 Task: Organize and edit Trello cards to plan and evaluate tasks for a website project.
Action: Mouse moved to (305, 322)
Screenshot: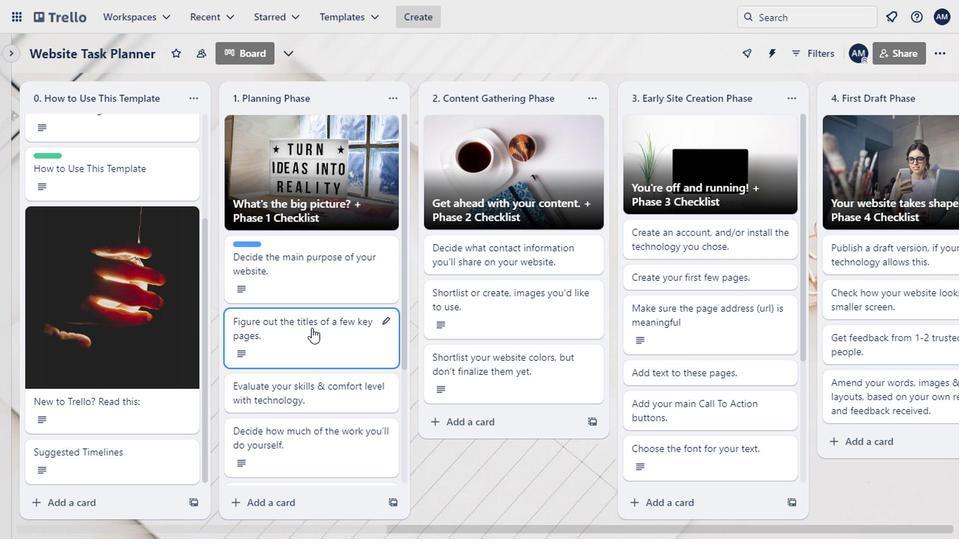 
Action: Mouse scrolled (305, 321) with delta (0, 0)
Screenshot: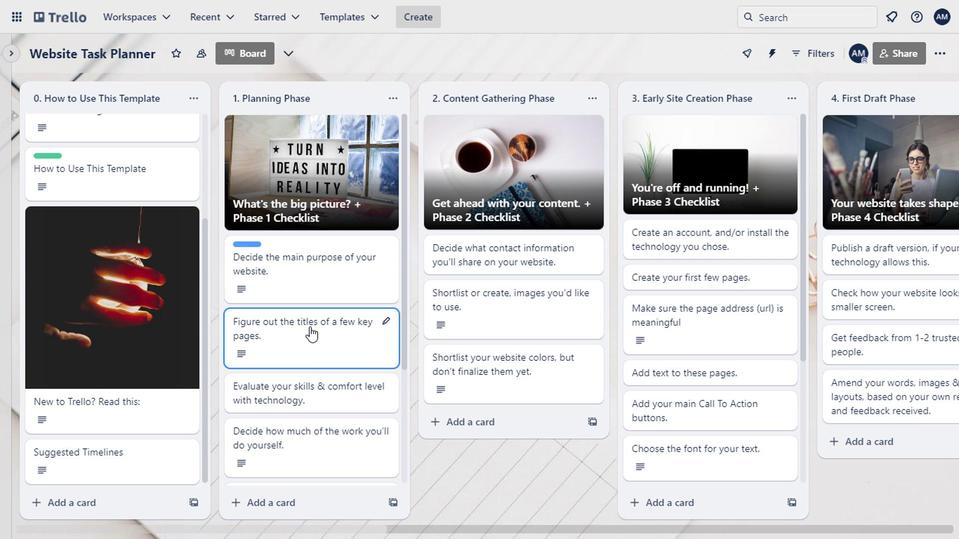 
Action: Mouse moved to (298, 274)
Screenshot: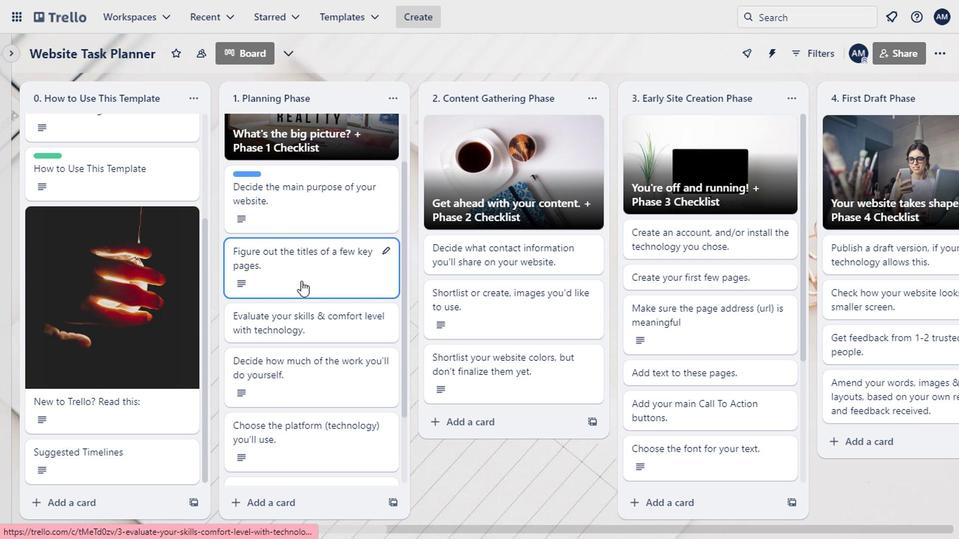 
Action: Mouse pressed left at (298, 274)
Screenshot: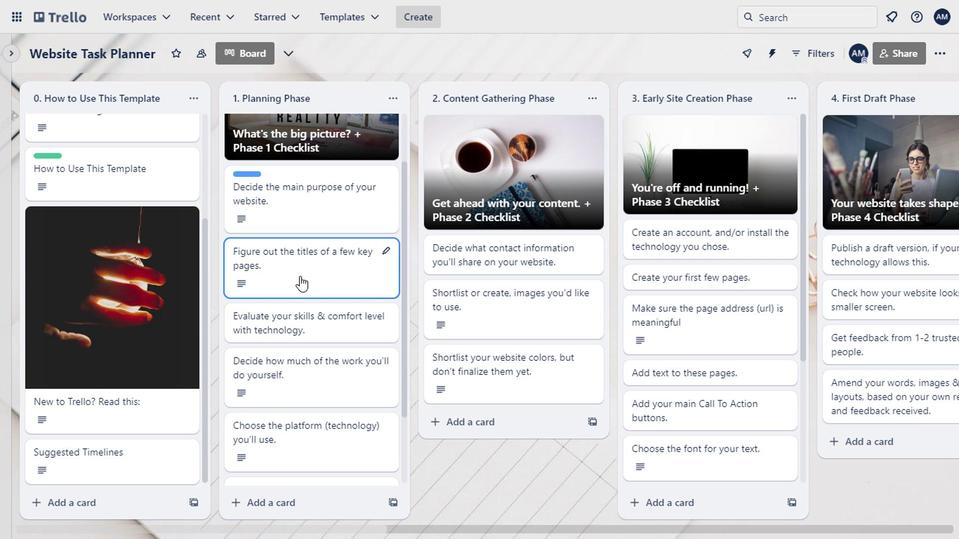 
Action: Mouse moved to (722, 65)
Screenshot: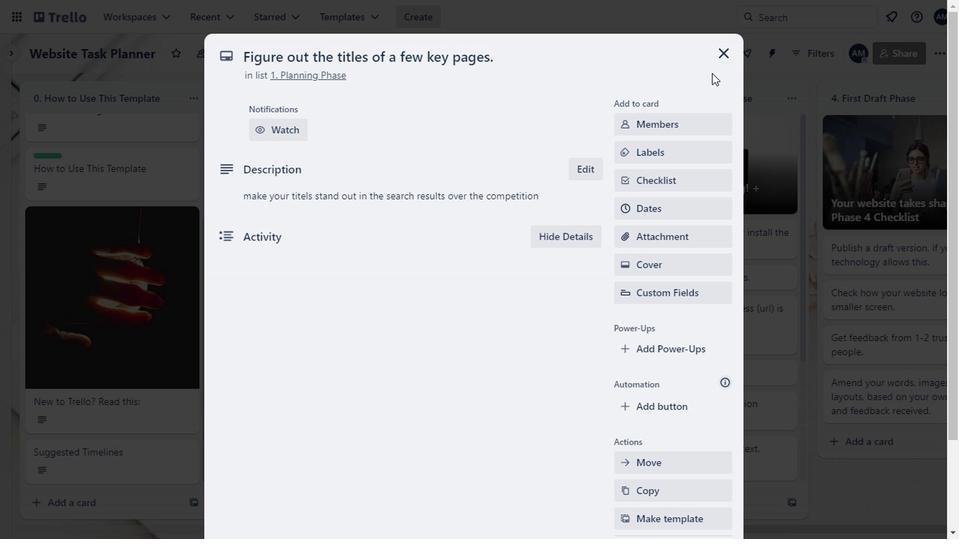 
Action: Mouse pressed left at (722, 65)
Screenshot: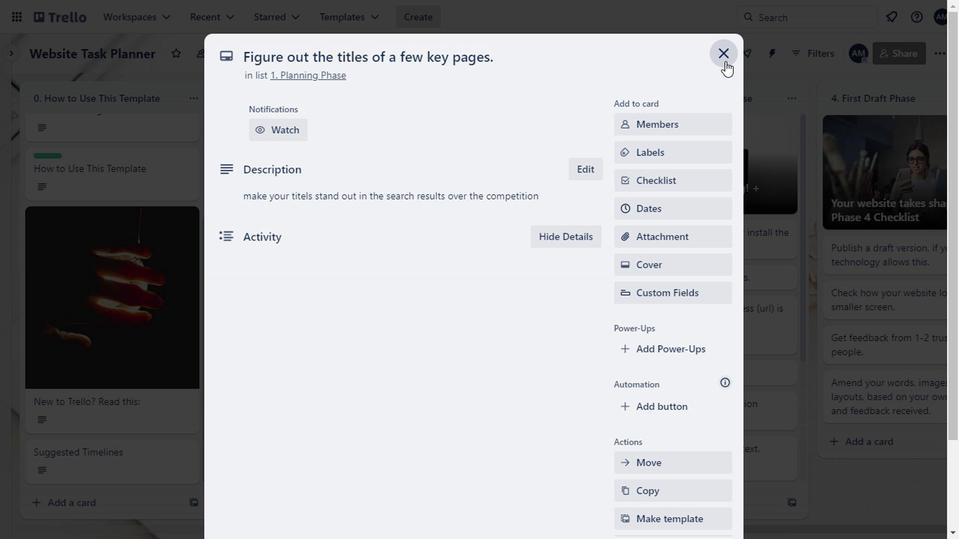
Action: Mouse moved to (313, 291)
Screenshot: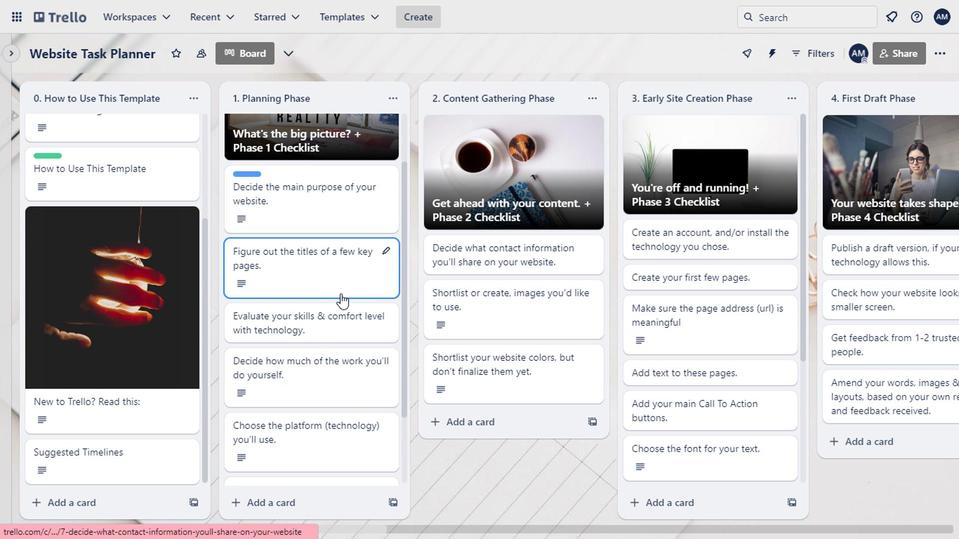 
Action: Mouse scrolled (313, 291) with delta (0, 0)
Screenshot: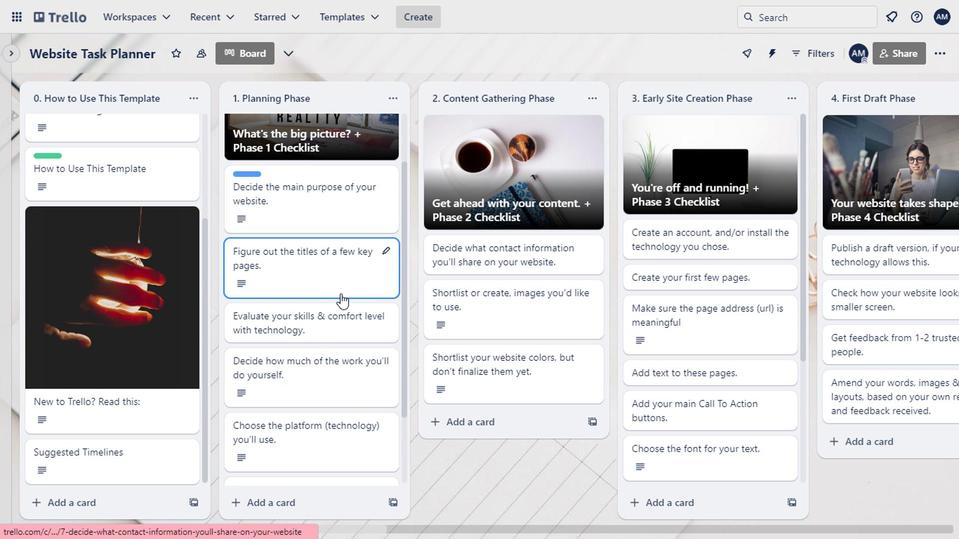 
Action: Mouse moved to (384, 182)
Screenshot: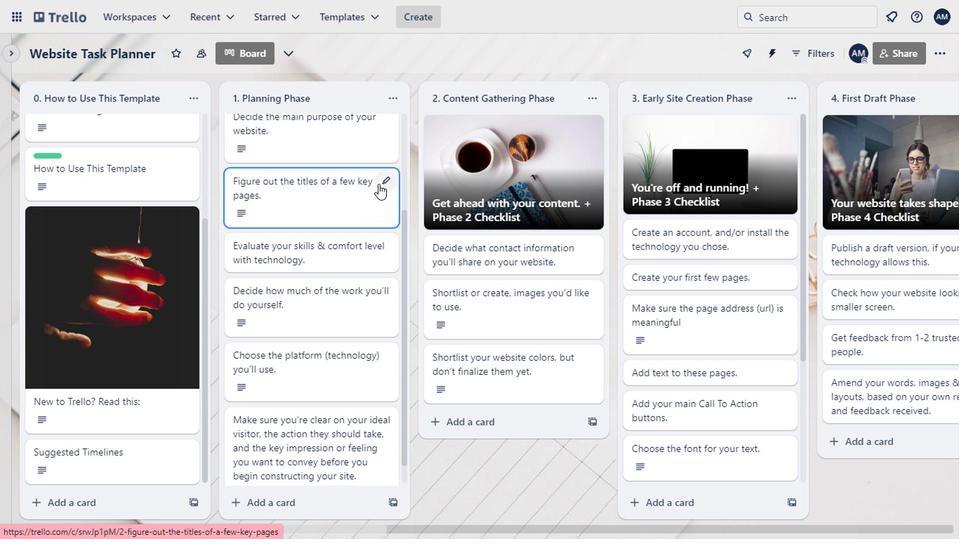 
Action: Mouse pressed left at (384, 182)
Screenshot: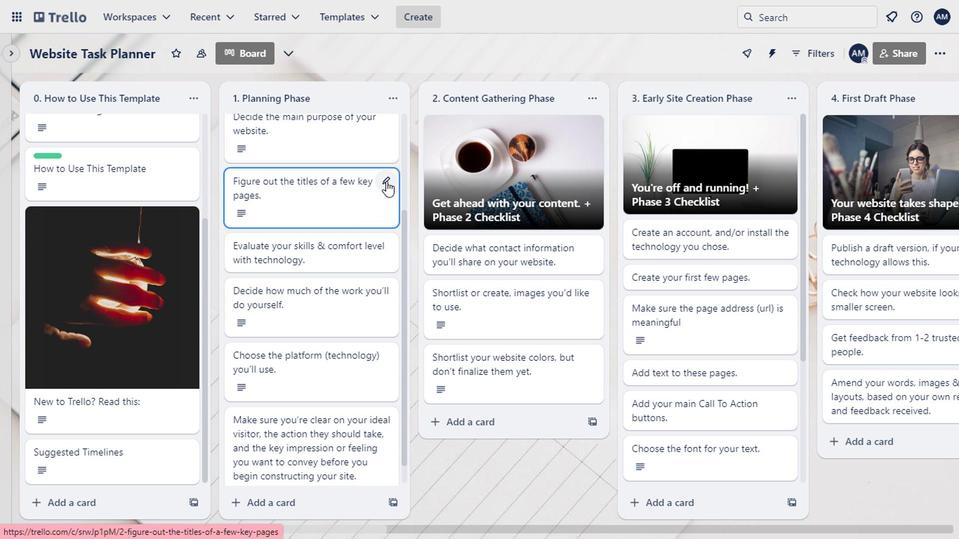 
Action: Mouse moved to (467, 210)
Screenshot: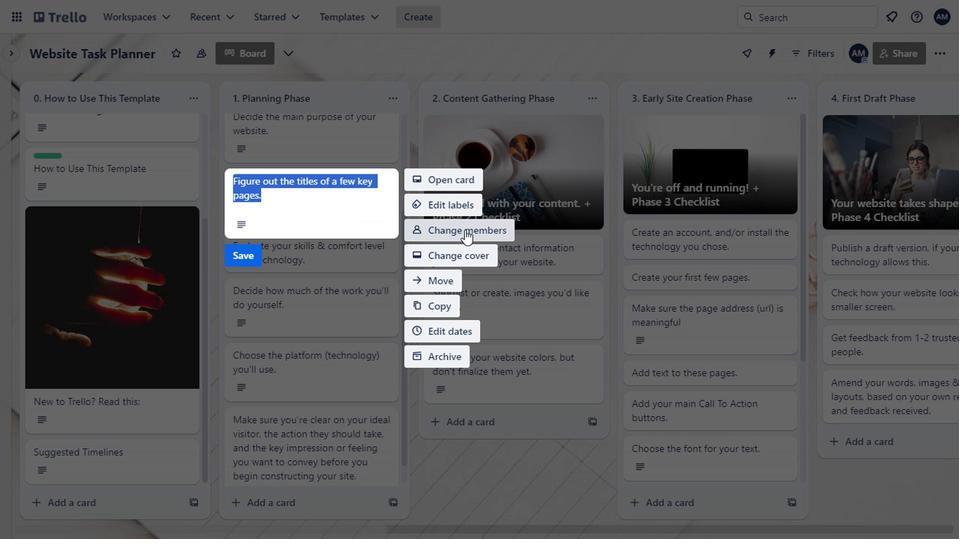
Action: Mouse pressed left at (467, 210)
Screenshot: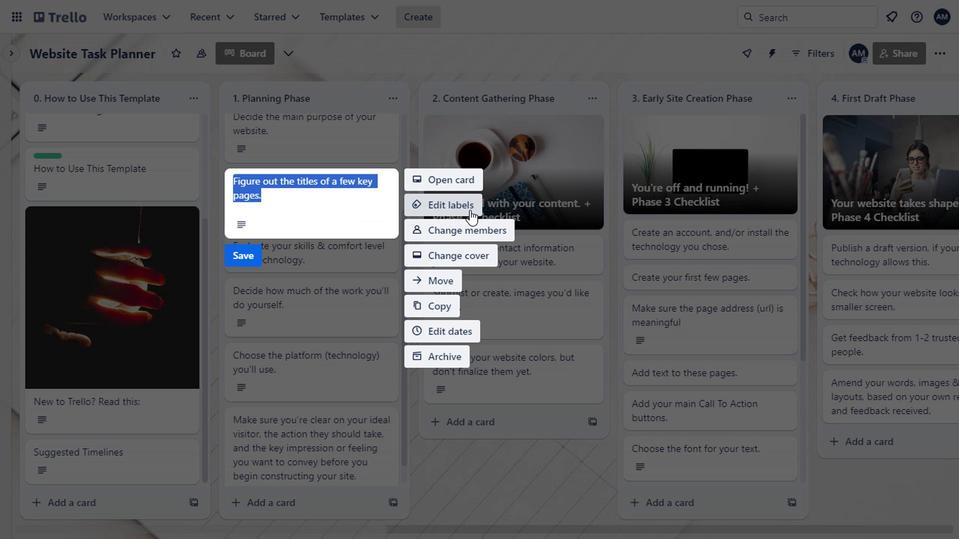 
Action: Mouse moved to (422, 308)
Screenshot: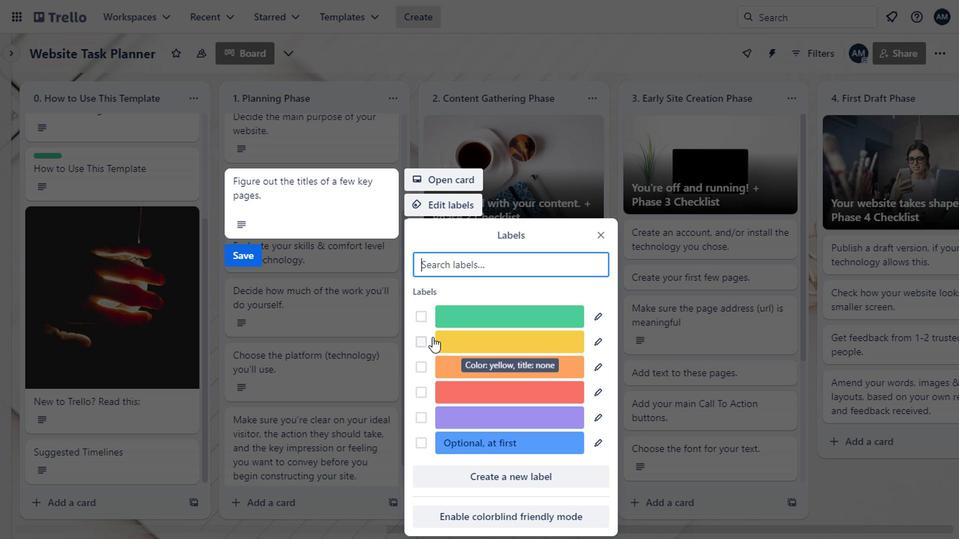 
Action: Mouse pressed left at (422, 308)
Screenshot: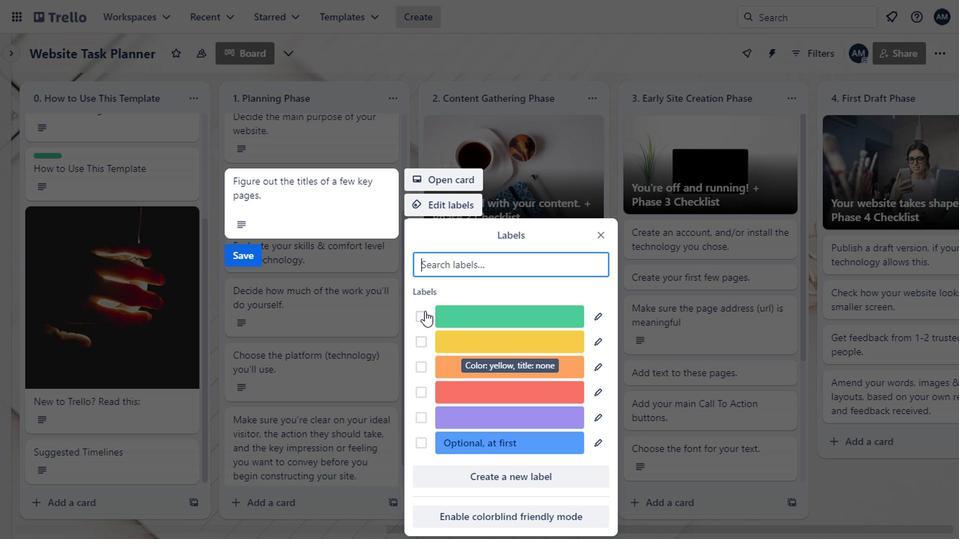 
Action: Mouse moved to (331, 373)
Screenshot: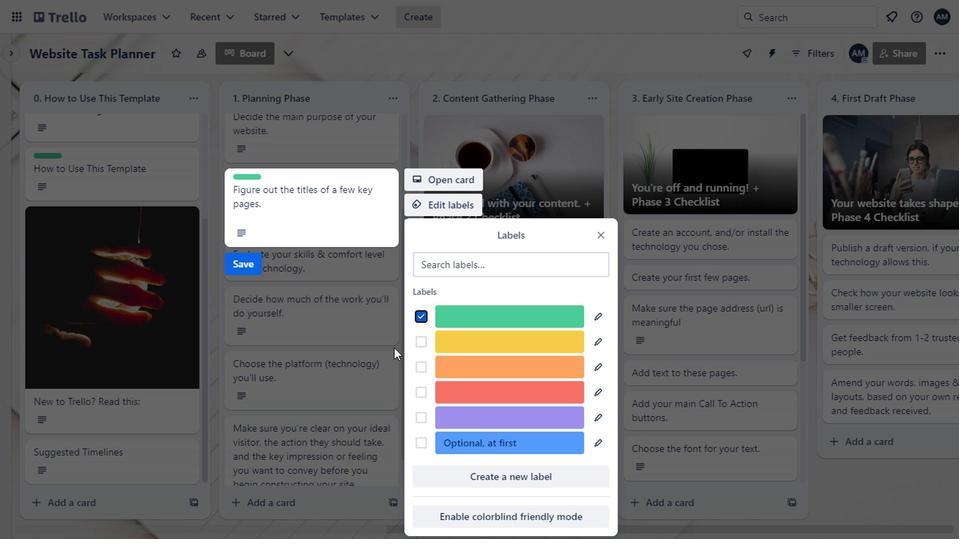 
Action: Mouse pressed left at (331, 373)
Screenshot: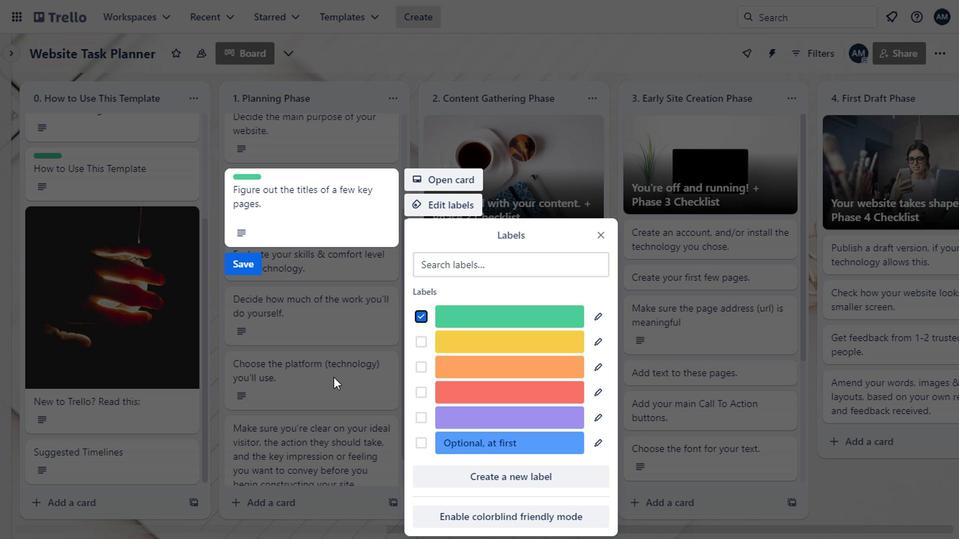 
Action: Mouse moved to (258, 265)
Screenshot: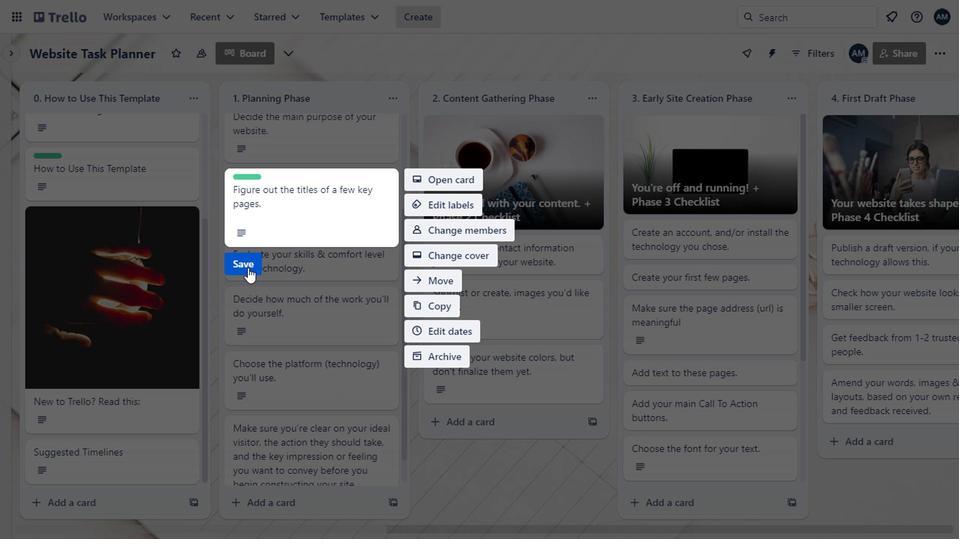
Action: Mouse pressed left at (258, 265)
Screenshot: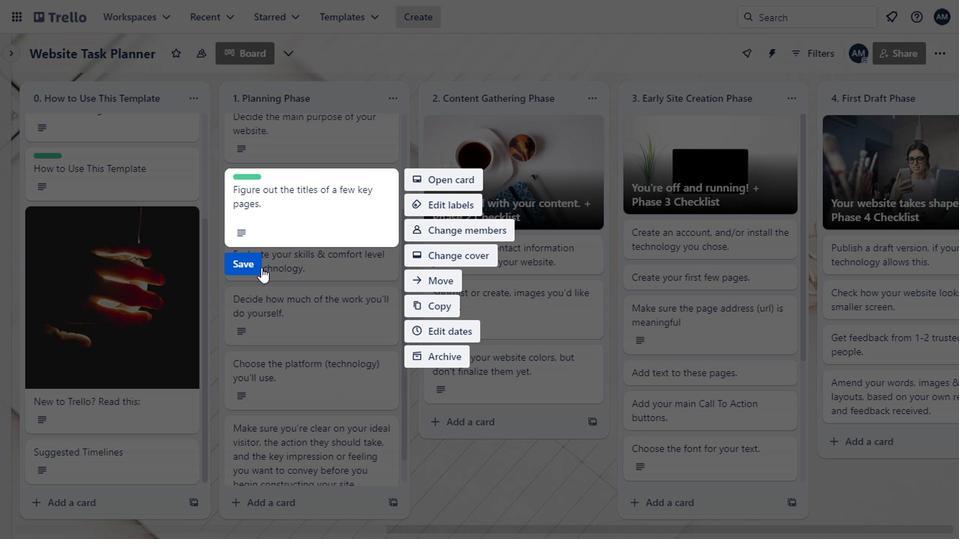 
Action: Mouse moved to (311, 254)
Screenshot: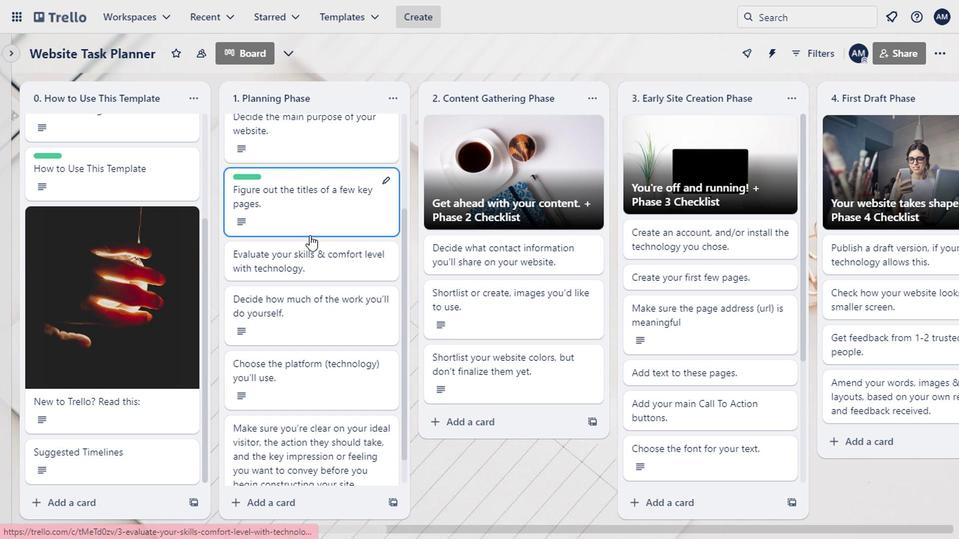 
Action: Mouse pressed left at (311, 254)
Screenshot: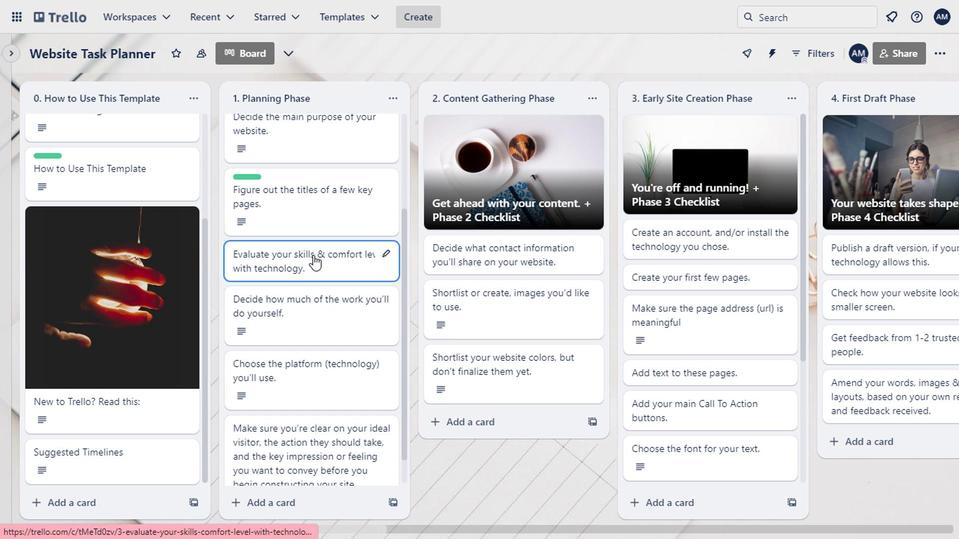 
Action: Mouse moved to (301, 201)
Screenshot: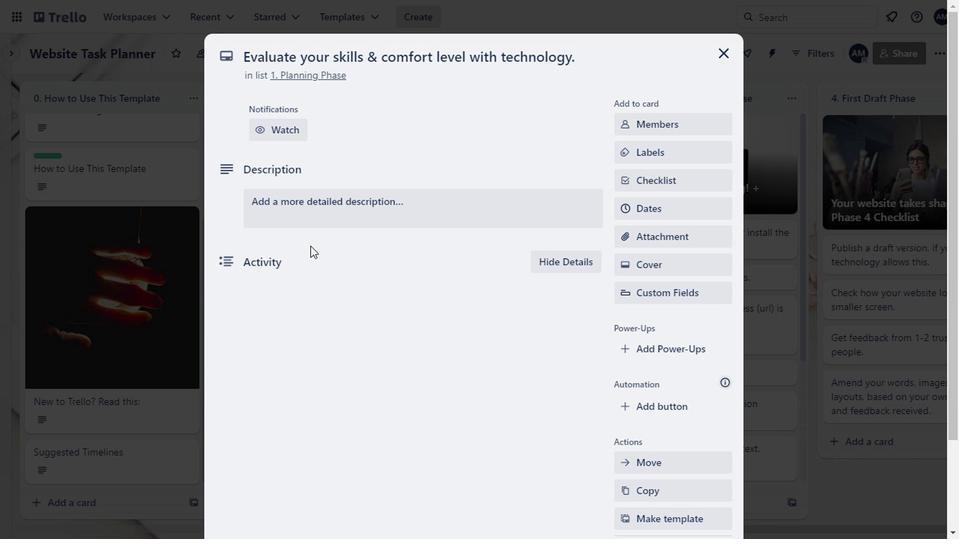 
Action: Mouse pressed left at (301, 201)
Screenshot: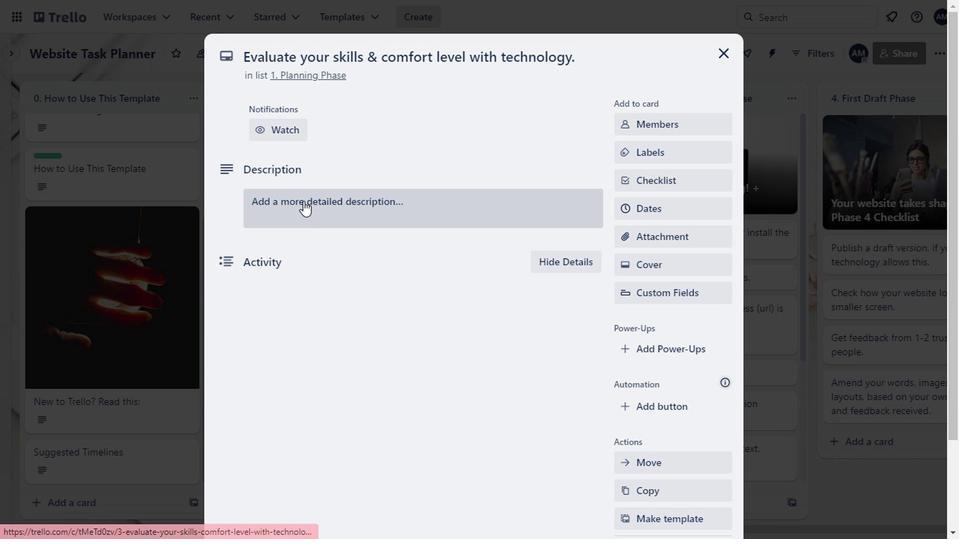 
Action: Mouse moved to (368, 252)
Screenshot: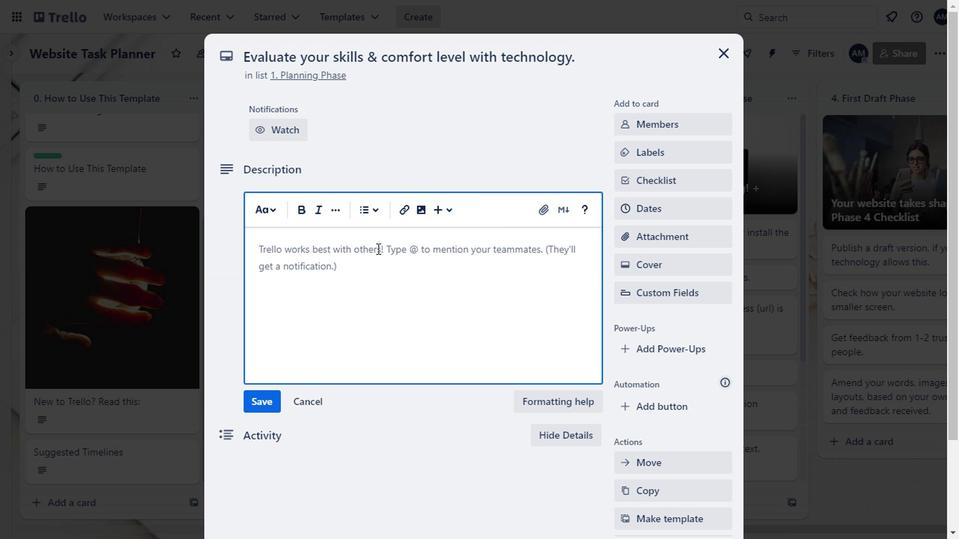 
Action: Mouse pressed left at (368, 252)
Screenshot: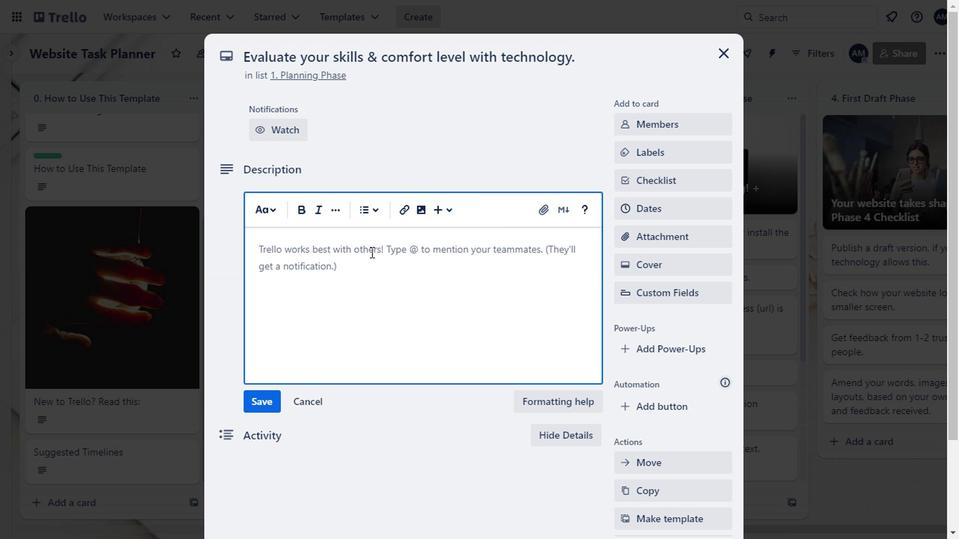 
Action: Mouse moved to (368, 253)
Screenshot: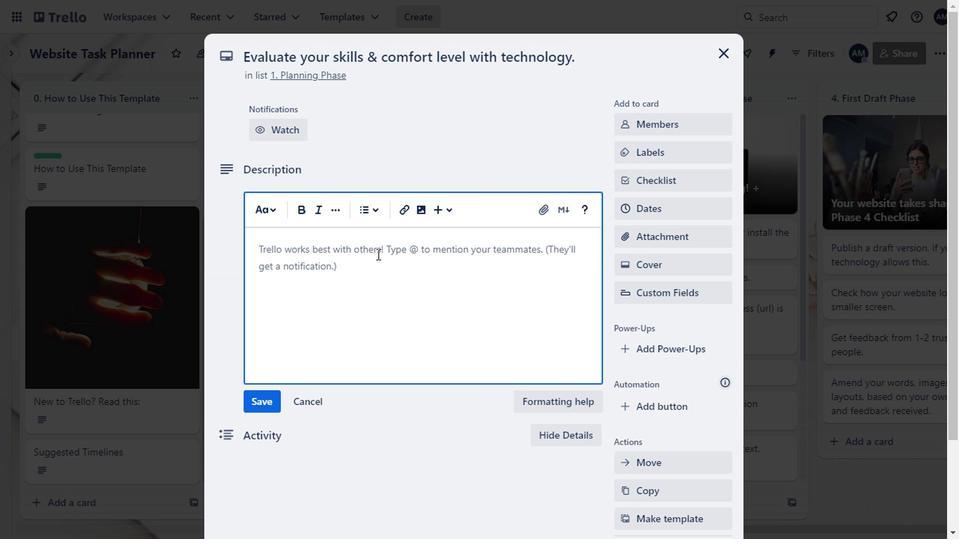 
Action: Key pressed ev<Key.backspace><Key.backspace>the<Key.space>next<Key.space>steps<Key.space>is<Key.space>to<Key.space>evaluate<Key.space>u<Key.backspace>your<Key.space>current<Key.space>skill<Key.space>and<Key.space>lm<Key.backspace>nowledge.
Screenshot: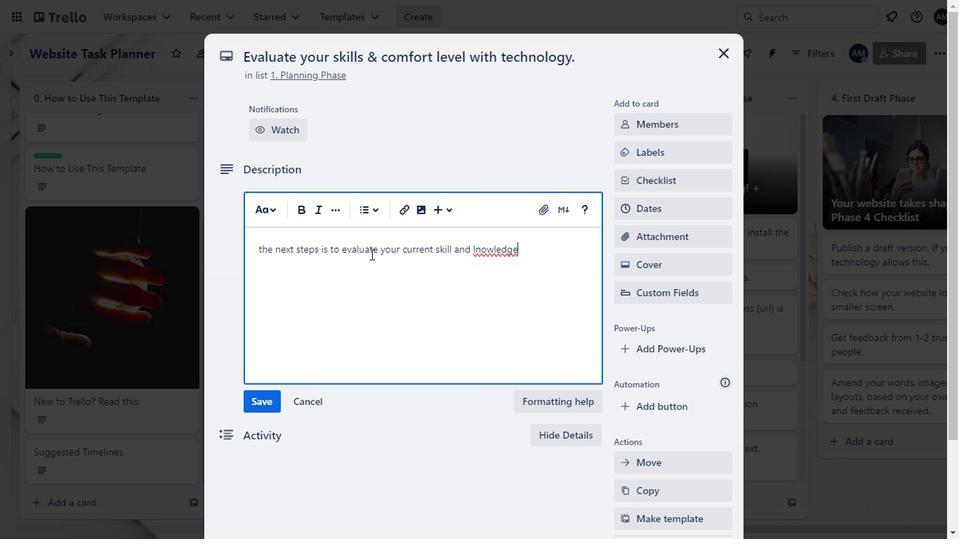 
Action: Mouse moved to (472, 250)
Screenshot: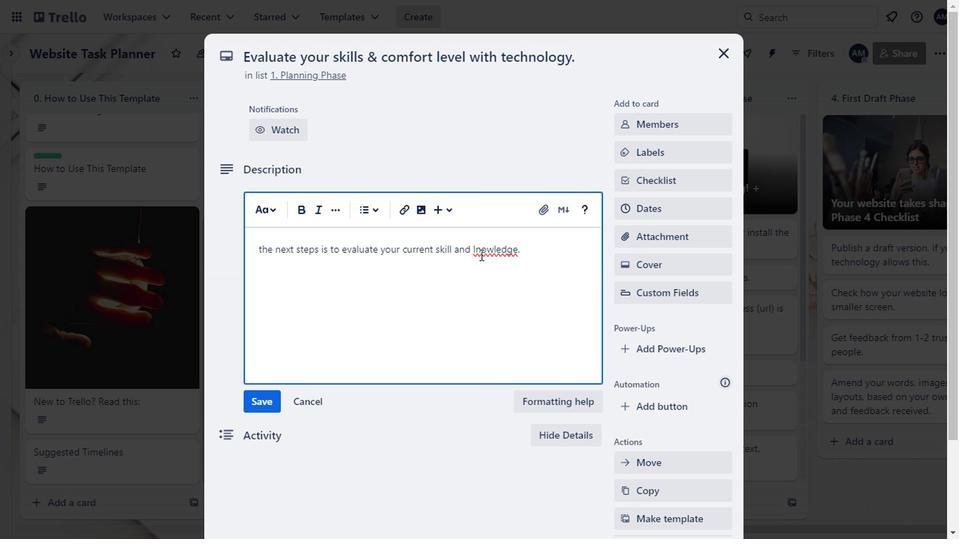 
Action: Mouse pressed left at (472, 250)
Screenshot: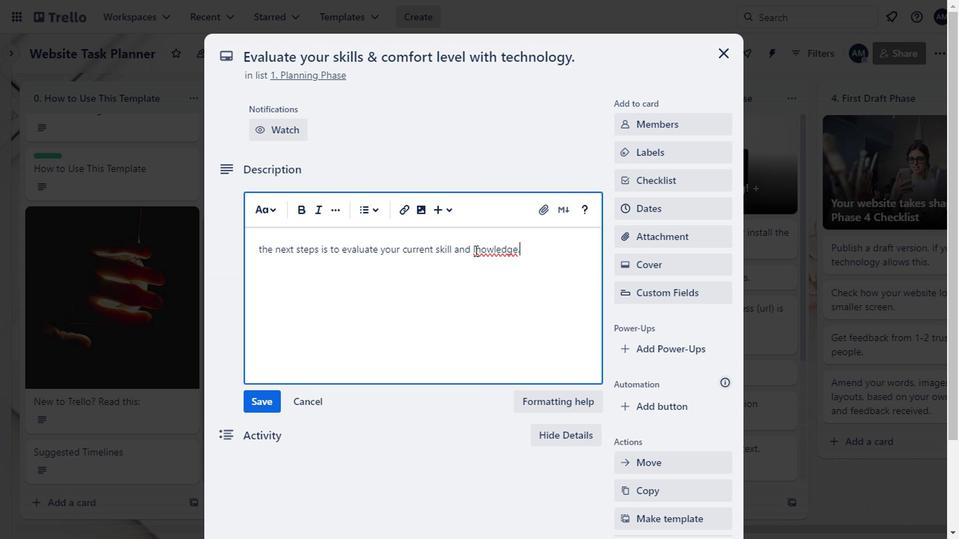 
Action: Key pressed <Key.backspace>k
Screenshot: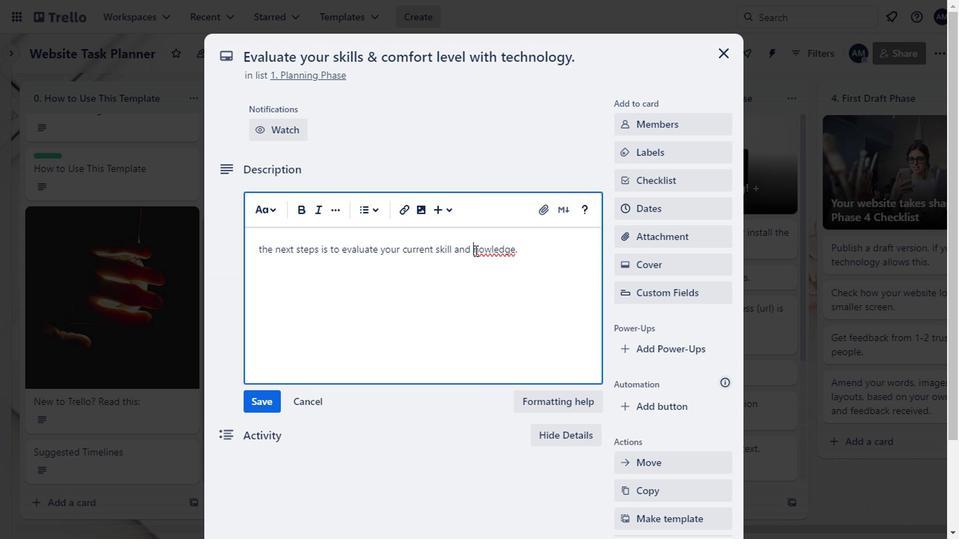 
Action: Mouse moved to (261, 405)
Screenshot: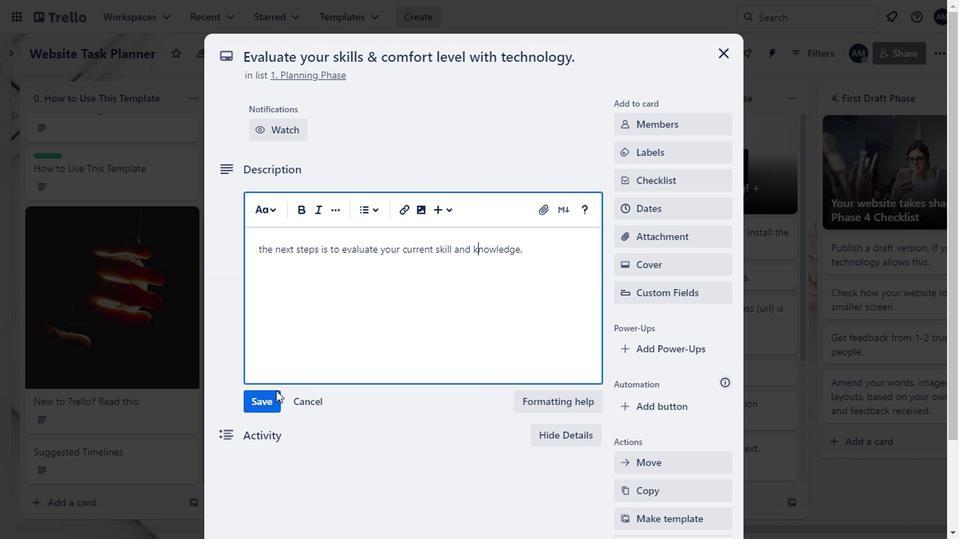 
Action: Mouse pressed left at (261, 405)
Screenshot: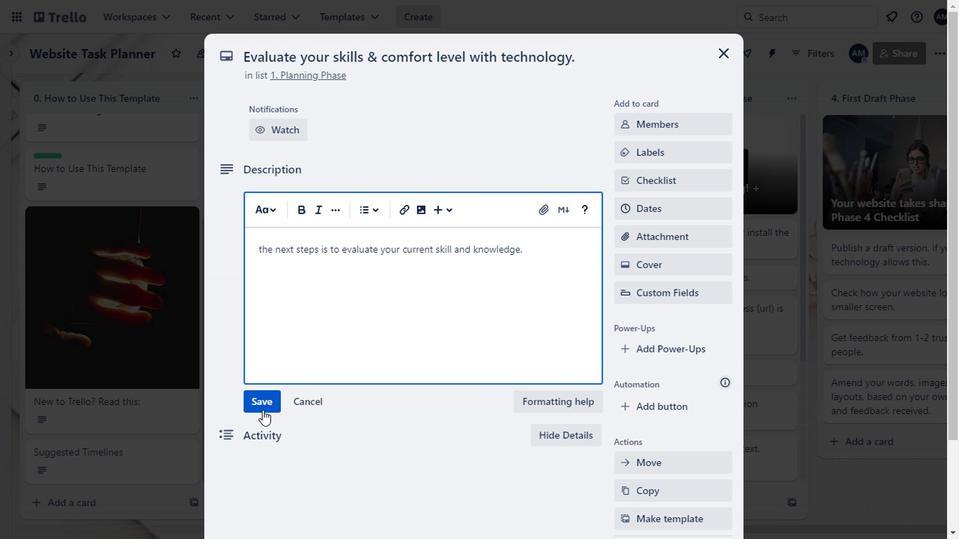 
Action: Mouse moved to (457, 209)
Screenshot: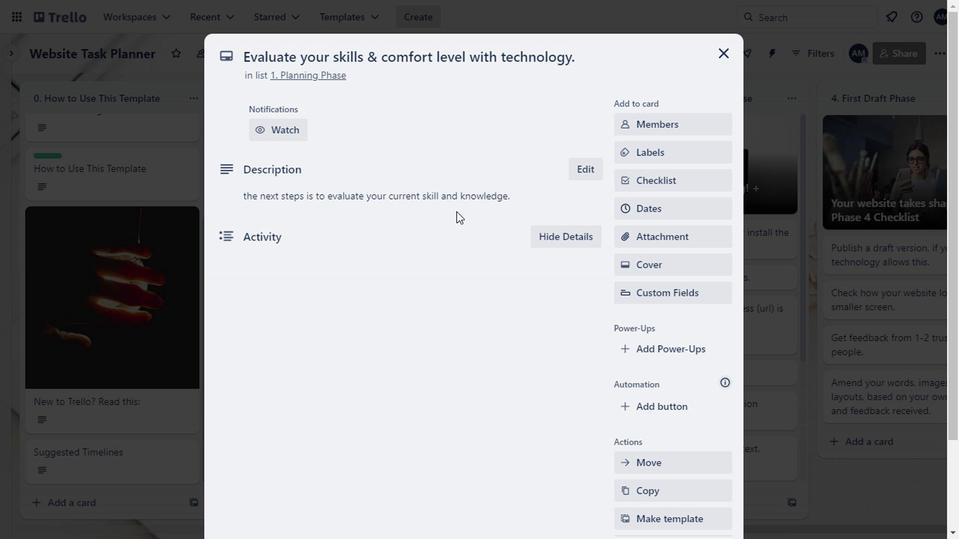 
Action: Mouse pressed left at (457, 209)
Screenshot: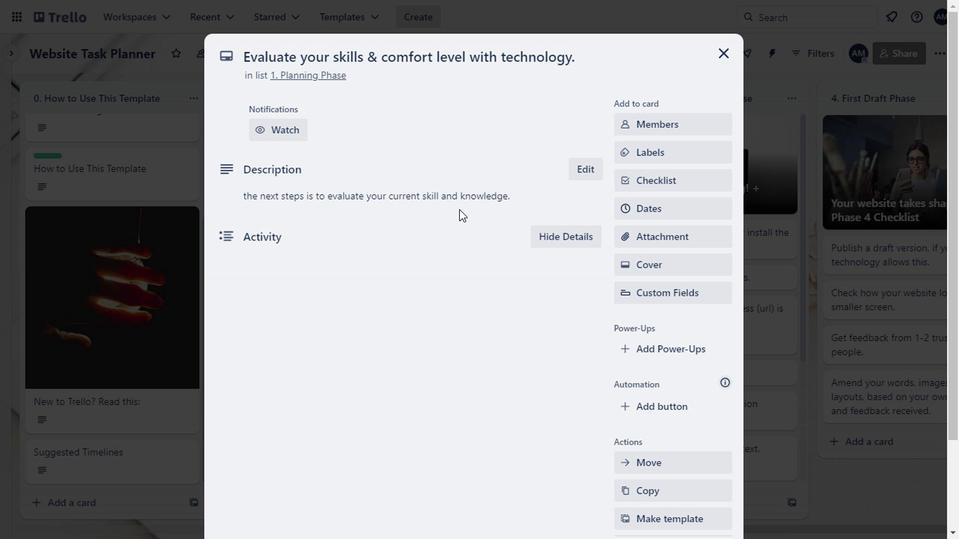 
Action: Mouse moved to (506, 204)
Screenshot: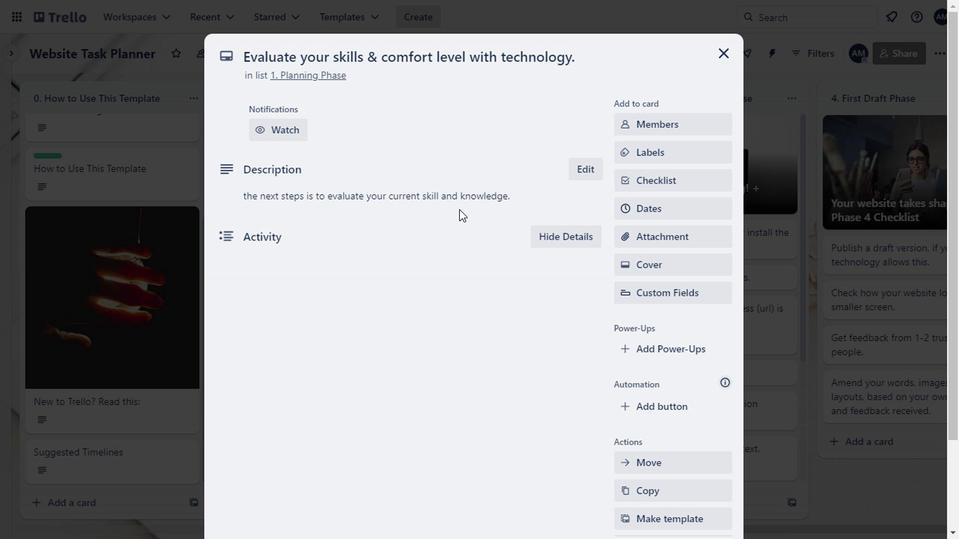 
Action: Mouse pressed left at (506, 204)
Screenshot: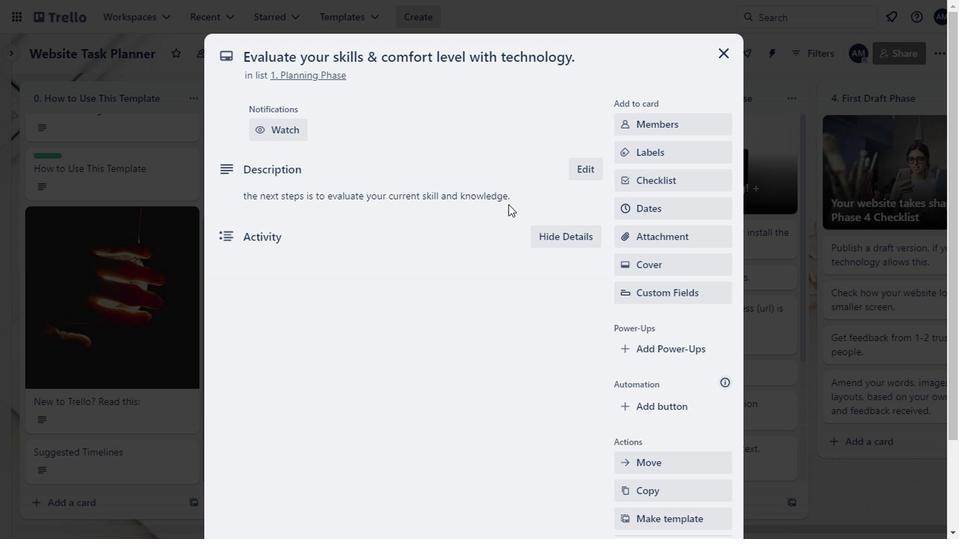 
Action: Mouse moved to (506, 204)
Screenshot: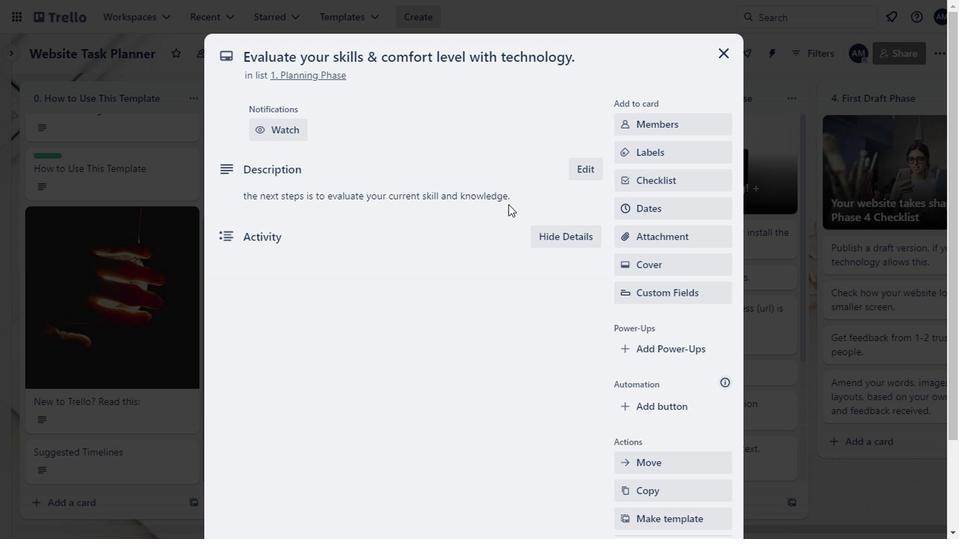 
Action: Mouse pressed left at (506, 204)
Screenshot: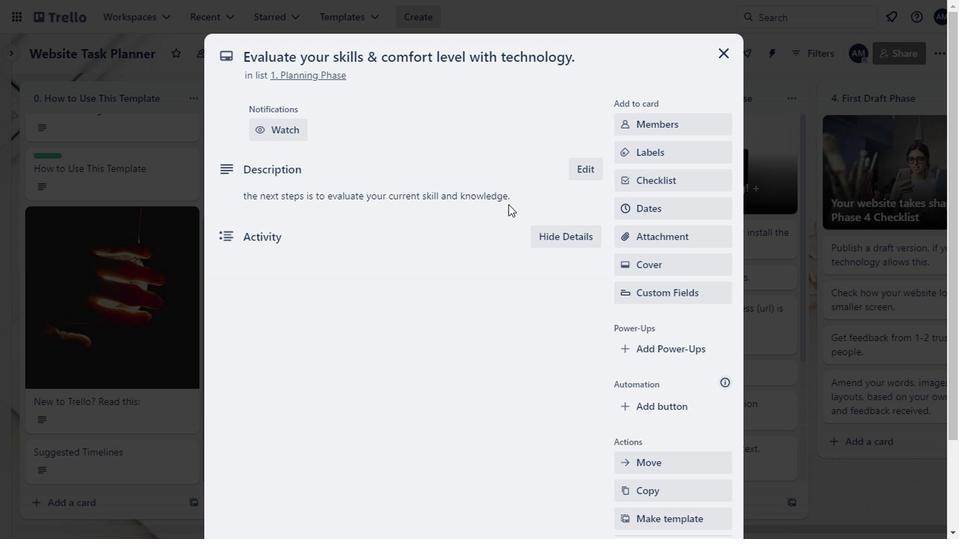 
Action: Mouse moved to (581, 171)
Screenshot: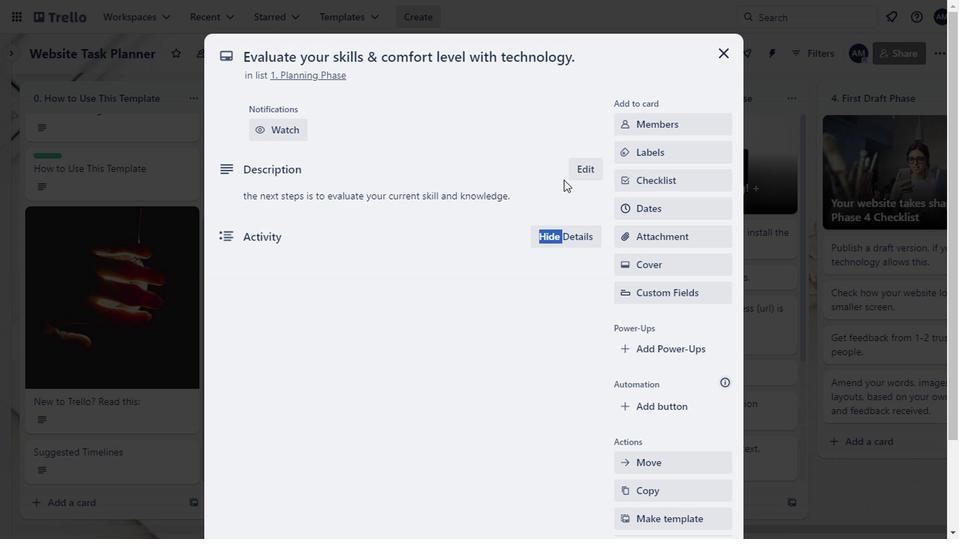 
Action: Mouse pressed left at (581, 171)
Screenshot: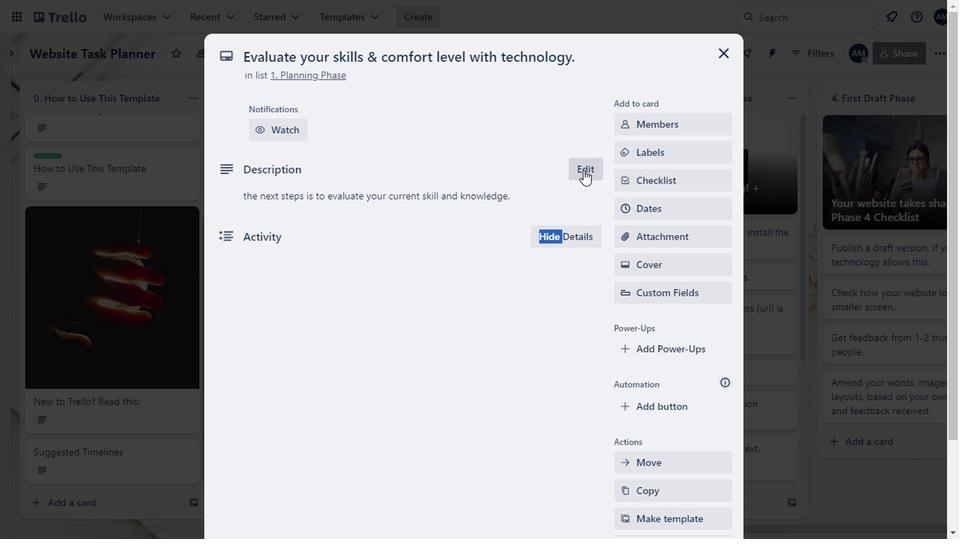 
Action: Mouse moved to (535, 241)
Screenshot: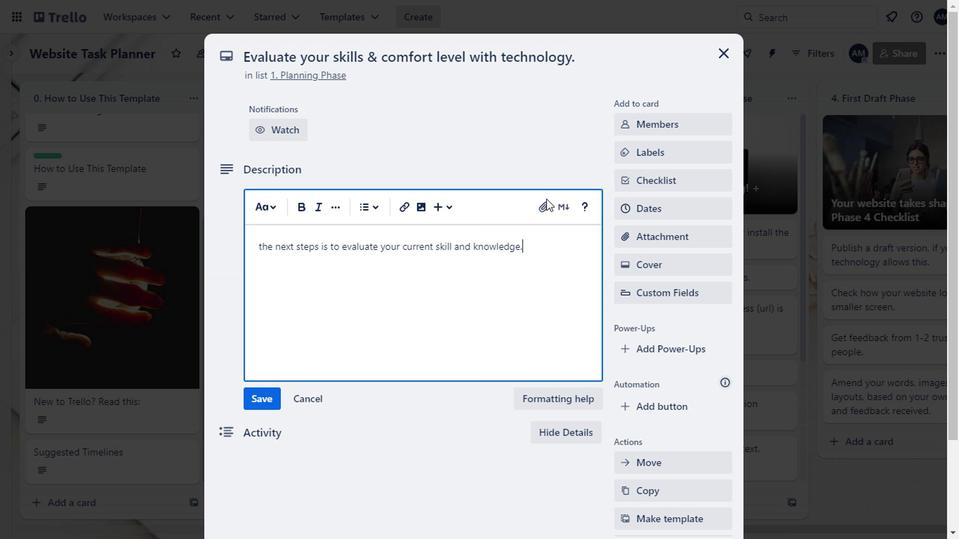 
Action: Key pressed <Key.enter>online<Key.space>quizzes,<Key.space>self-assements,<Key.space>feedback<Key.space>form<Key.space>peee<Key.backspace>rs<Key.space>or<Key.space>mwe<Key.backspace><Key.backspace>entors,
Screenshot: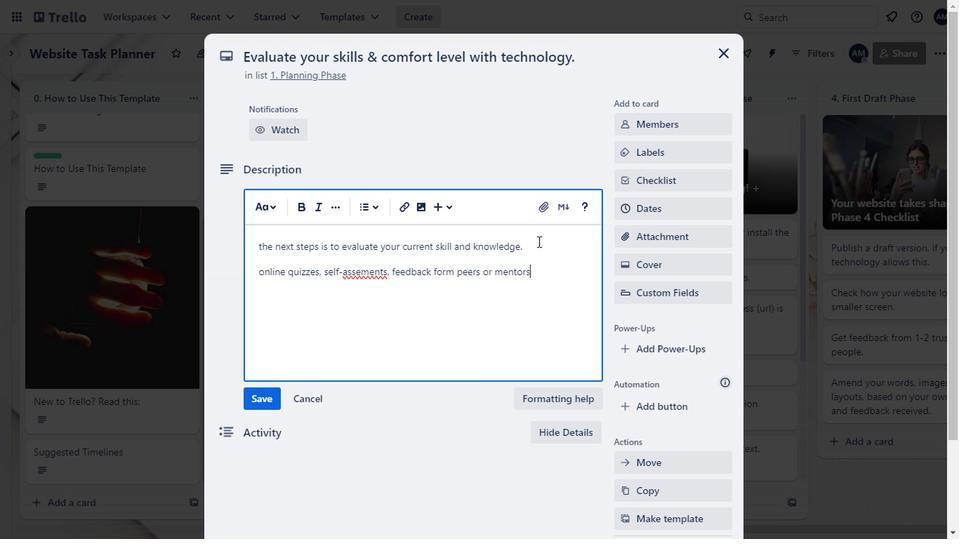 
Action: Mouse moved to (384, 267)
Screenshot: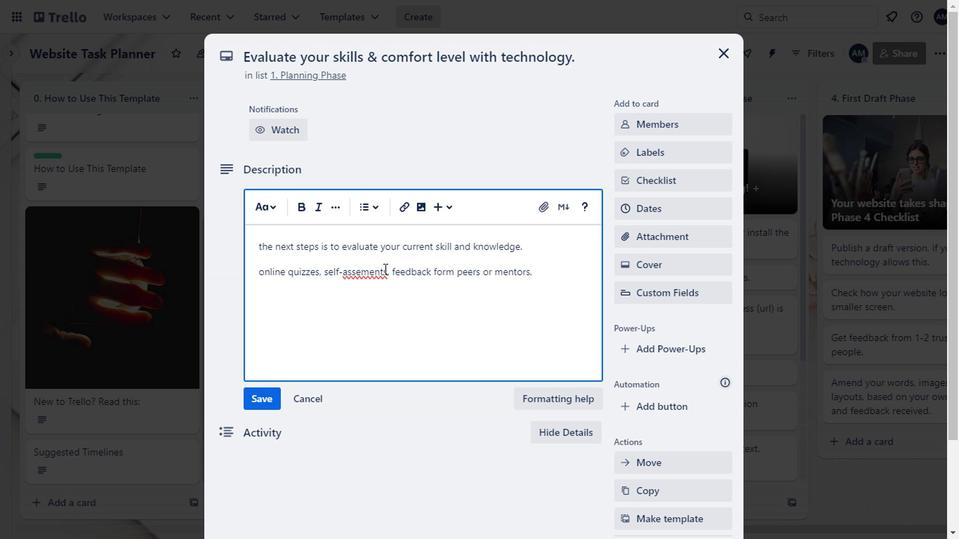 
Action: Mouse pressed left at (384, 267)
Screenshot: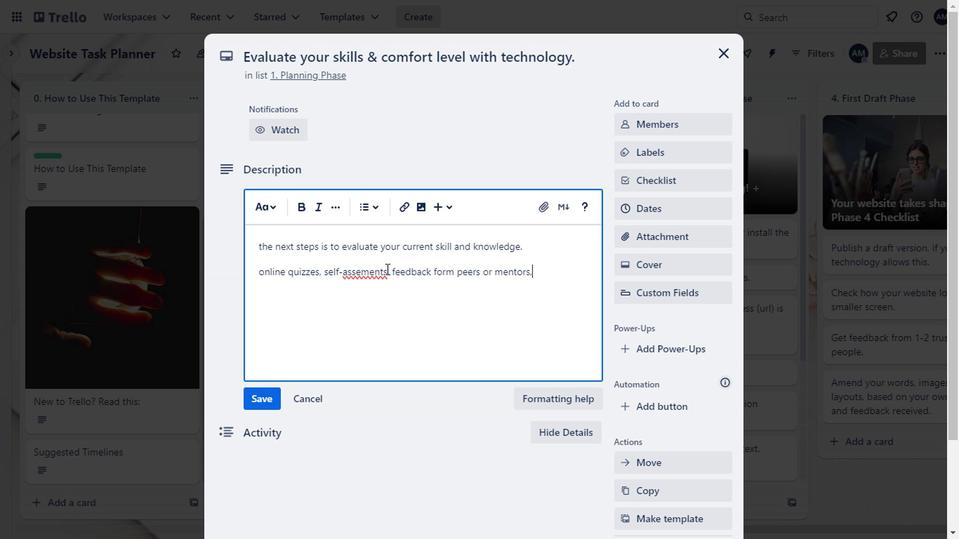 
Action: Mouse moved to (387, 269)
Screenshot: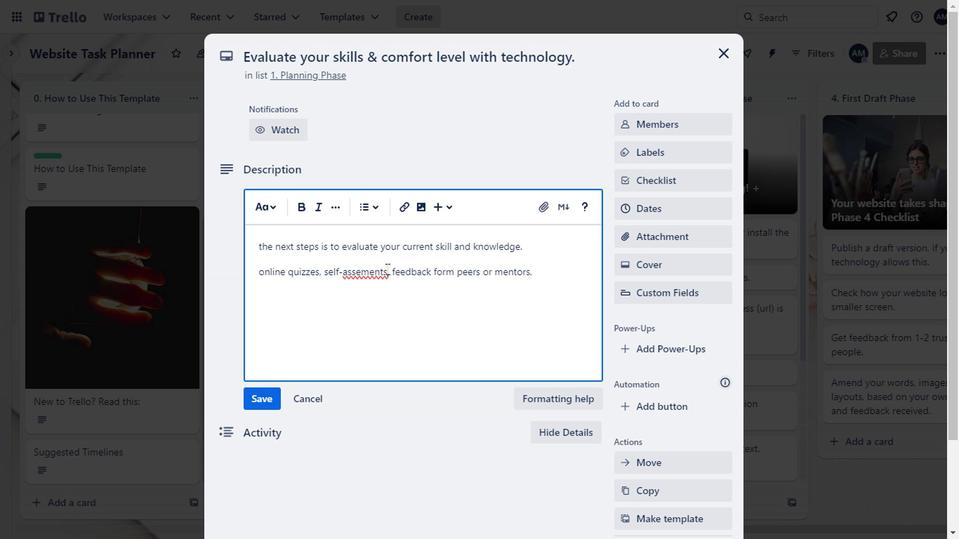 
Action: Key pressed <Key.backspace><Key.backspace><Key.backspace><Key.backspace><Key.left>s<Key.right>entd<Key.backspace>s<Key.backspace>
Screenshot: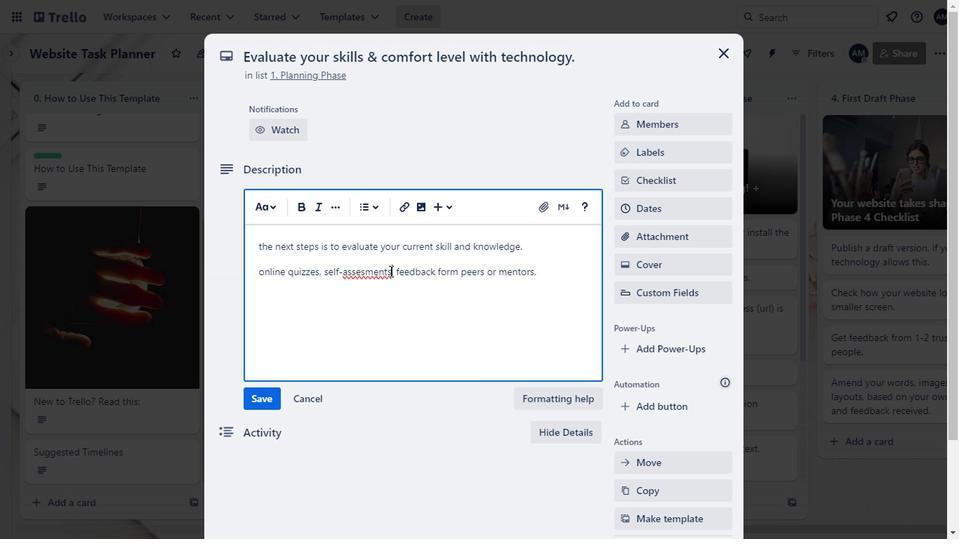 
Action: Mouse moved to (394, 275)
Screenshot: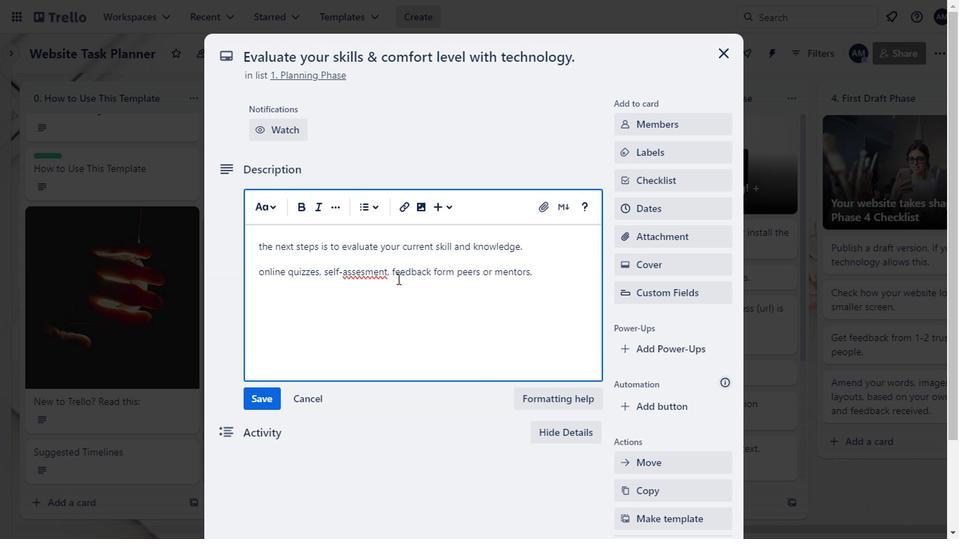 
Action: Key pressed <Key.backspace>d<Key.backspace>ts
Screenshot: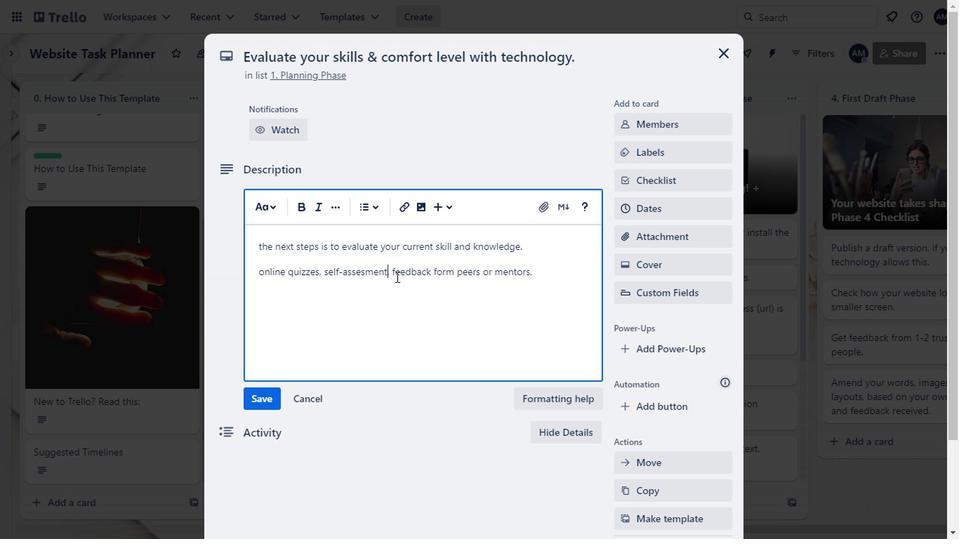 
Action: Mouse moved to (393, 275)
Screenshot: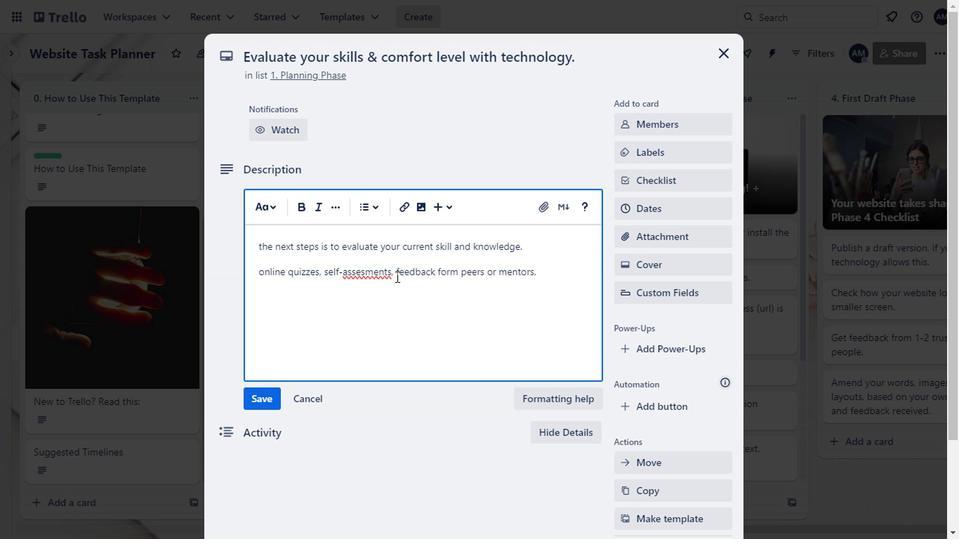 
Action: Key pressed <Key.space>
Screenshot: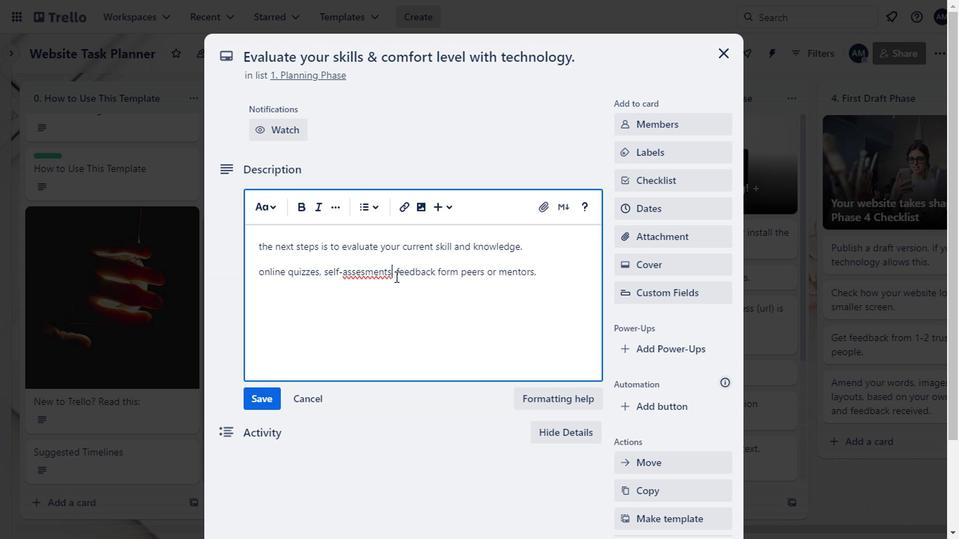 
Action: Mouse moved to (342, 272)
Screenshot: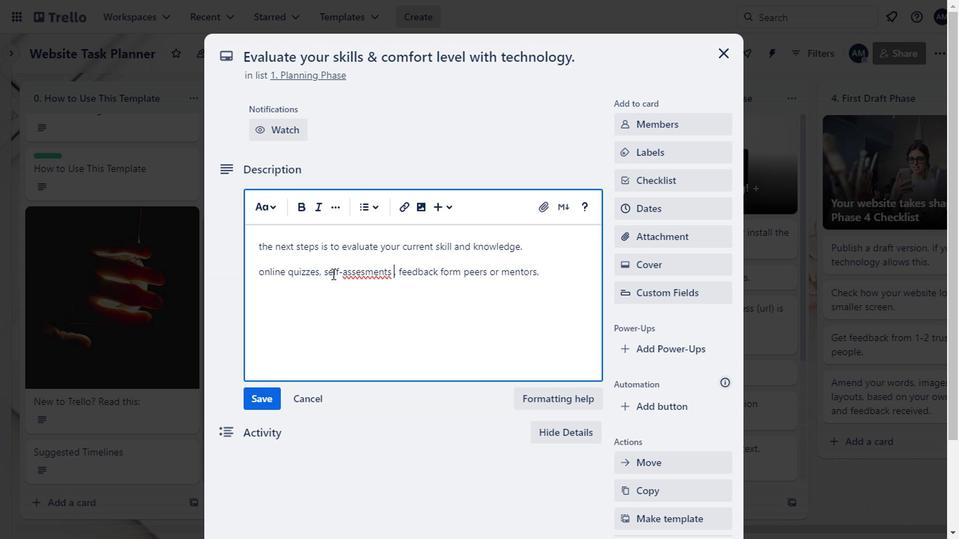 
Action: Mouse pressed left at (342, 272)
Screenshot: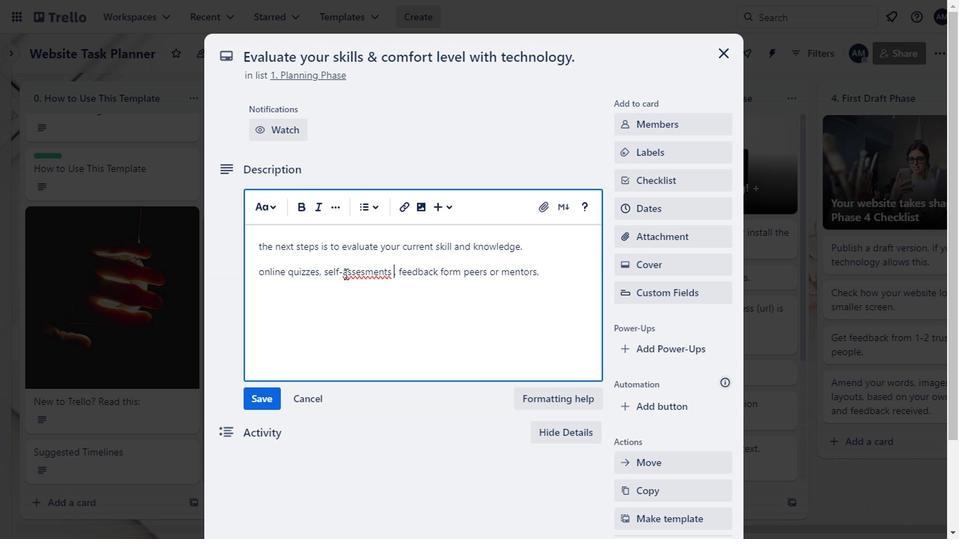 
Action: Key pressed <Key.space>
Screenshot: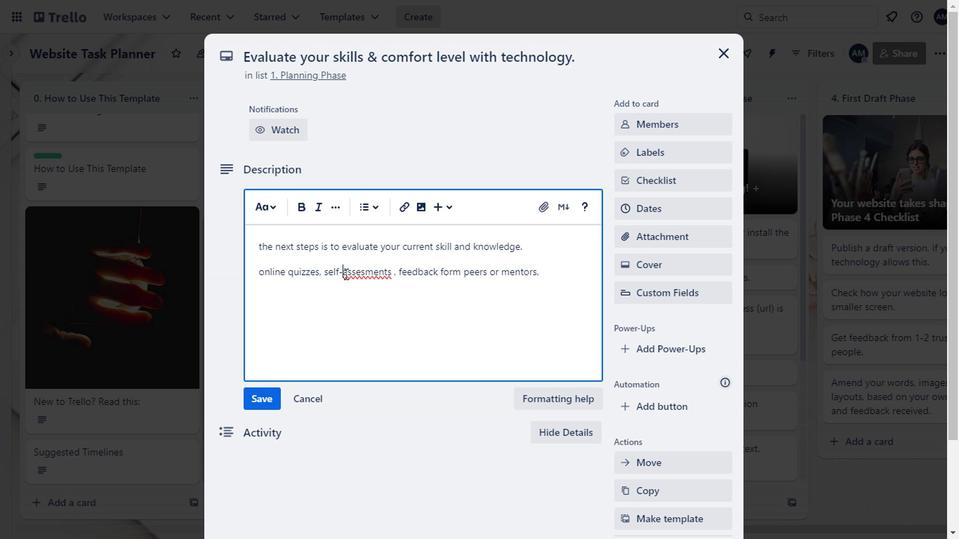 
Action: Mouse moved to (394, 272)
Screenshot: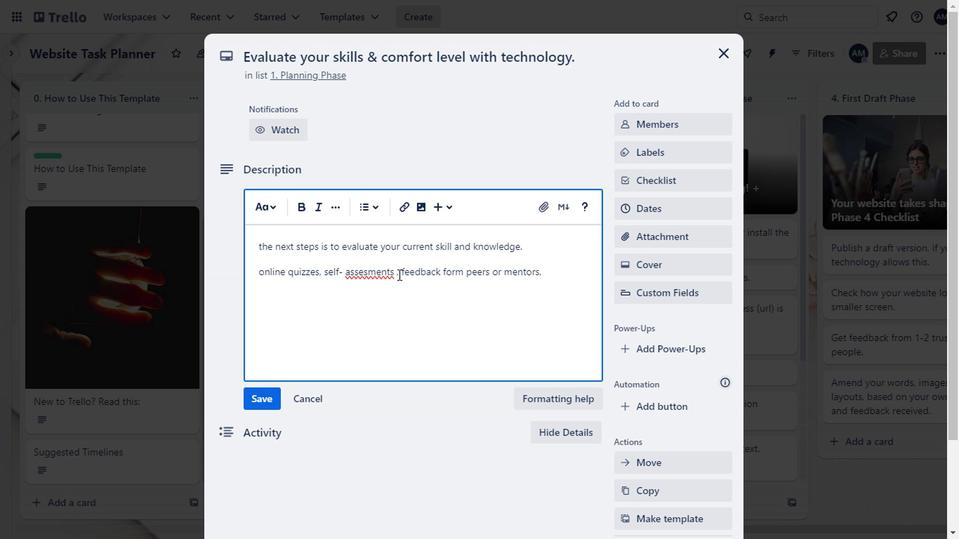 
Action: Mouse pressed left at (394, 272)
Screenshot: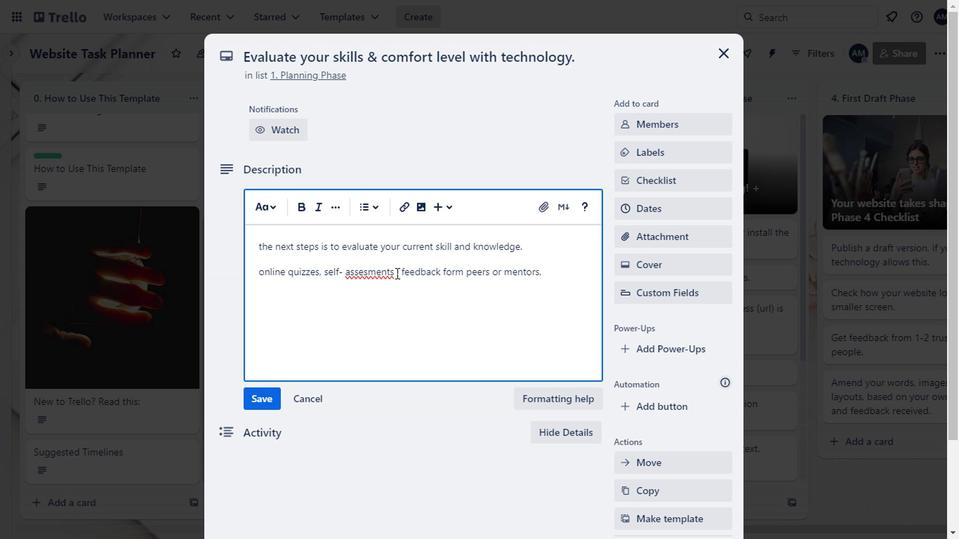 
Action: Mouse moved to (420, 276)
Screenshot: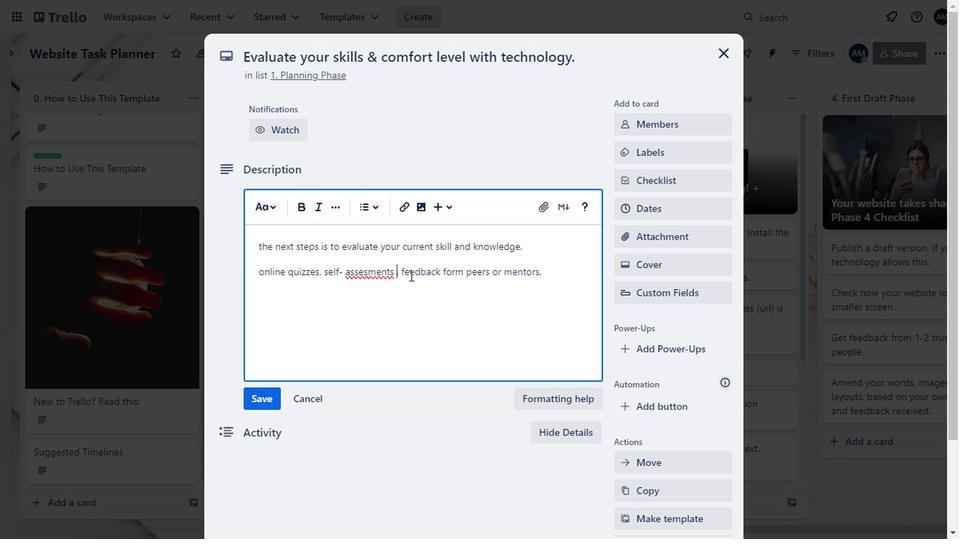 
Action: Key pressed <Key.backspace>
Screenshot: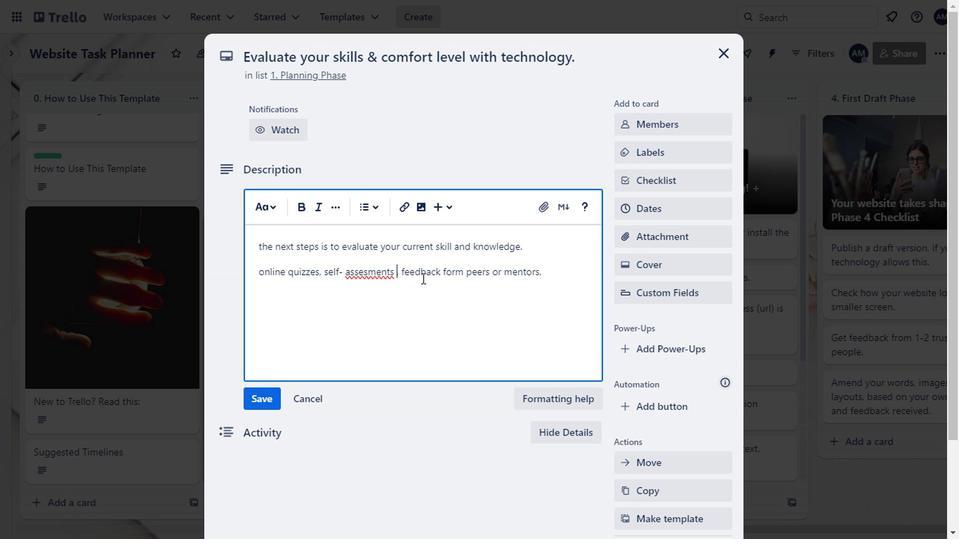 
Action: Mouse moved to (536, 276)
Screenshot: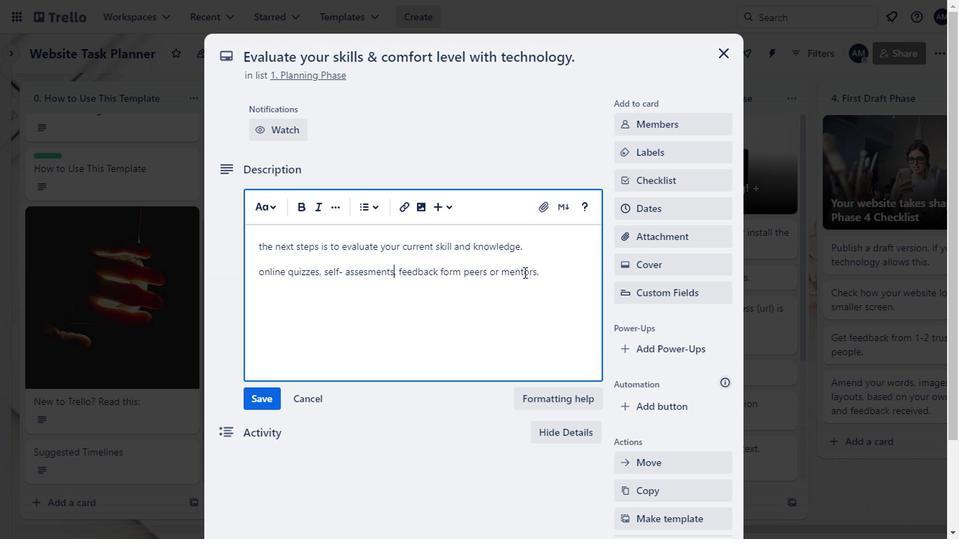 
Action: Mouse pressed left at (536, 276)
Screenshot: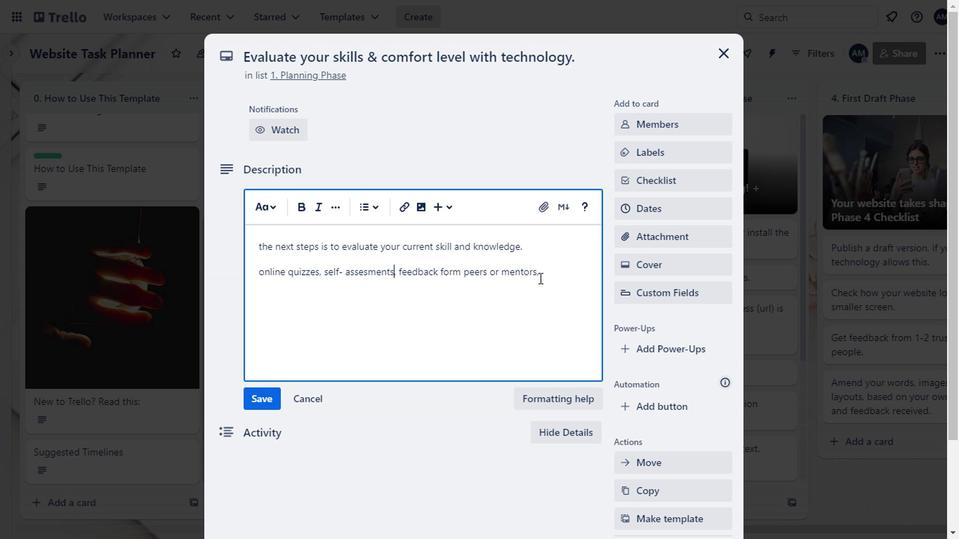 
Action: Mouse moved to (568, 277)
Screenshot: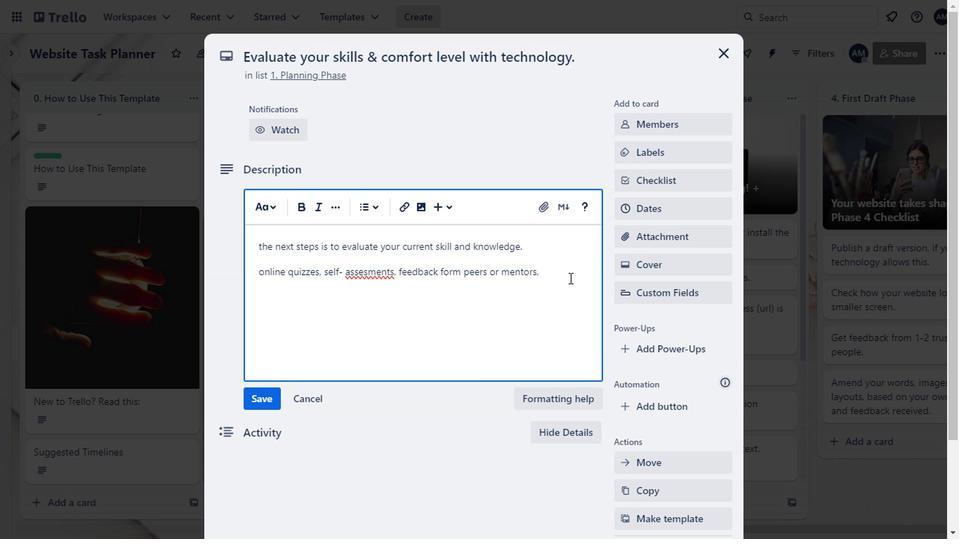 
Action: Key pressed <Key.space>
Screenshot: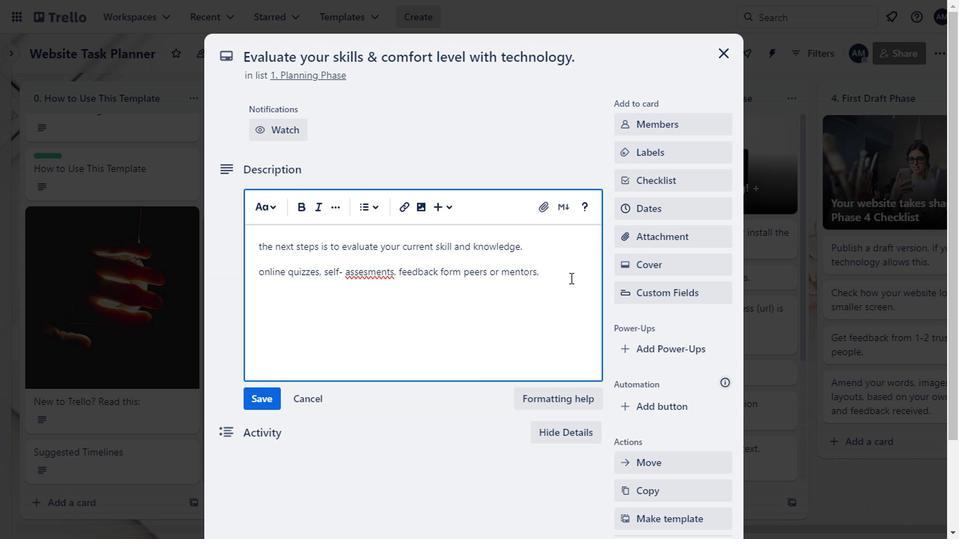 
Action: Mouse moved to (569, 277)
Screenshot: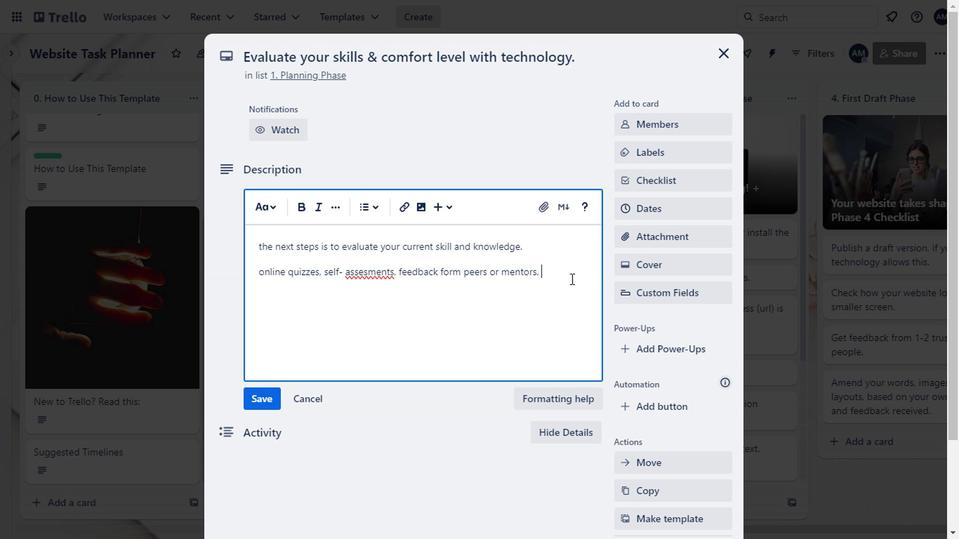 
Action: Key pressed <Key.enter>
Screenshot: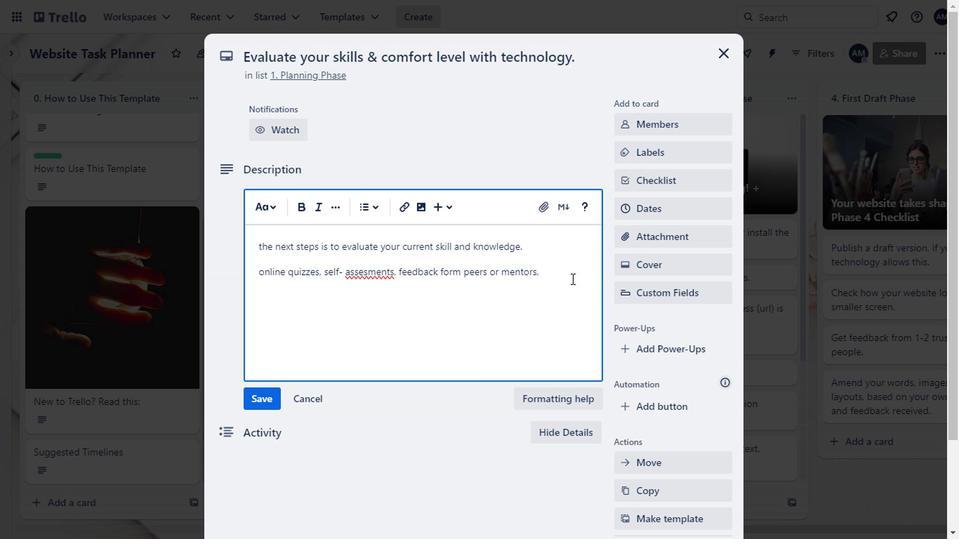 
Action: Mouse moved to (500, 285)
Screenshot: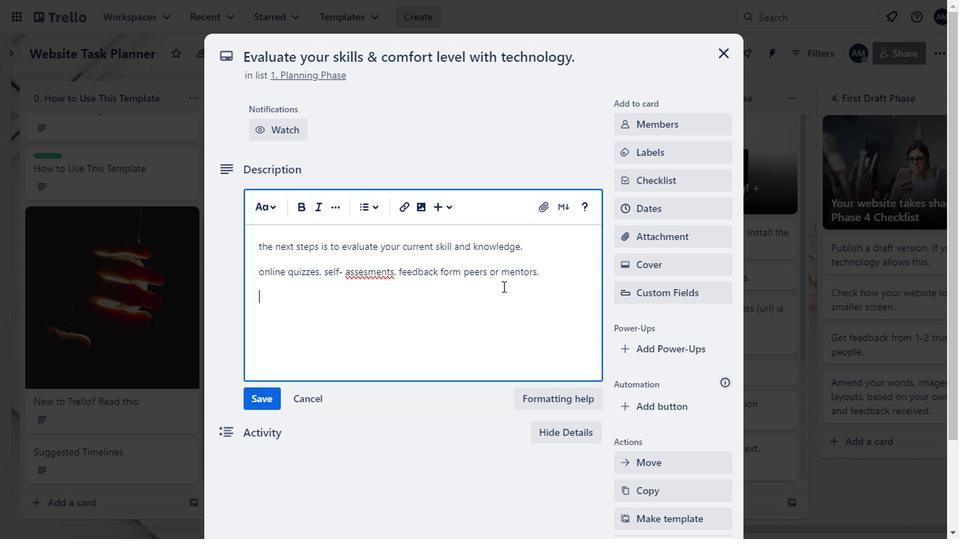 
Action: Key pressed <Key.backspace><Key.enter>performance<Key.space>reviews.
Screenshot: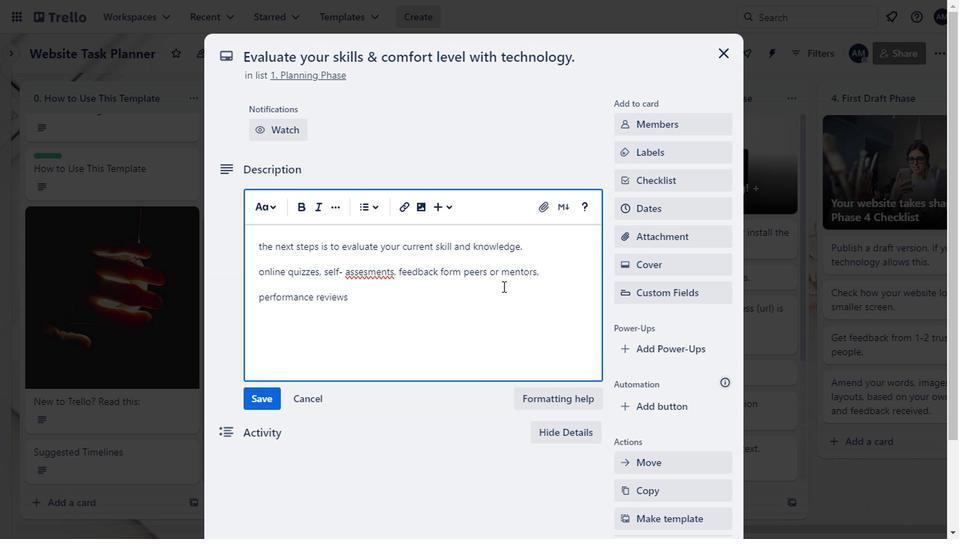 
Action: Mouse moved to (255, 398)
Screenshot: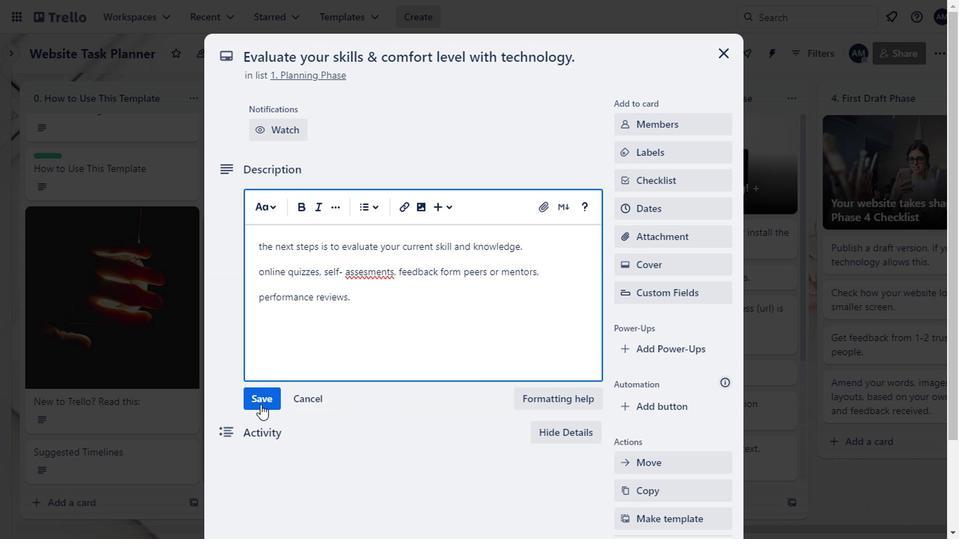 
Action: Mouse pressed left at (255, 398)
Screenshot: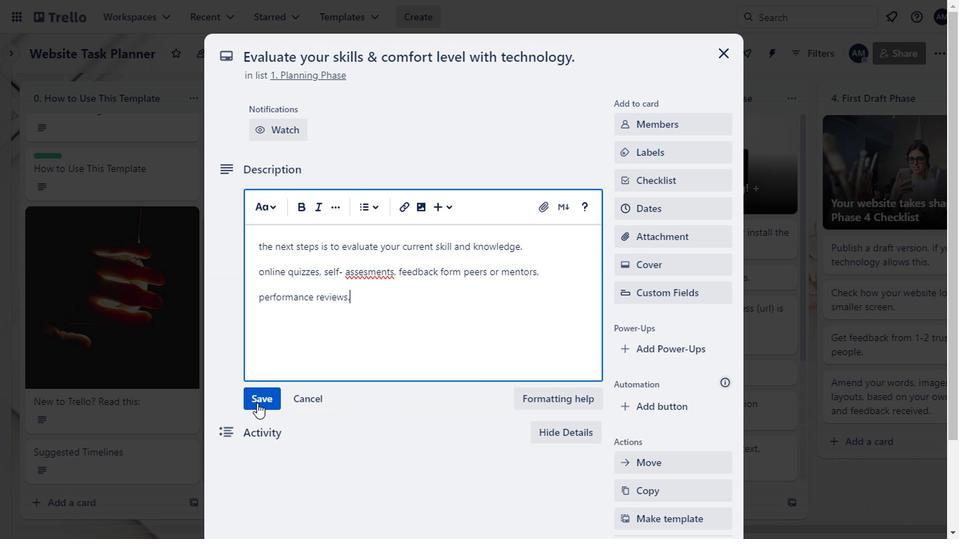 
Action: Mouse moved to (639, 150)
Screenshot: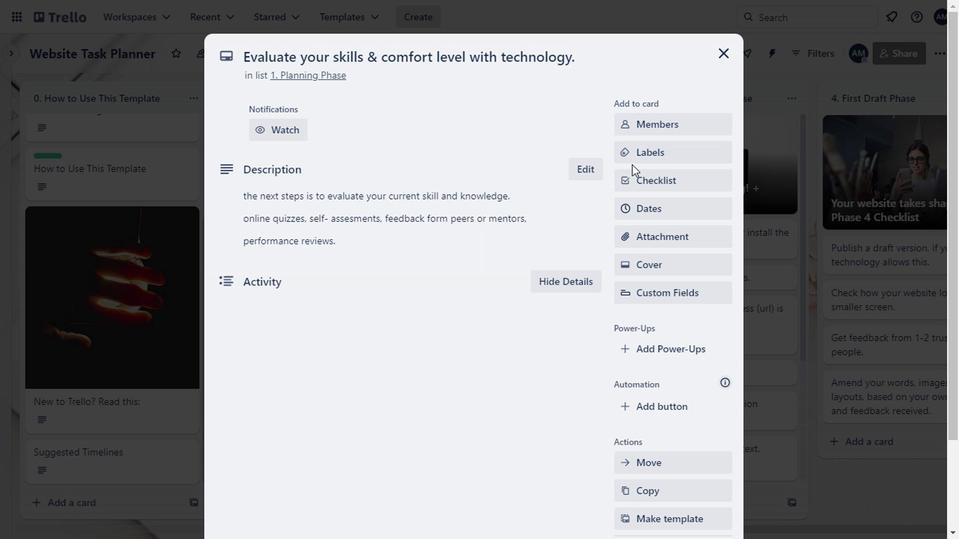 
Action: Mouse pressed left at (639, 150)
Screenshot: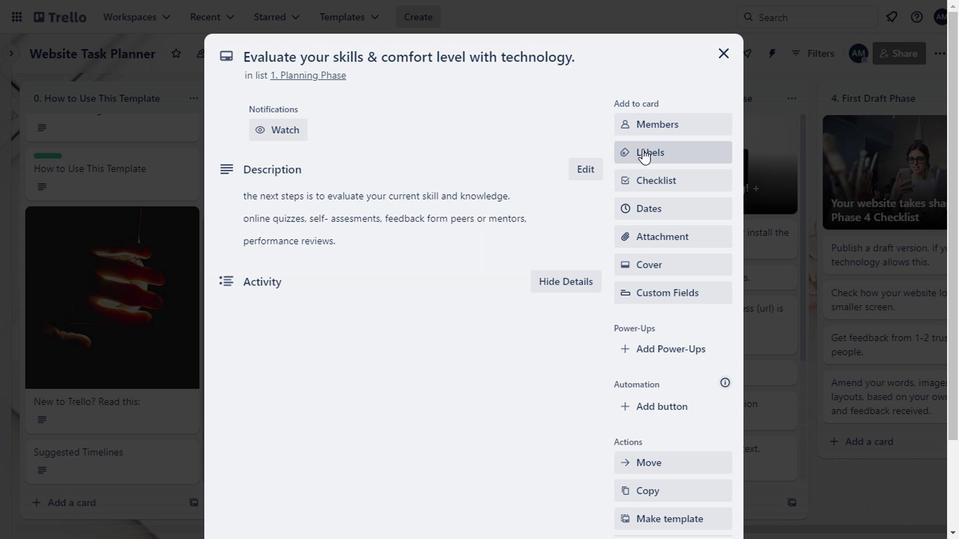
Action: Mouse moved to (625, 263)
Screenshot: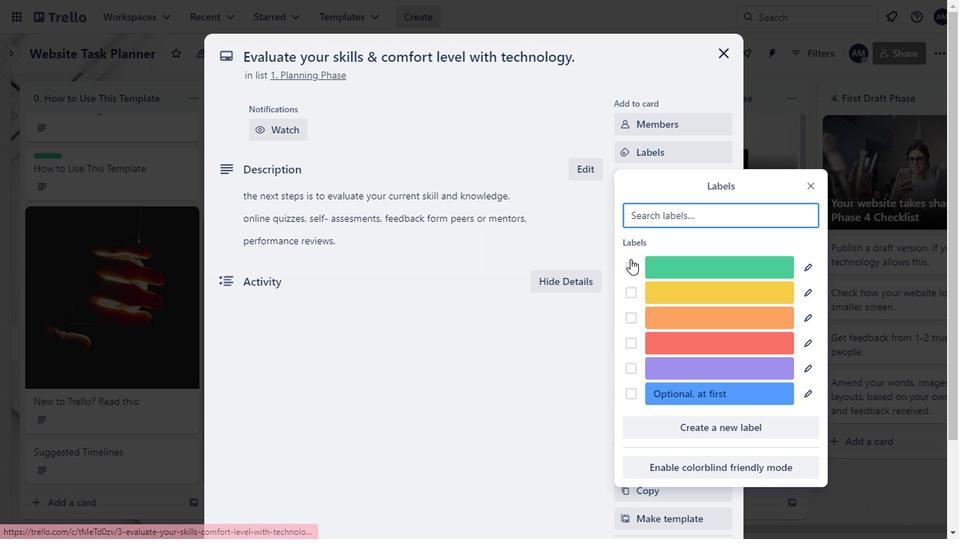 
Action: Mouse pressed left at (625, 263)
Screenshot: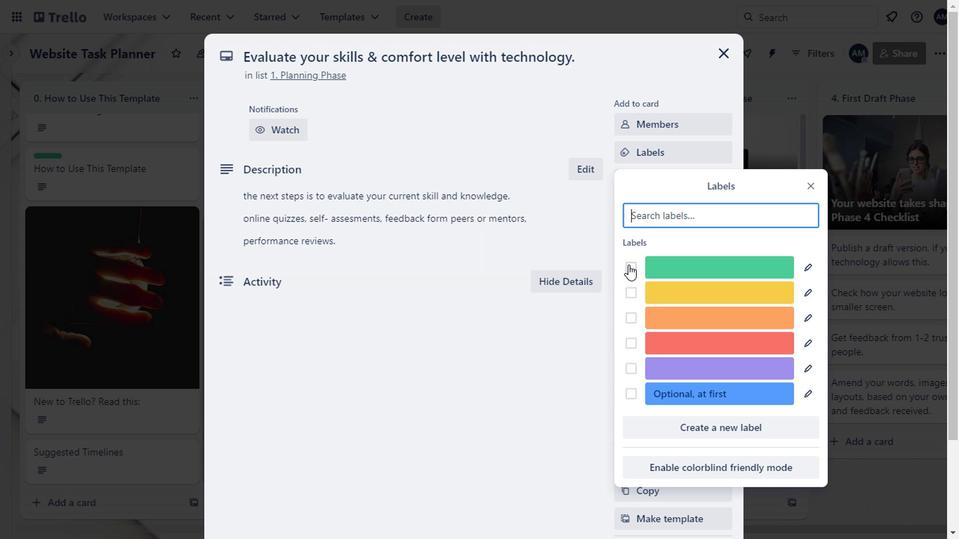 
Action: Mouse moved to (487, 326)
Screenshot: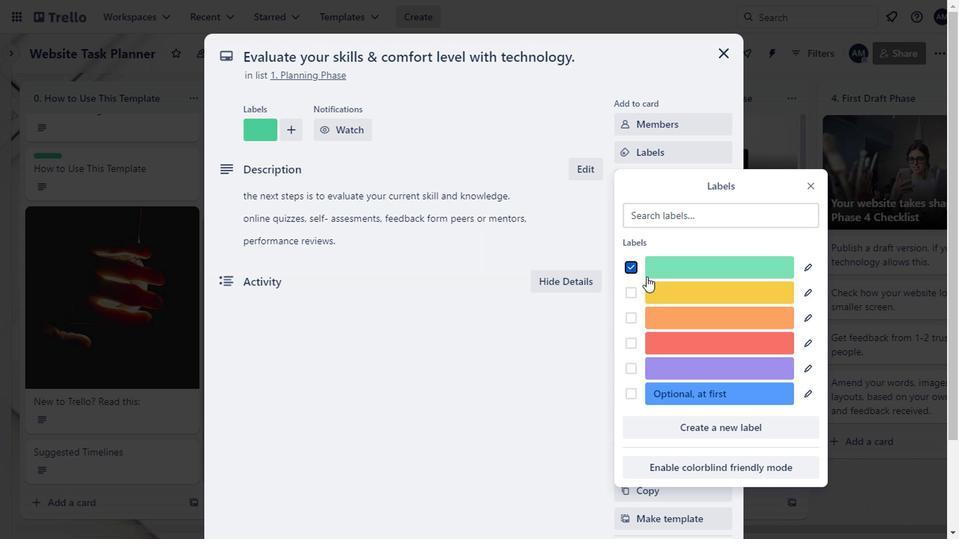 
Action: Mouse pressed left at (487, 326)
Screenshot: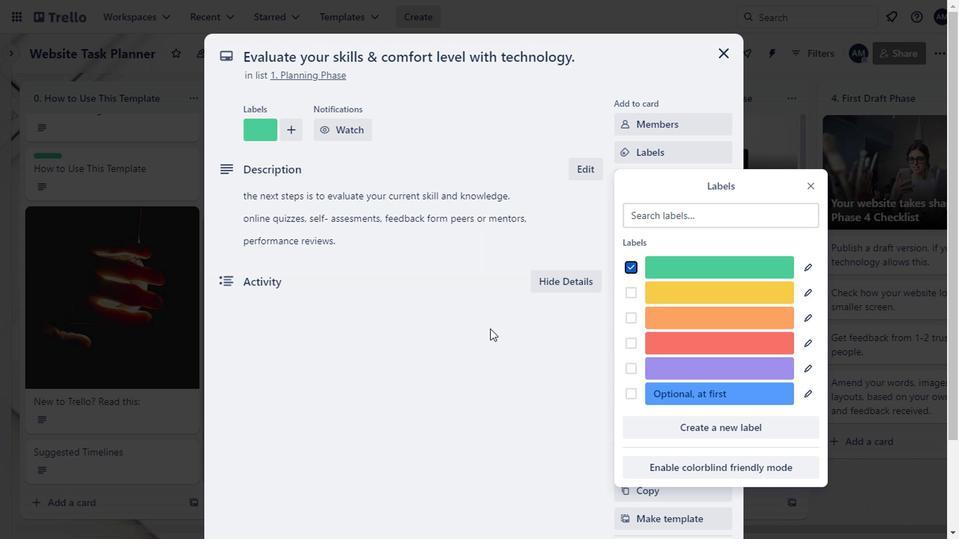 
Action: Mouse moved to (726, 61)
Screenshot: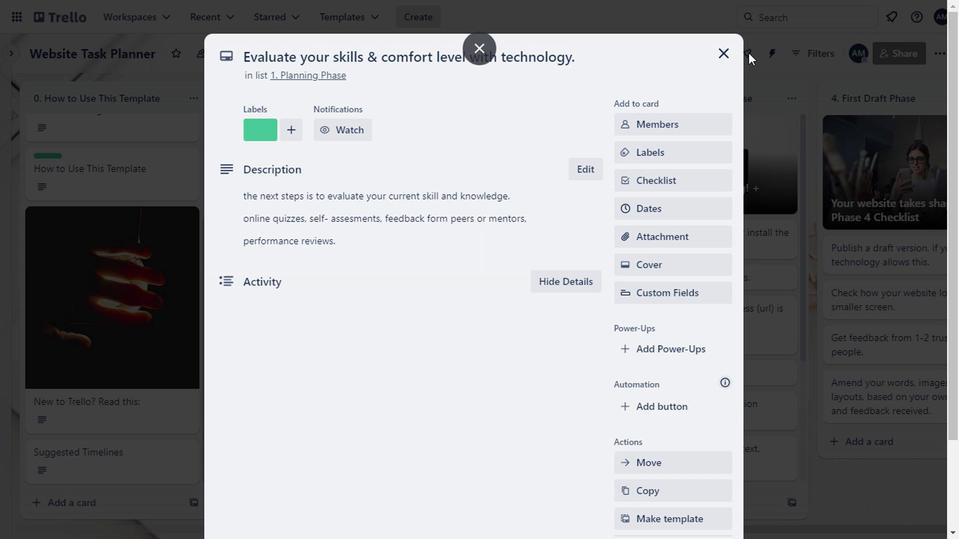 
Action: Mouse pressed left at (726, 61)
Screenshot: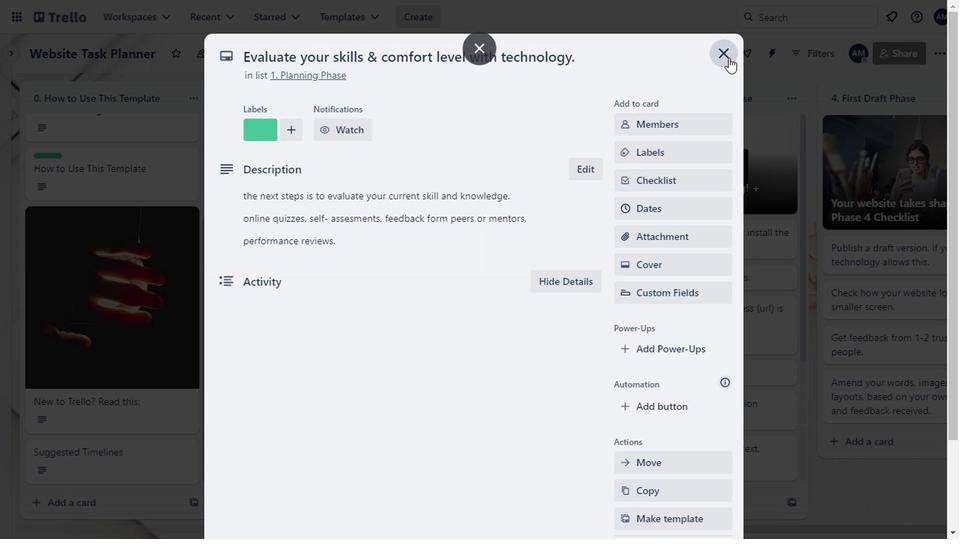
Action: Mouse moved to (287, 326)
Screenshot: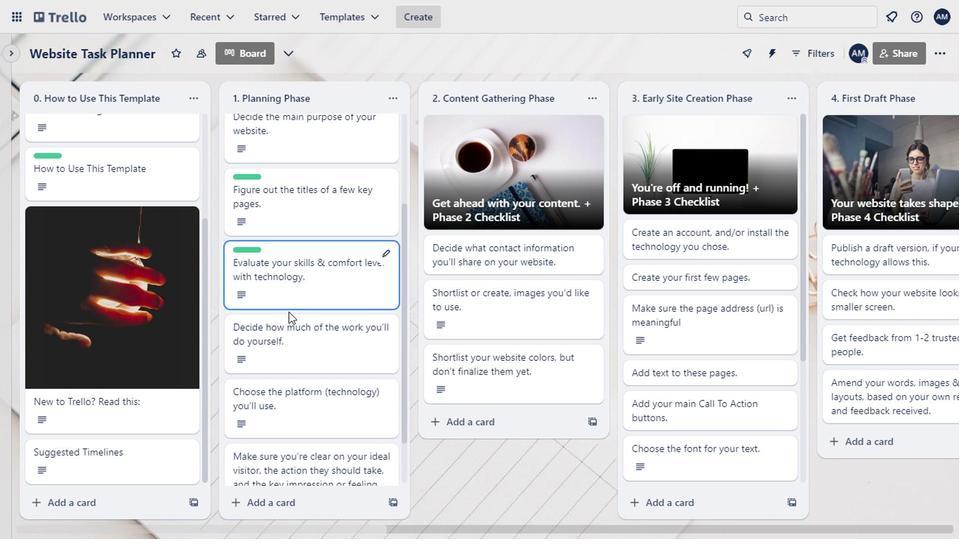 
Action: Mouse scrolled (287, 325) with delta (0, 0)
Screenshot: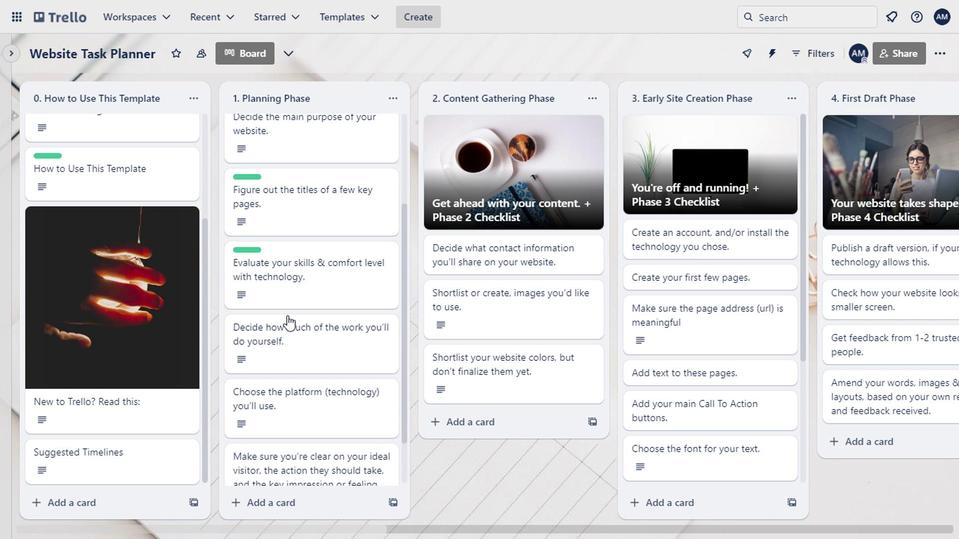 
Action: Mouse moved to (297, 287)
Screenshot: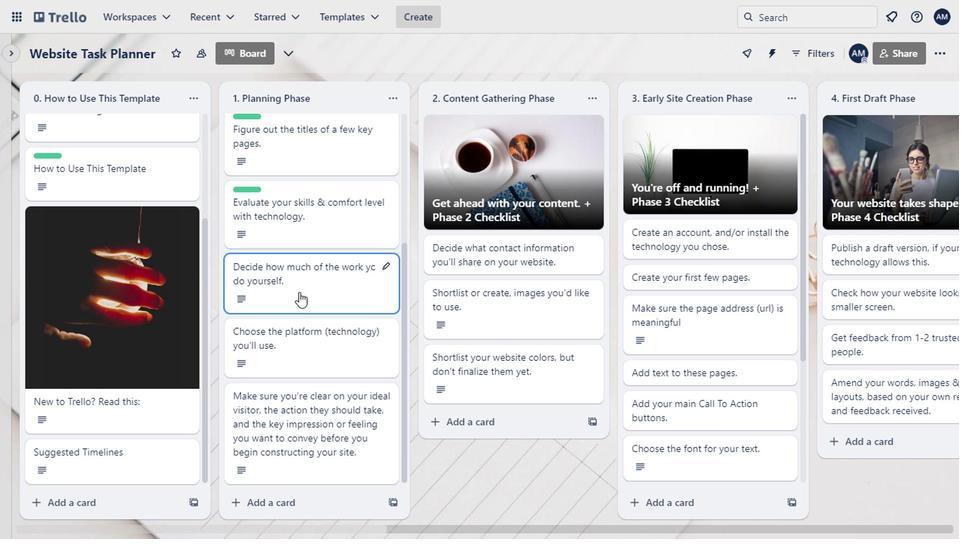 
Action: Mouse pressed left at (297, 287)
Screenshot: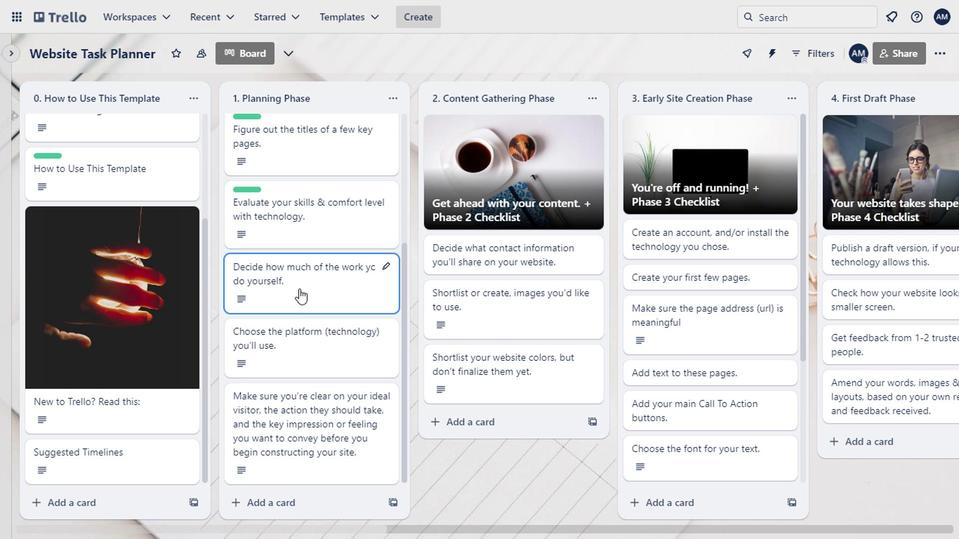 
Action: Mouse moved to (670, 160)
Screenshot: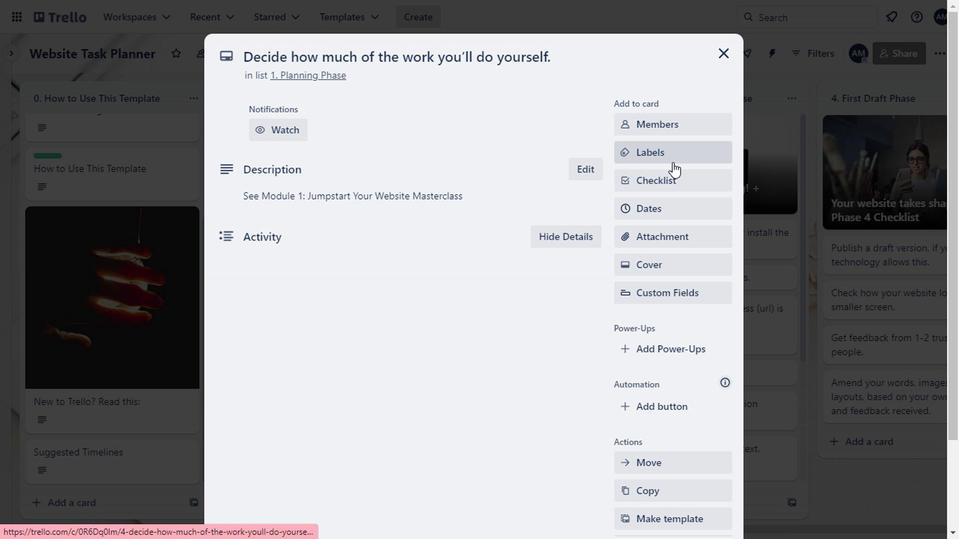 
Action: Mouse pressed left at (670, 160)
Screenshot: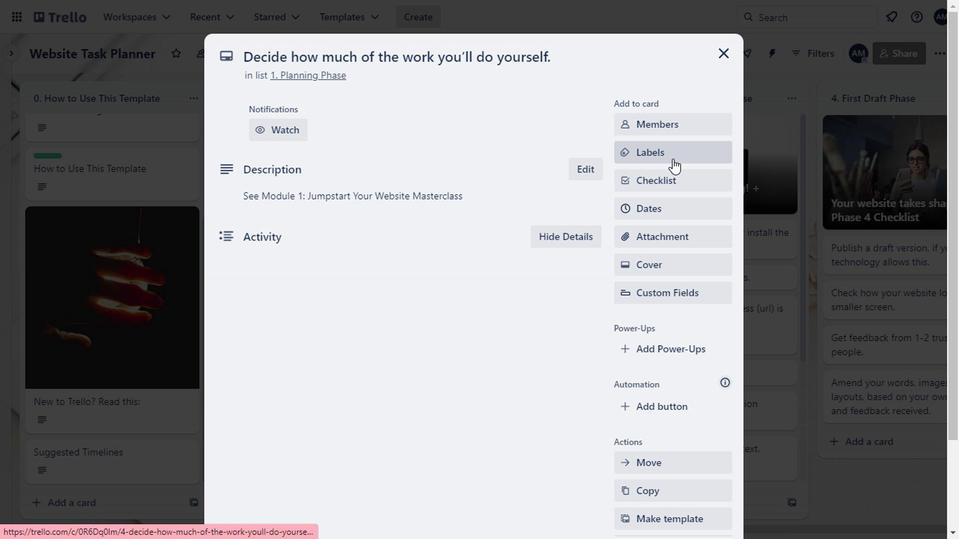 
Action: Mouse moved to (625, 297)
Screenshot: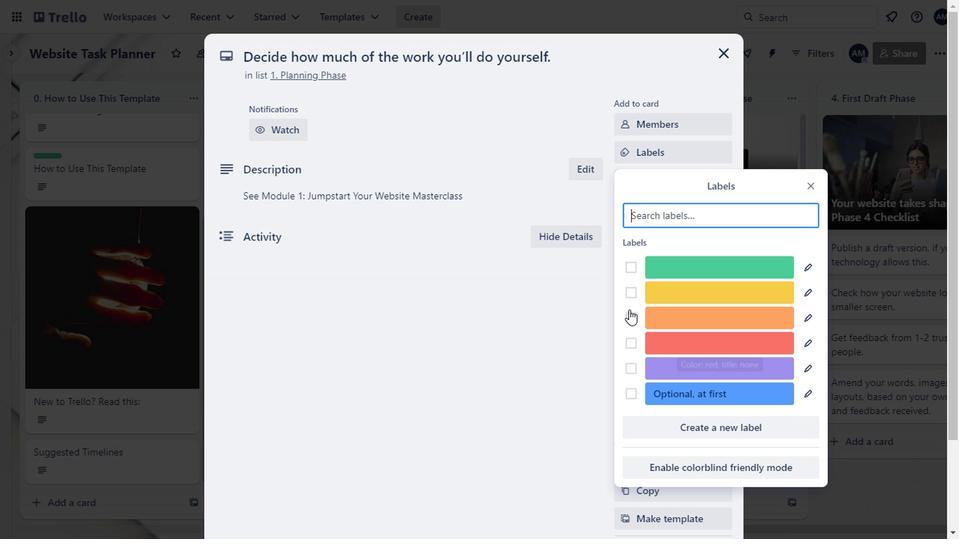 
Action: Mouse pressed left at (625, 297)
Screenshot: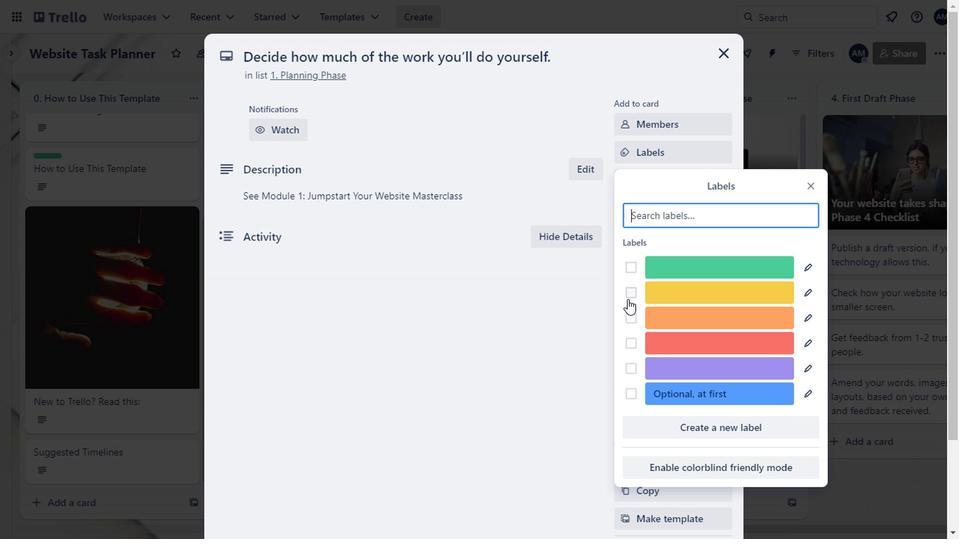 
Action: Mouse moved to (681, 295)
Screenshot: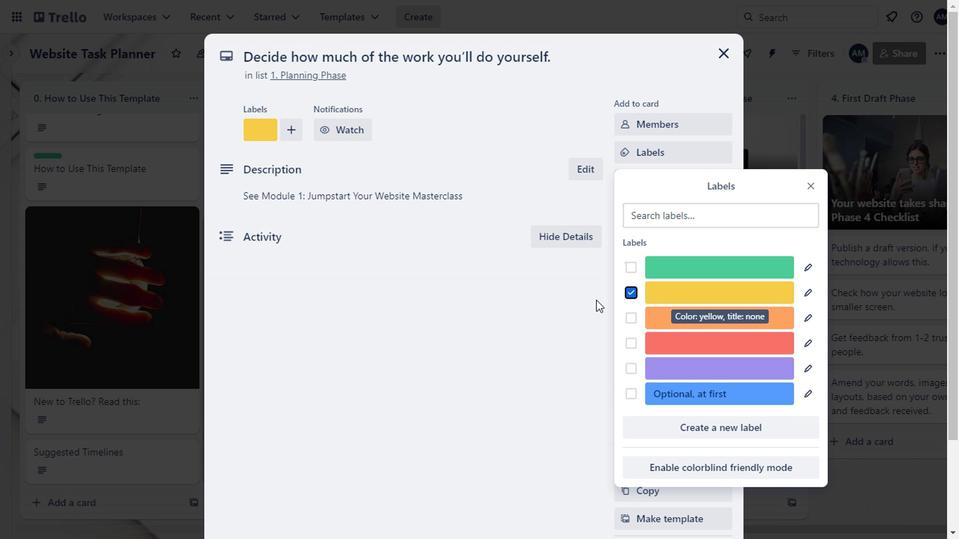 
Action: Mouse pressed left at (681, 295)
Screenshot: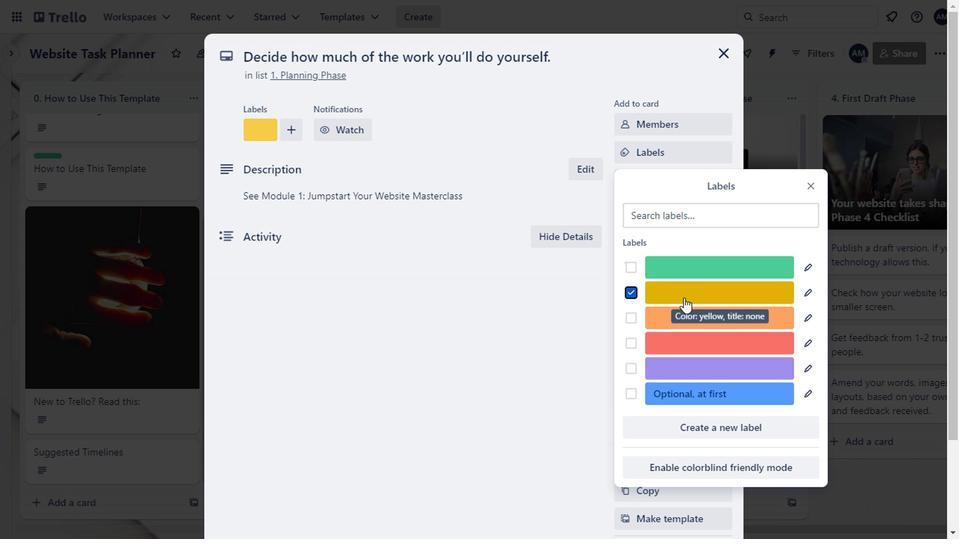 
Action: Mouse moved to (634, 295)
Screenshot: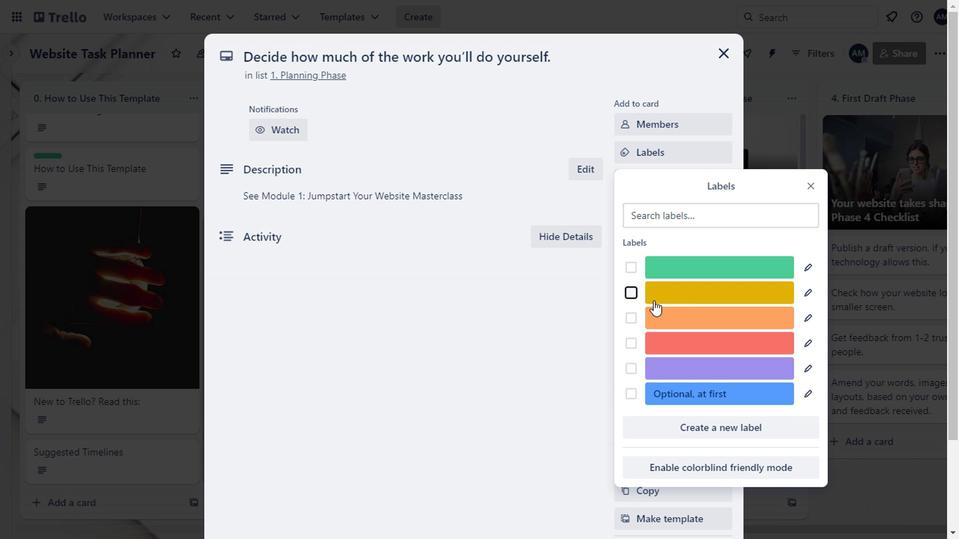 
Action: Mouse pressed left at (634, 295)
Screenshot: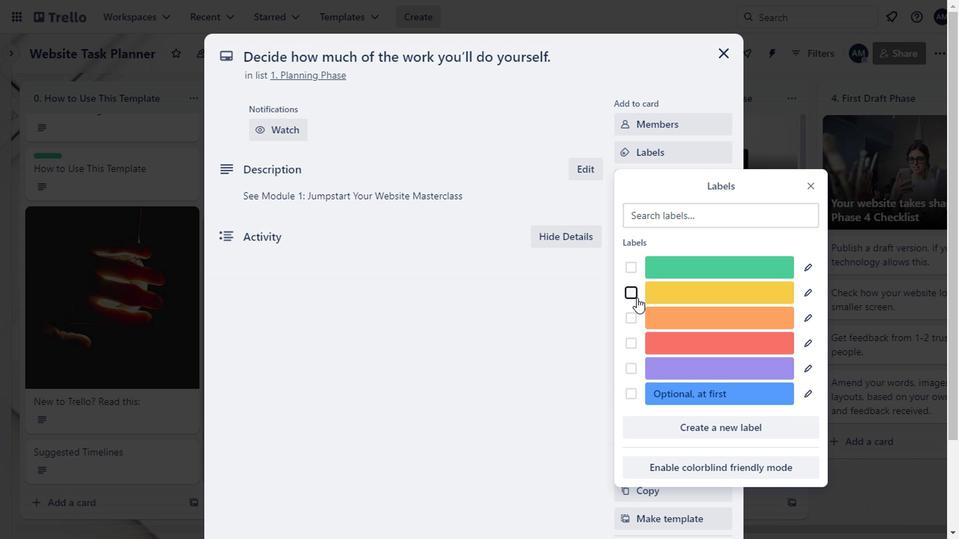
Action: Mouse moved to (561, 294)
Screenshot: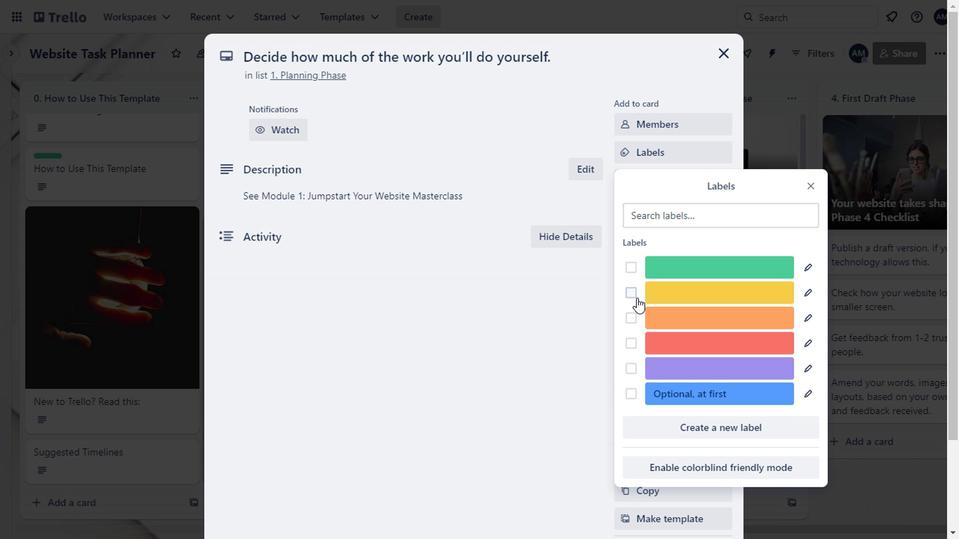 
Action: Mouse pressed left at (561, 294)
Screenshot: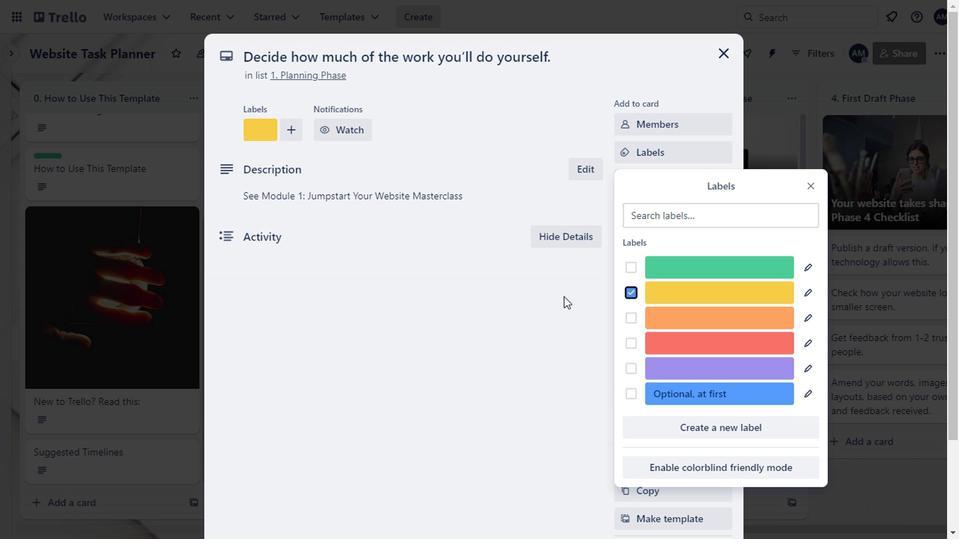 
Action: Mouse moved to (326, 192)
Screenshot: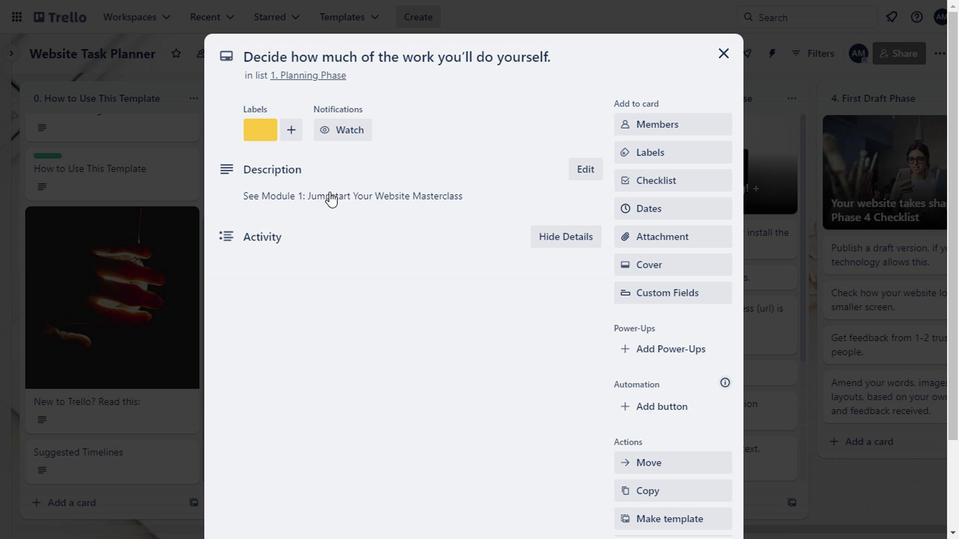 
Action: Mouse pressed left at (326, 192)
Screenshot: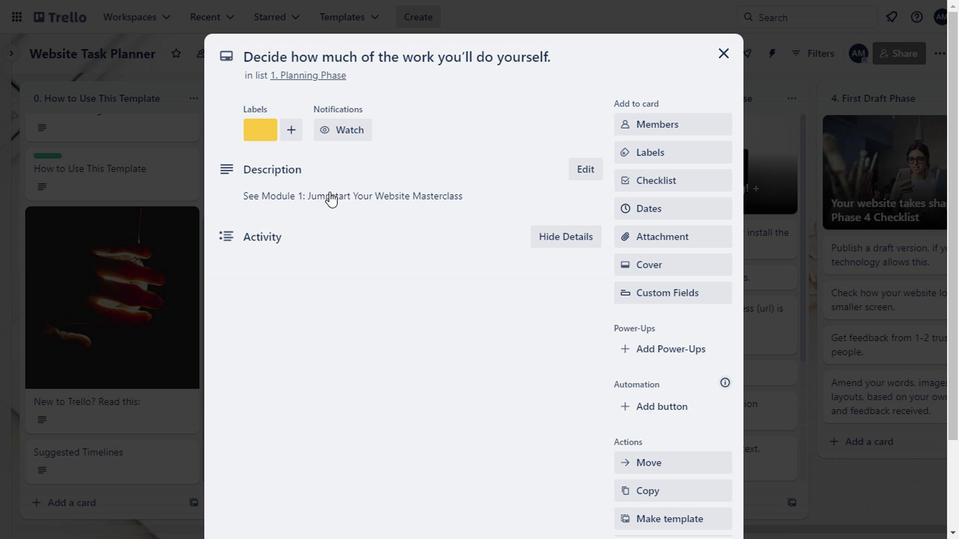 
Action: Mouse moved to (506, 259)
Screenshot: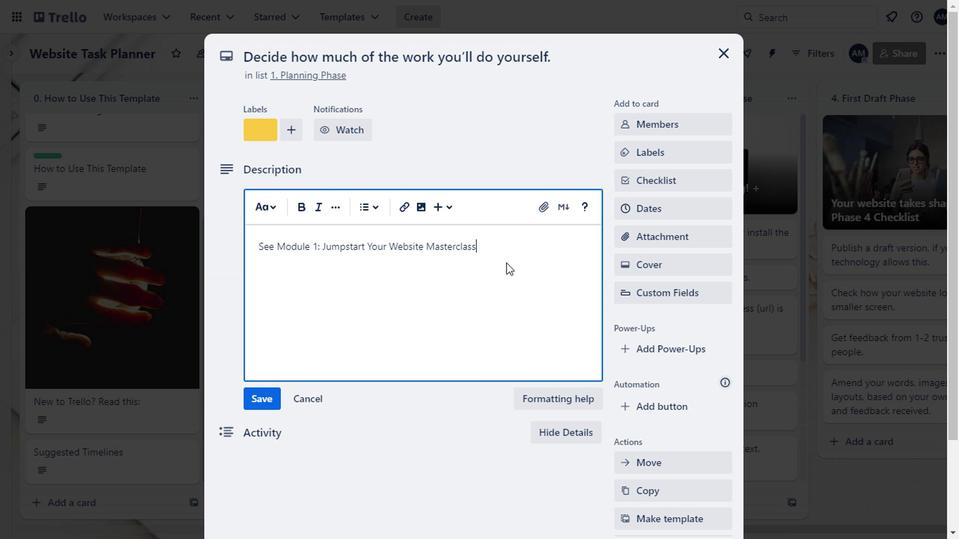 
Action: Key pressed <Key.enter>1<Key.space><Key.backspace><Key.backspace><Key.backspace><Key.enter>2<Key.space>no<Key.space>one's<Key.space>head<Key.space>will<Key.space>explod<Key.space>if<Key.space>you<Key.space>dont<Key.backspace>'t<Key.space>finish<Key.space>a<Key.space>task<Key.space>this<Key.space>second.
Screenshot: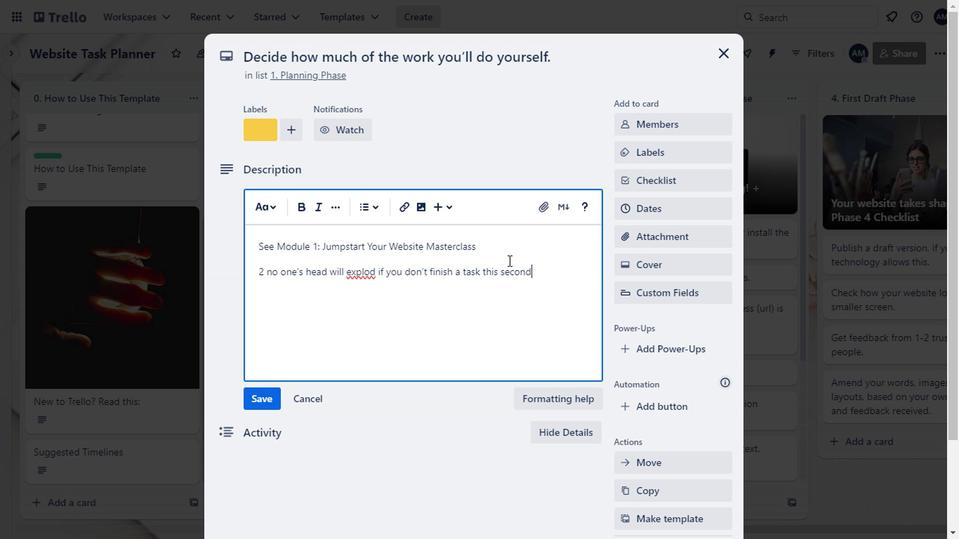 
Action: Mouse moved to (374, 272)
Screenshot: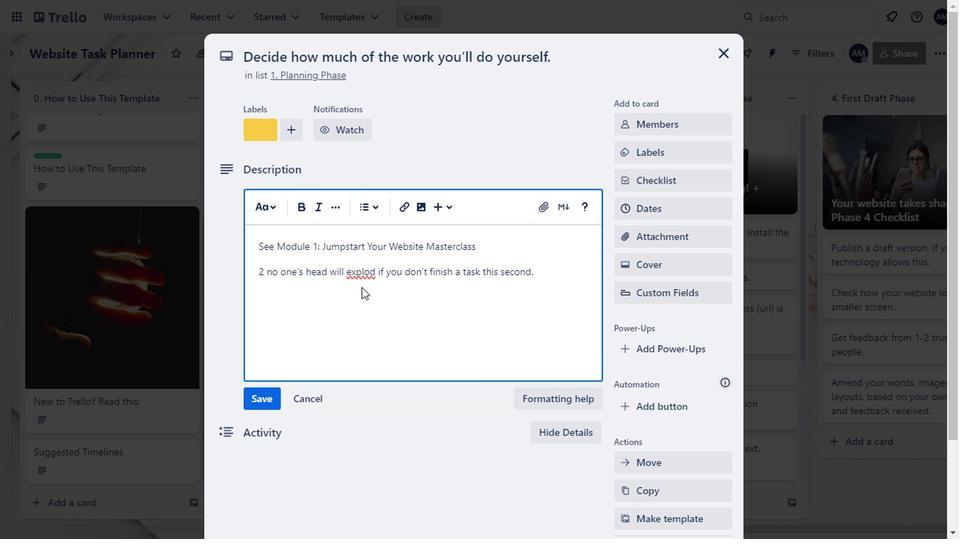 
Action: Mouse pressed left at (374, 272)
Screenshot: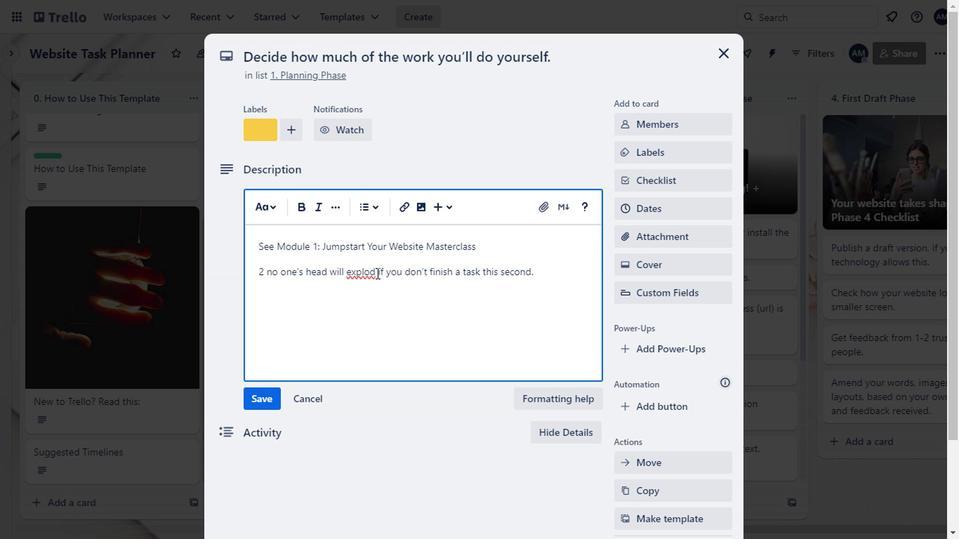 
Action: Key pressed e
Screenshot: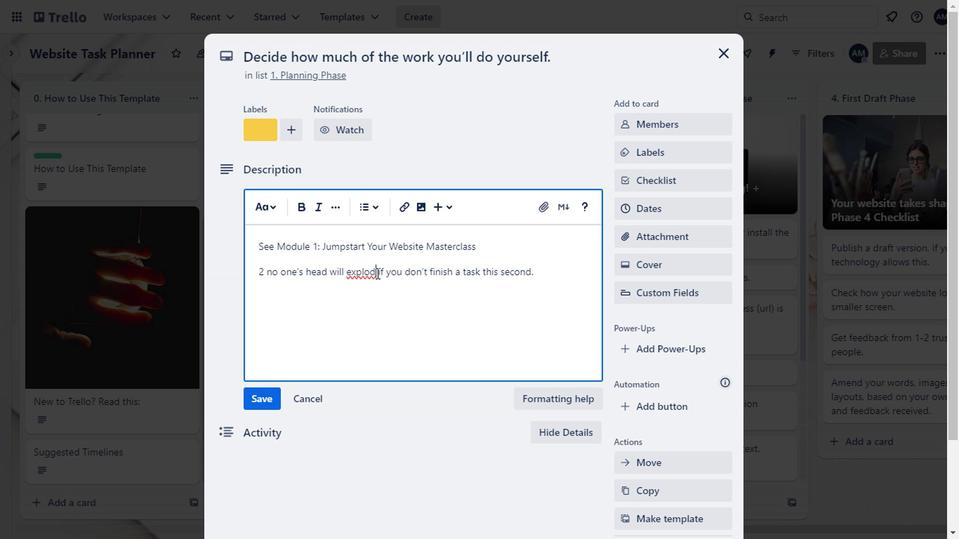 
Action: Mouse moved to (535, 277)
Screenshot: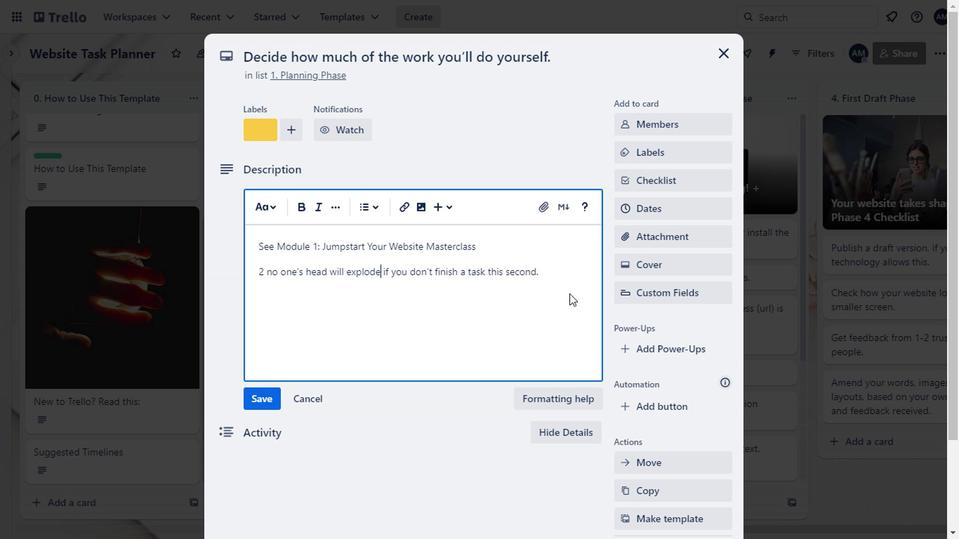 
Action: Mouse pressed left at (535, 277)
Screenshot: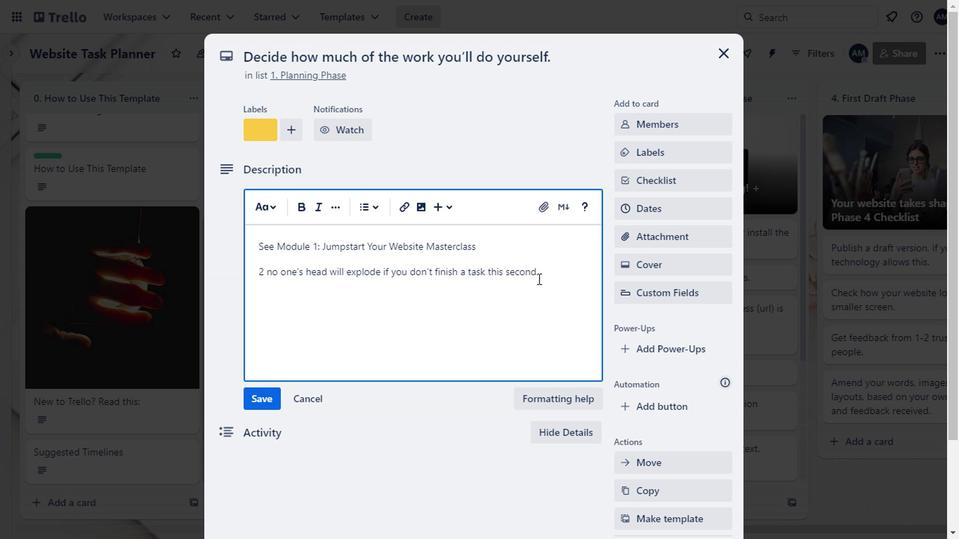
Action: Mouse moved to (539, 278)
Screenshot: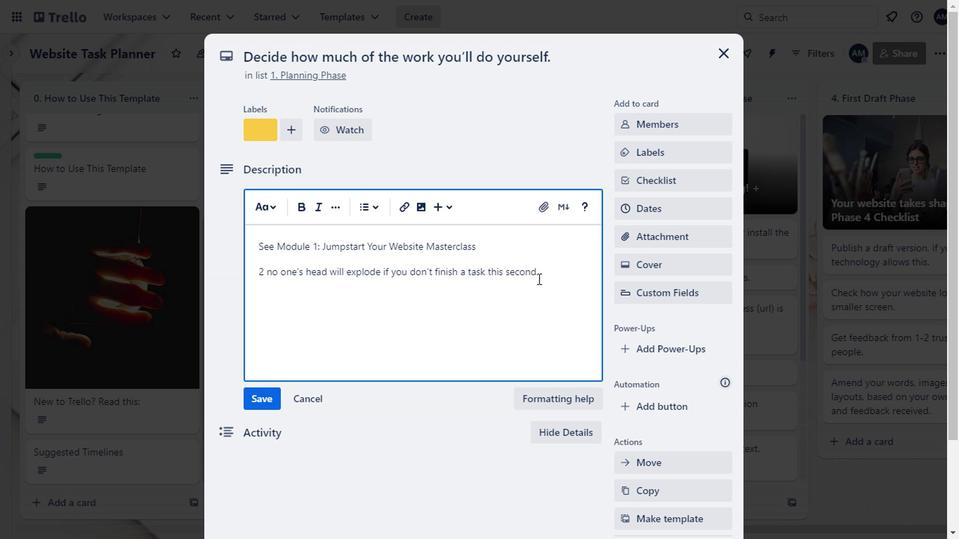 
Action: Key pressed <Key.enter>3<Key.space>manage<Key.space>your<Key.space>exectations<Key.space>and<Key.space>
Screenshot: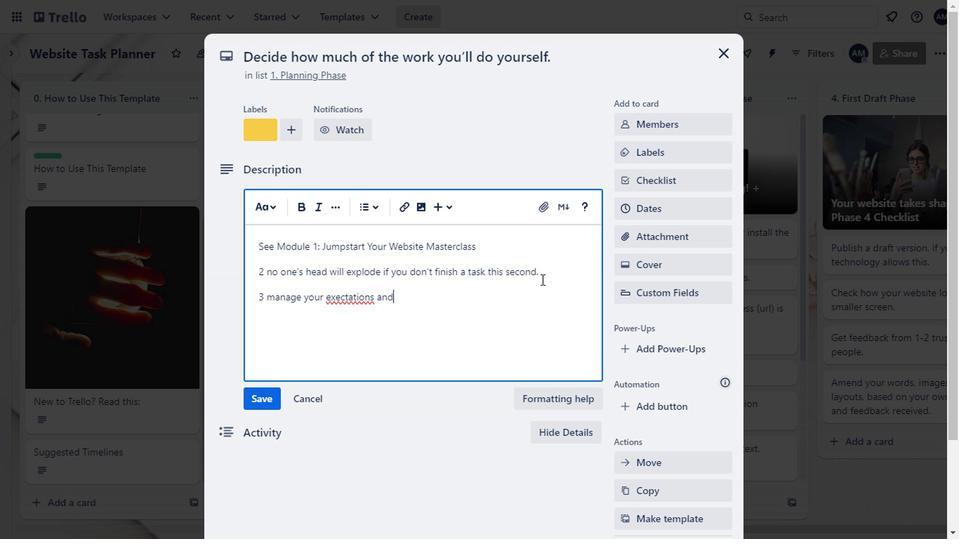 
Action: Mouse moved to (368, 295)
Screenshot: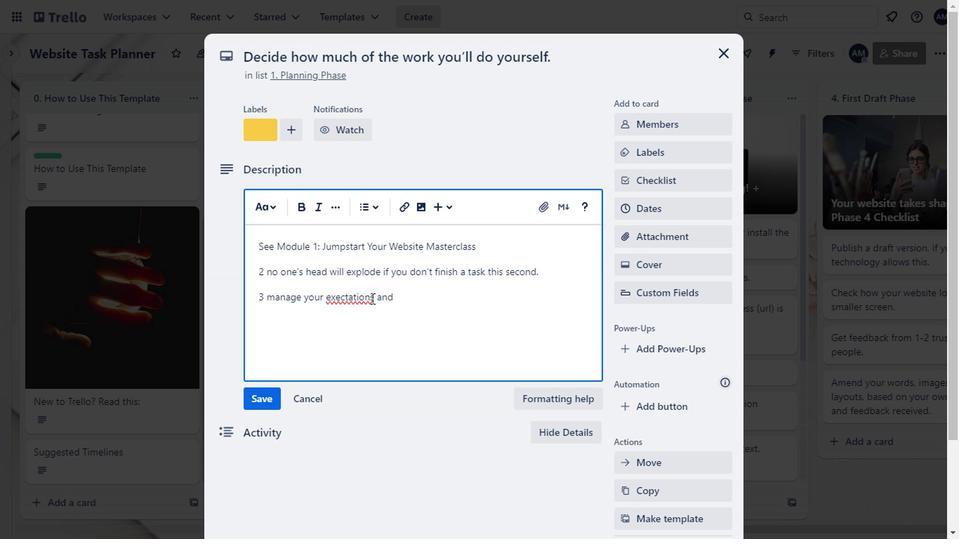 
Action: Mouse pressed left at (368, 295)
Screenshot: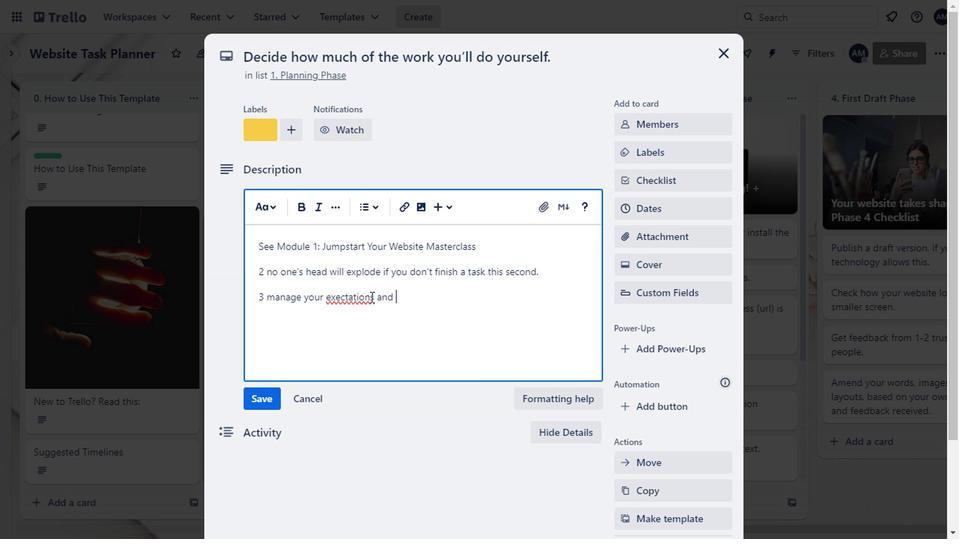 
Action: Mouse moved to (325, 297)
Screenshot: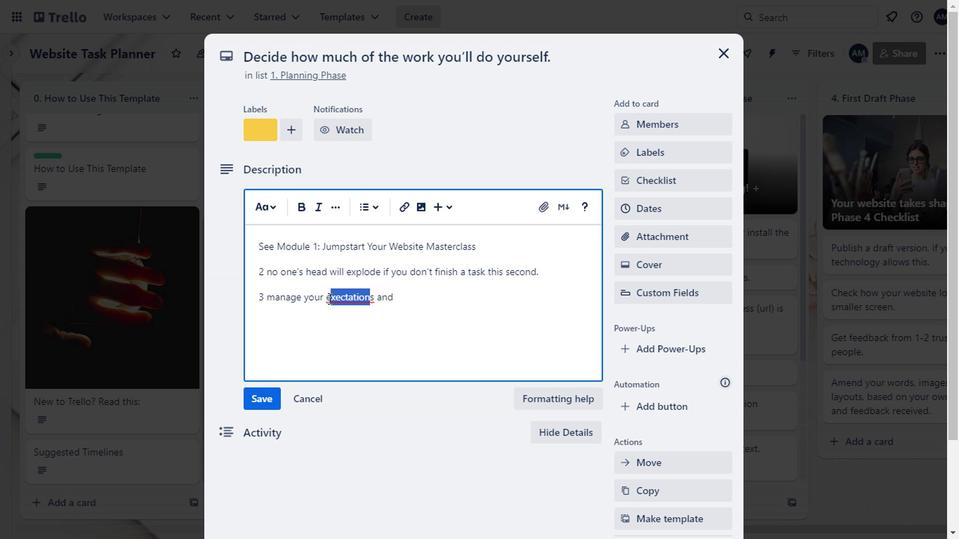 
Action: Key pressed expectations<Key.backspace><Key.right><Key.right><Key.right><Key.right><Key.right><Key.right>deadlines.<Key.enter>3strike<Key.left><Key.left><Key.left><Key.left><Key.left><Key.left><Key.space><Key.right><Key.right><Key.right><Key.right><Key.right><Key.right><Key.right><Key.space>a<Key.space>decent<Key.space>balance.<Key.space><Key.enter>4<Key.space>dont<Key.backspace>'t<Key.space>forget<Key.space>faimly
Screenshot: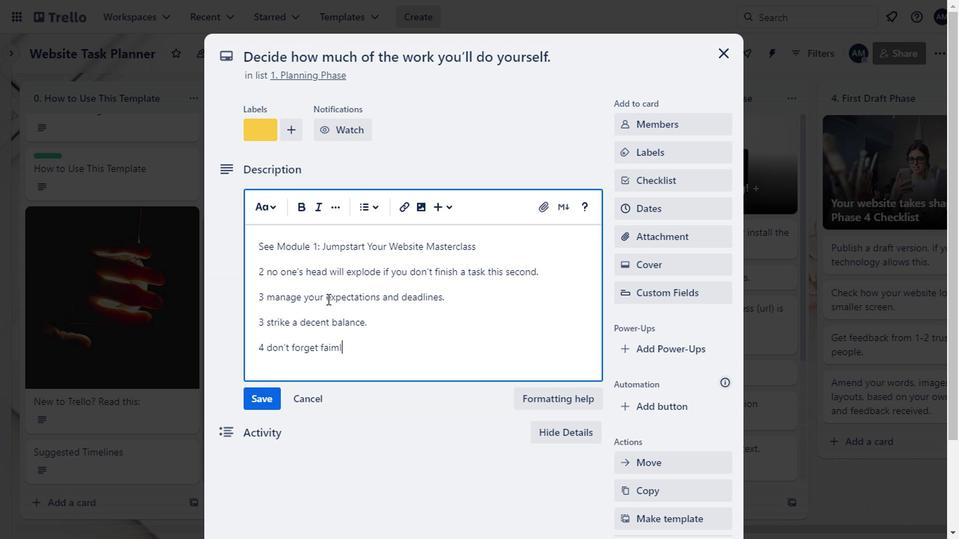 
Action: Mouse moved to (366, 351)
Screenshot: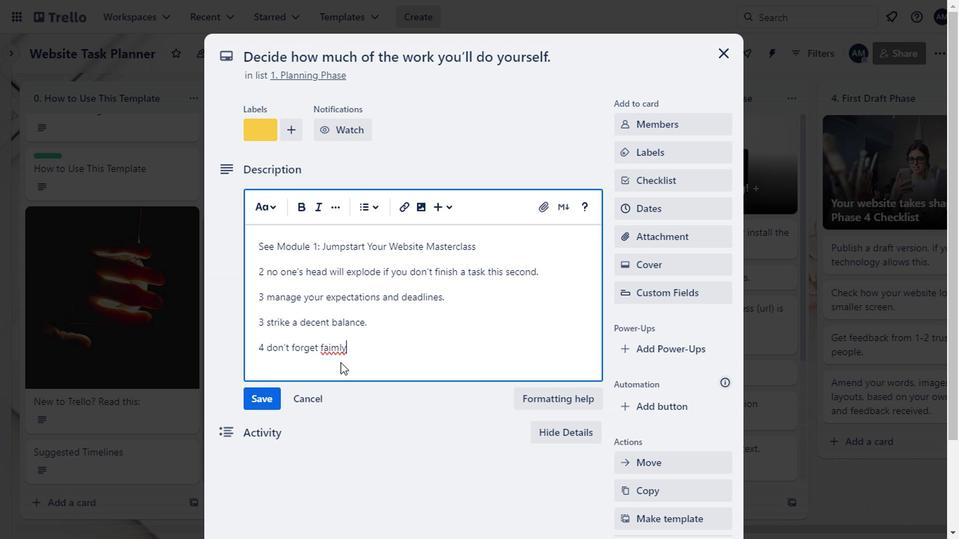 
Action: Key pressed <Key.backspace><Key.backspace><Key.backspace><Key.backspace><Key.backspace>amily<Key.enter>5<Key.space>your<Key.space>health<Key.space>matters.<Key.space>get<Key.space>hobby<Key.enter>
Screenshot: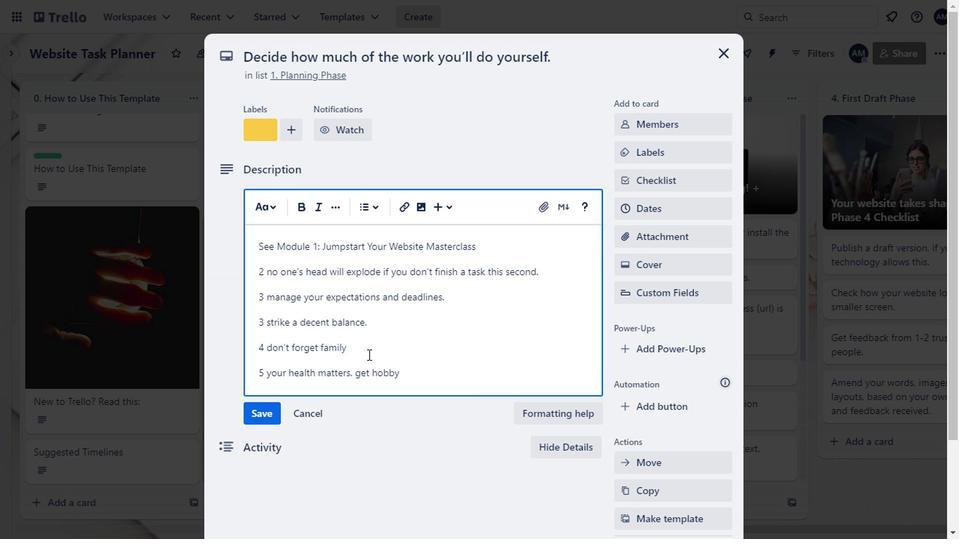 
Action: Mouse moved to (275, 430)
Screenshot: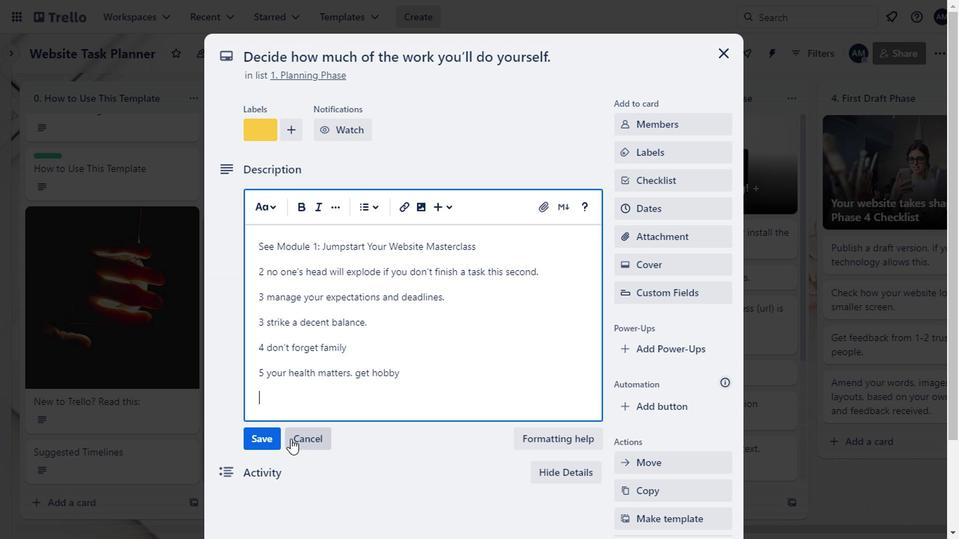 
Action: Mouse pressed left at (275, 430)
Screenshot: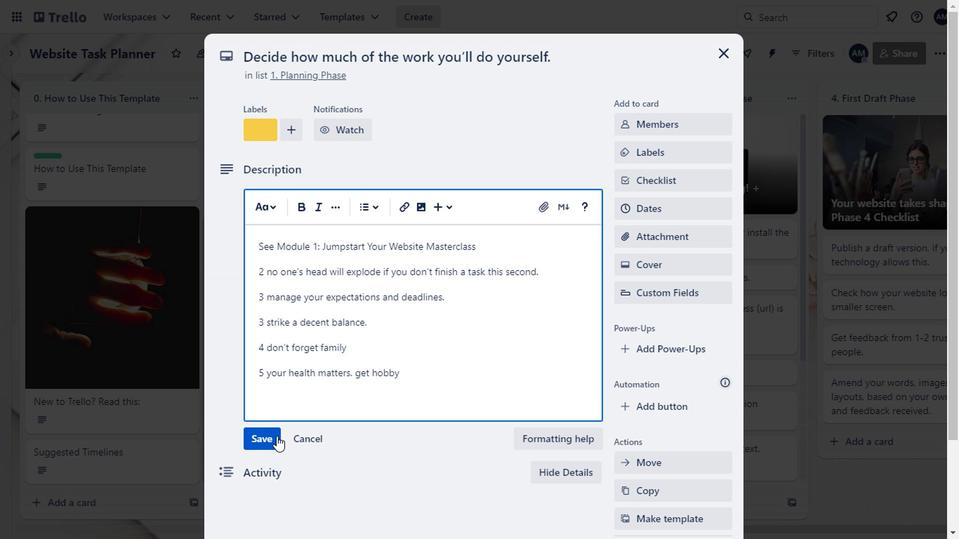 
Action: Mouse moved to (710, 51)
Screenshot: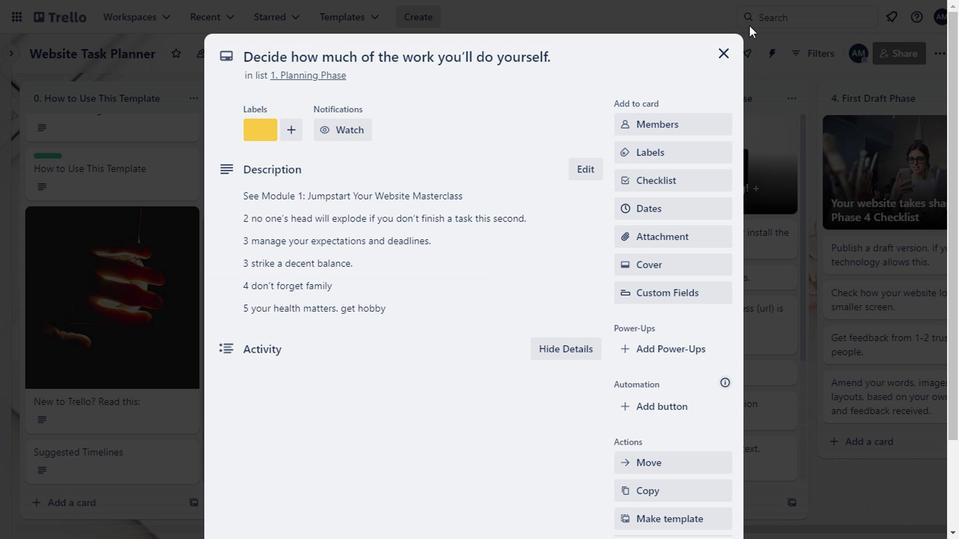 
Action: Mouse pressed left at (710, 51)
Screenshot: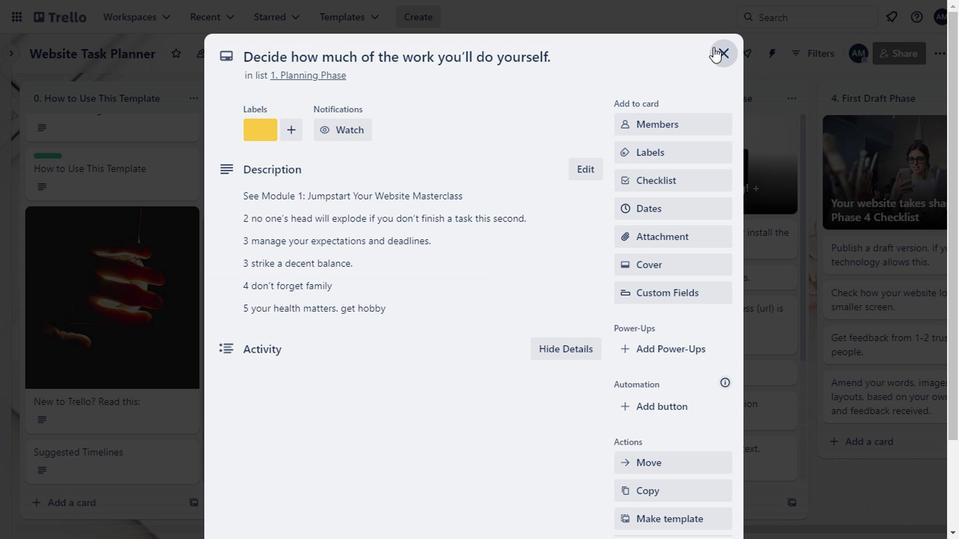 
Action: Mouse moved to (258, 364)
Screenshot: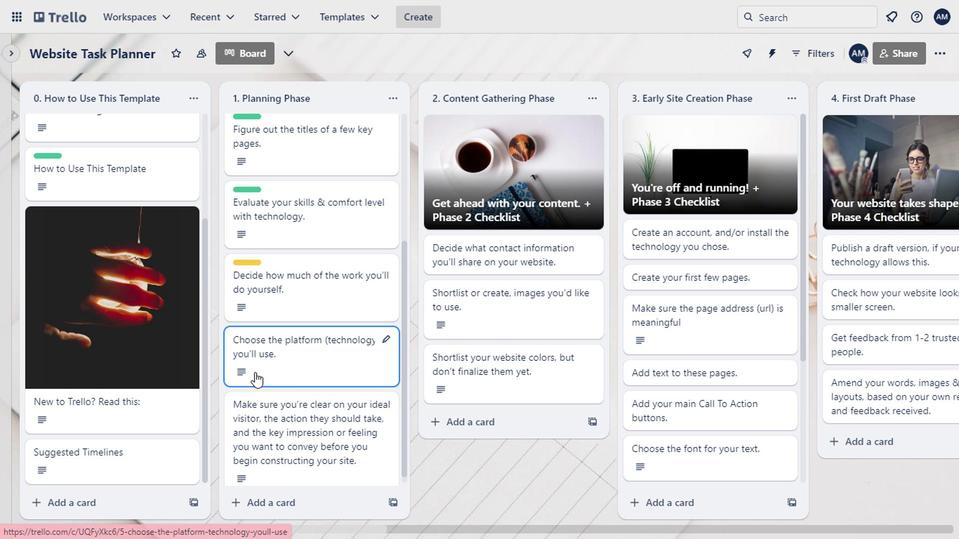 
Action: Mouse scrolled (258, 363) with delta (0, 0)
Screenshot: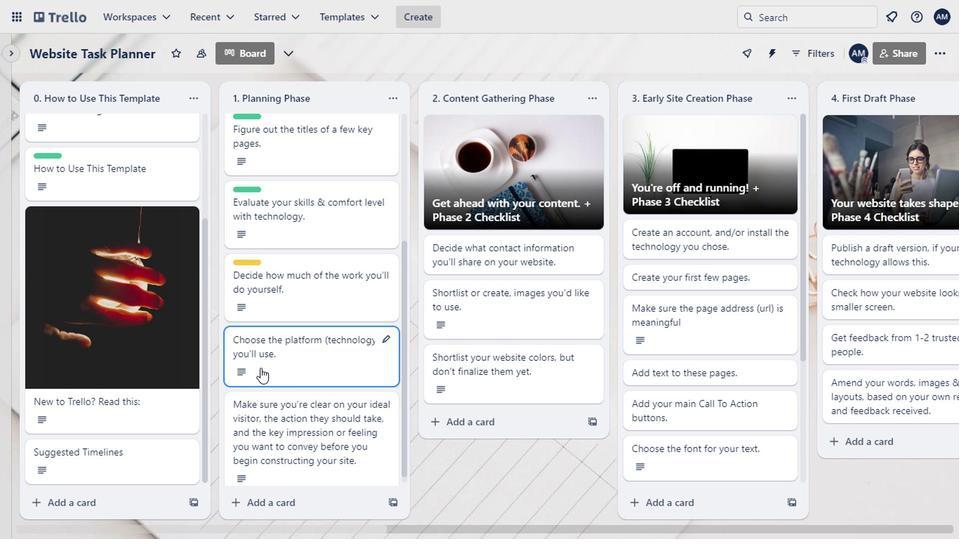 
Action: Mouse moved to (312, 330)
Screenshot: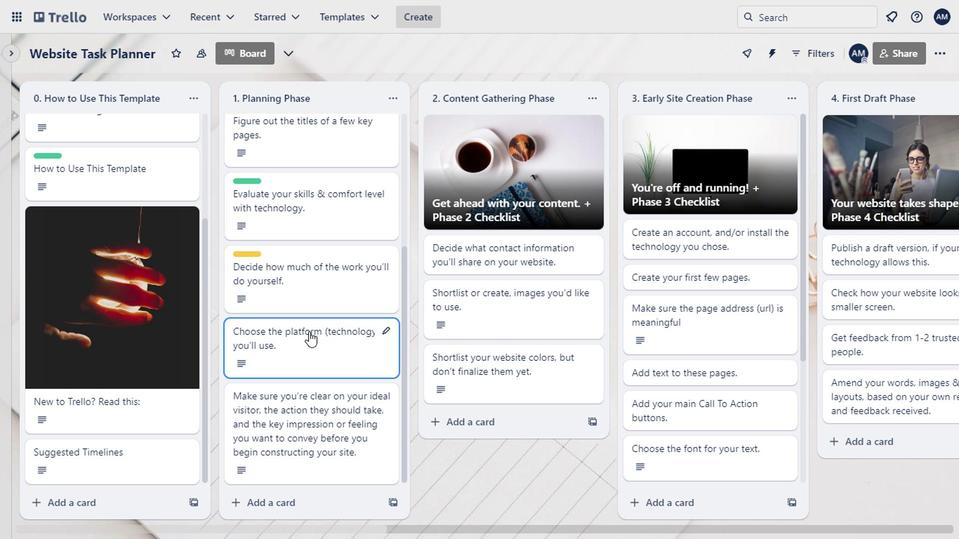 
Action: Mouse pressed left at (312, 330)
Screenshot: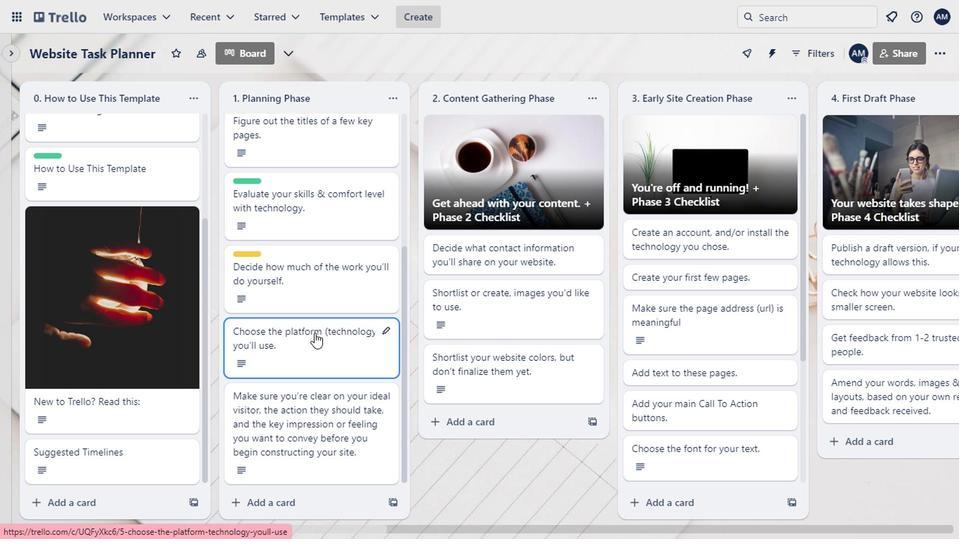 
Action: Mouse moved to (627, 162)
Screenshot: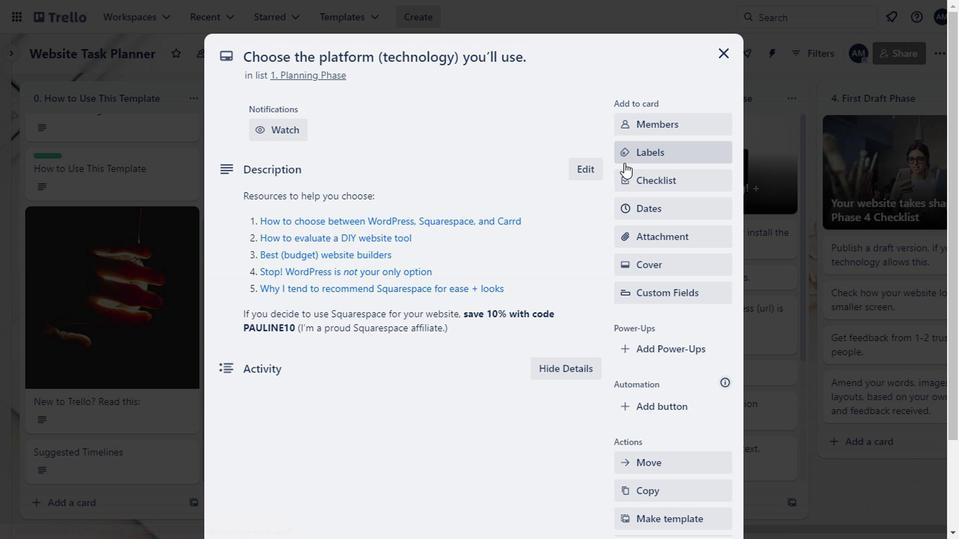 
Action: Mouse pressed left at (627, 162)
Screenshot: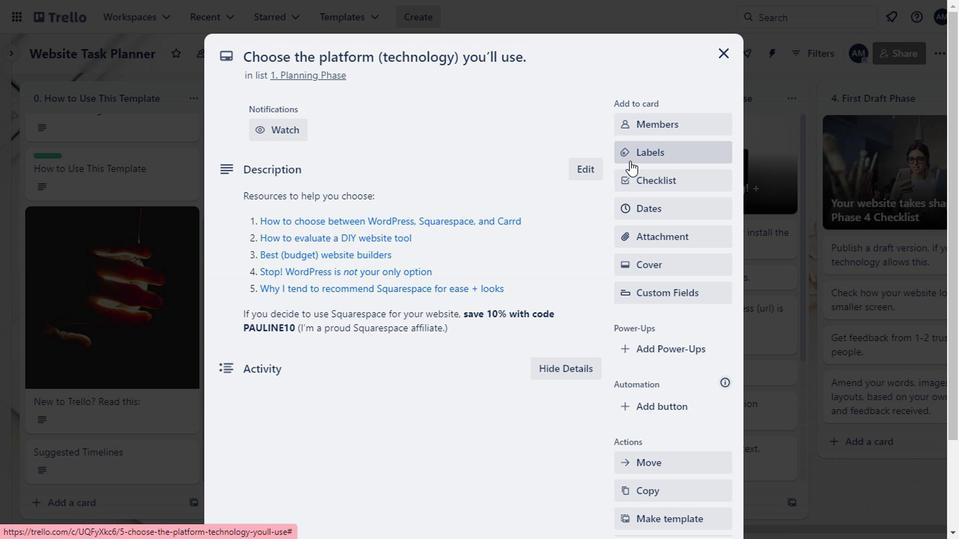 
Action: Mouse moved to (632, 316)
Screenshot: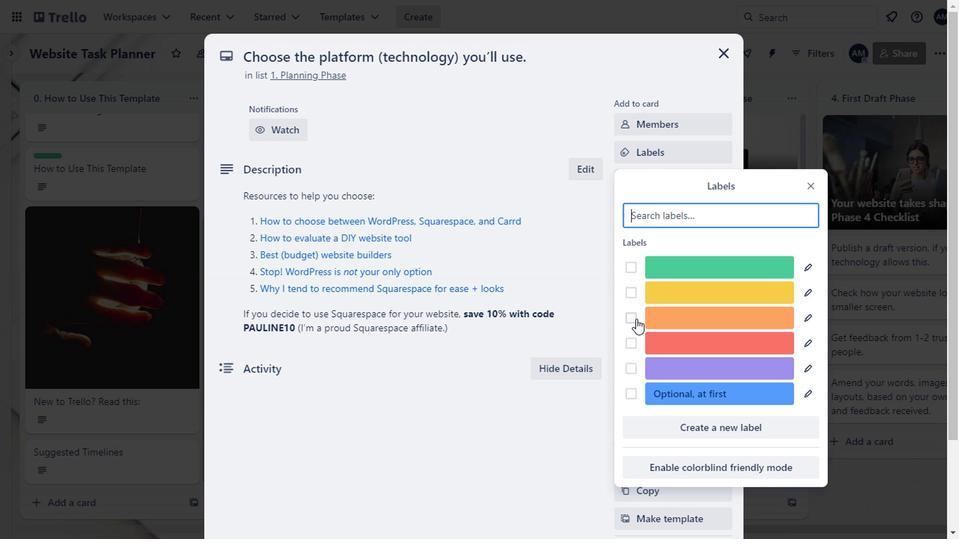 
Action: Mouse pressed left at (632, 316)
Screenshot: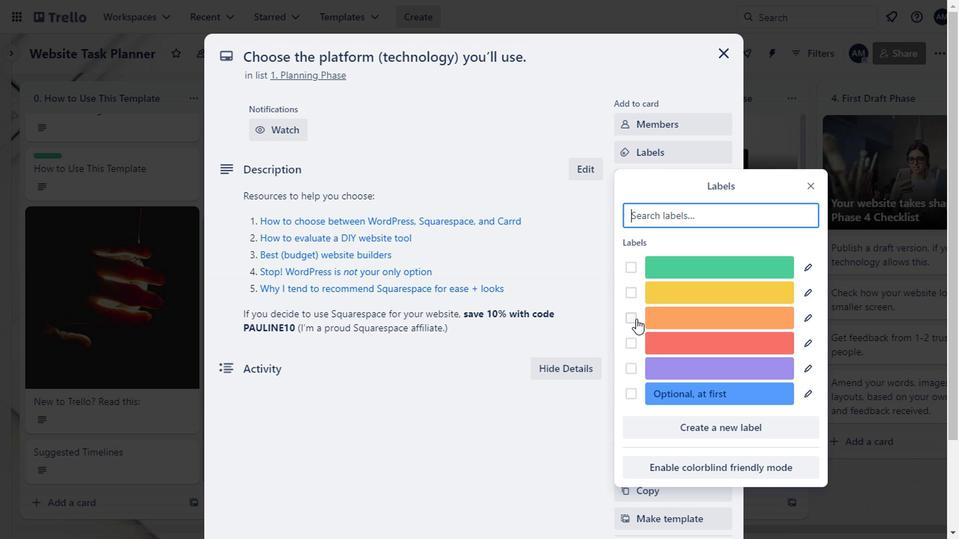 
Action: Mouse moved to (633, 389)
Screenshot: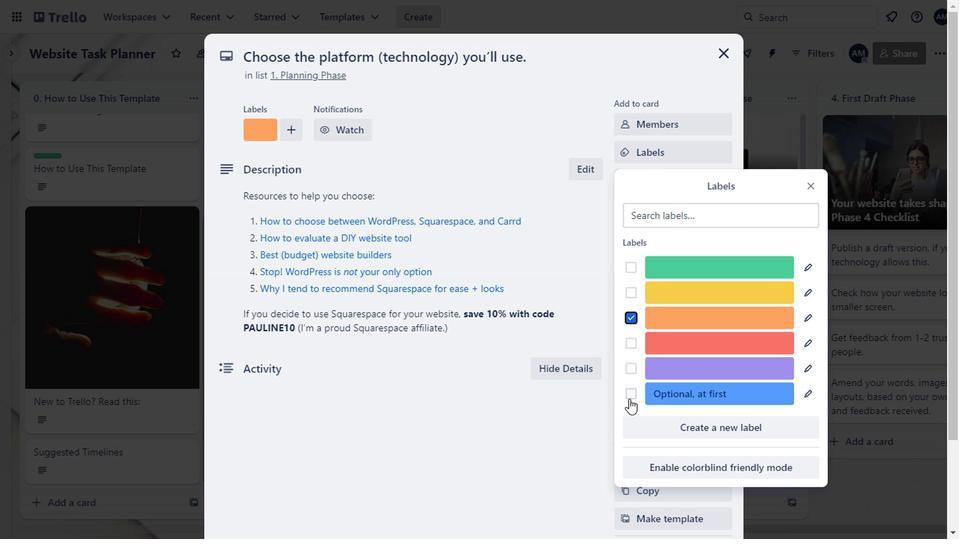
Action: Mouse pressed left at (633, 389)
Screenshot: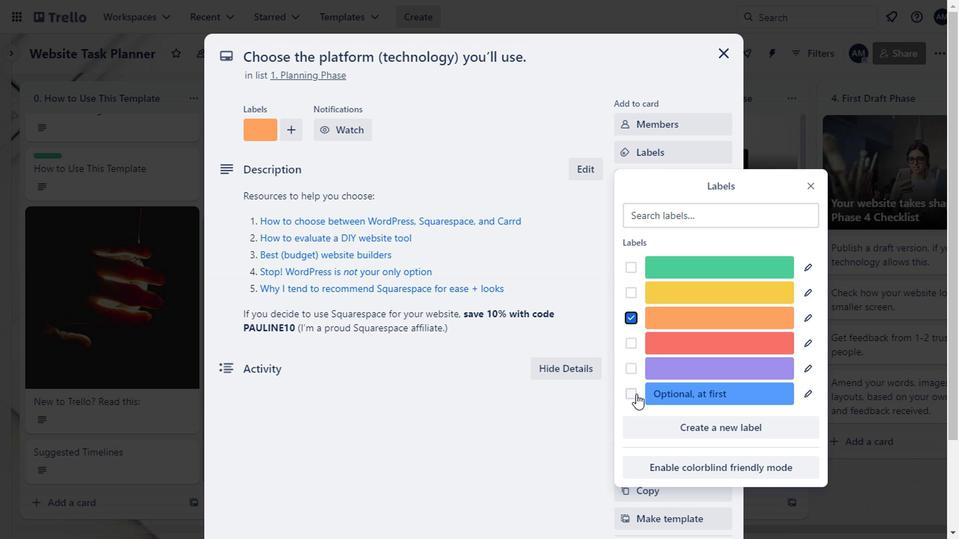
Action: Mouse moved to (352, 400)
Screenshot: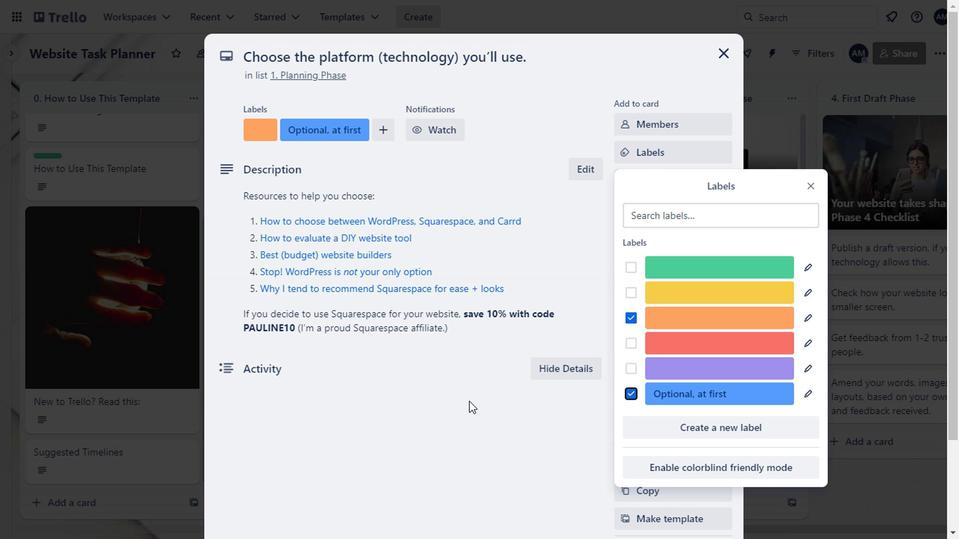 
Action: Mouse pressed left at (352, 400)
Screenshot: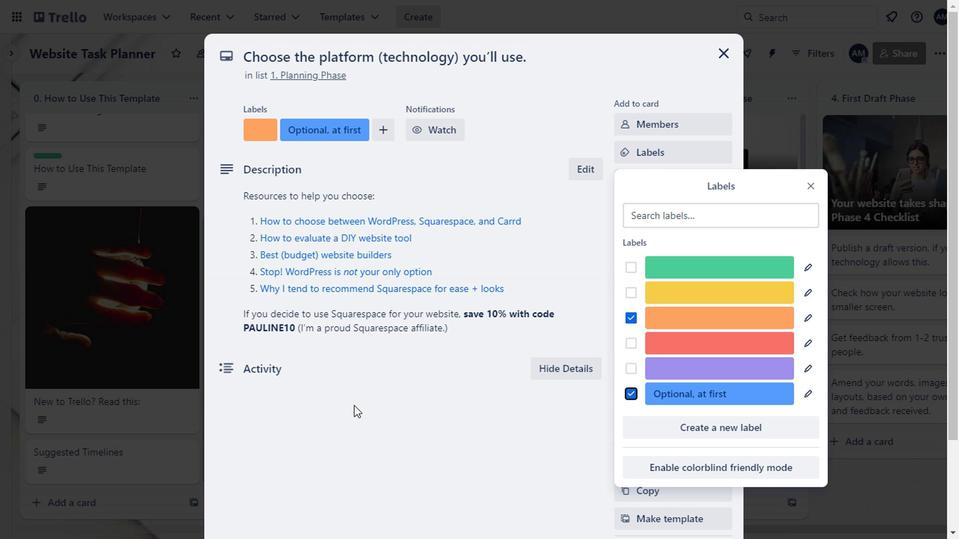 
Action: Mouse moved to (707, 61)
Screenshot: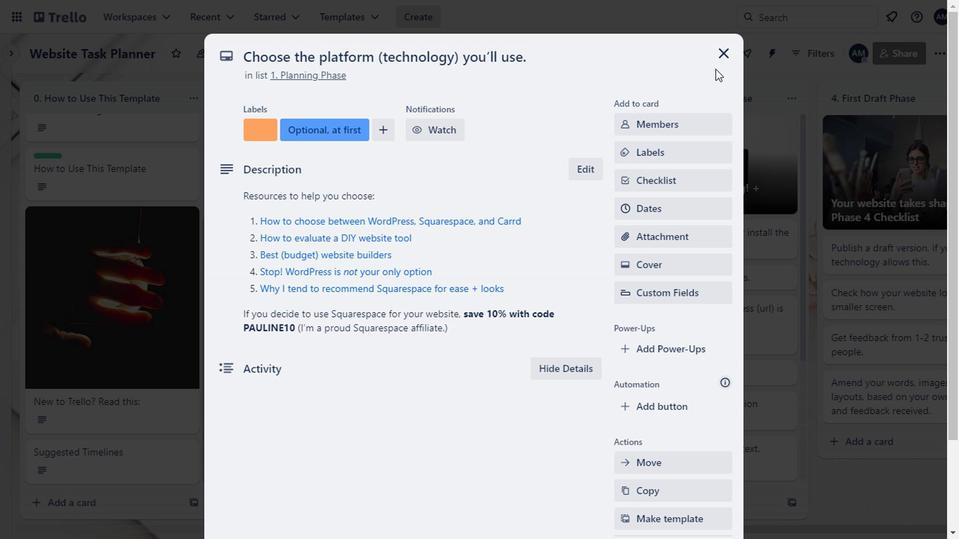 
Action: Mouse pressed left at (707, 61)
Screenshot: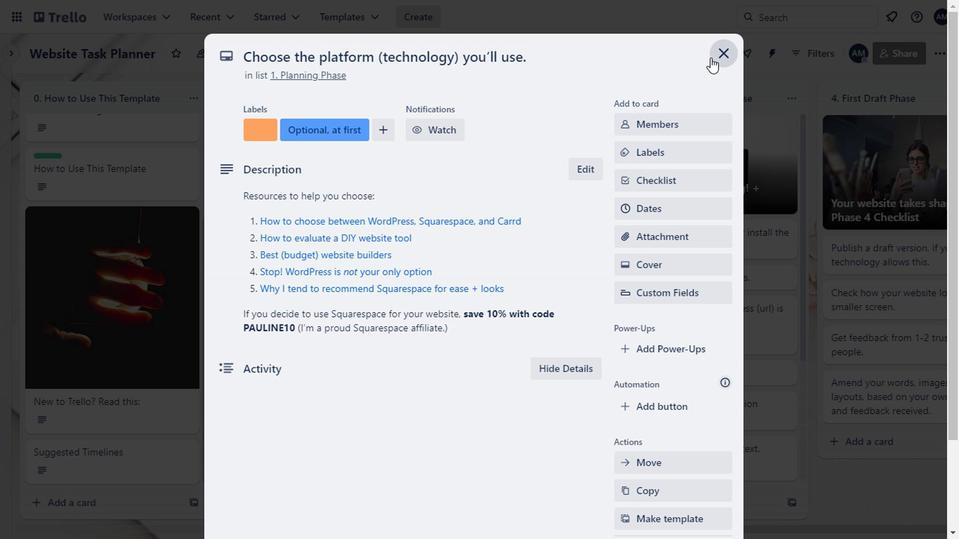 
Action: Mouse moved to (284, 341)
Screenshot: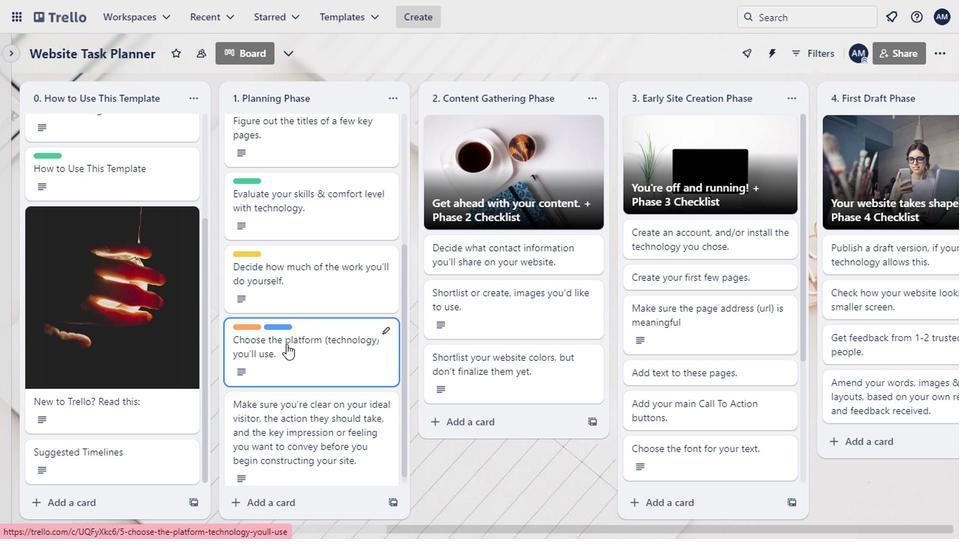 
Action: Mouse scrolled (284, 341) with delta (0, 0)
Screenshot: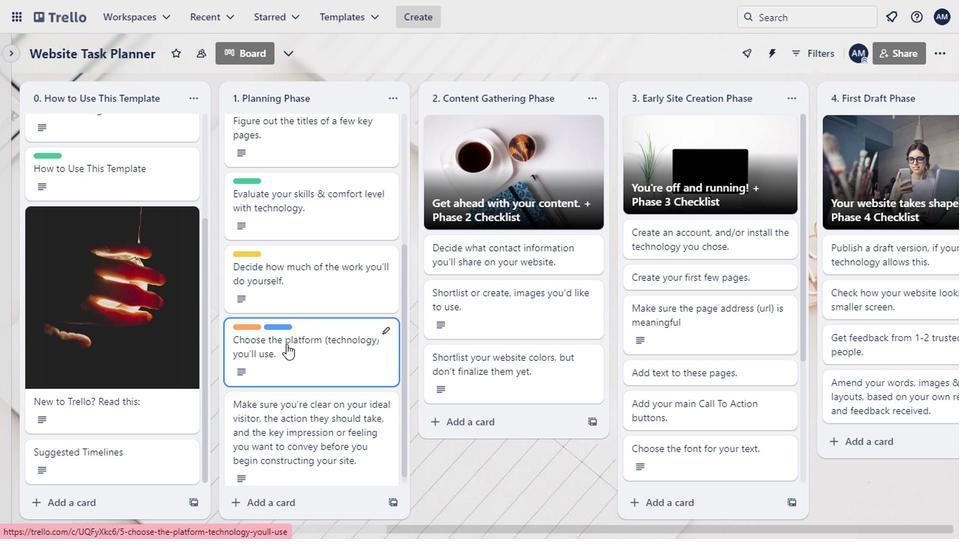 
Action: Mouse moved to (285, 343)
Screenshot: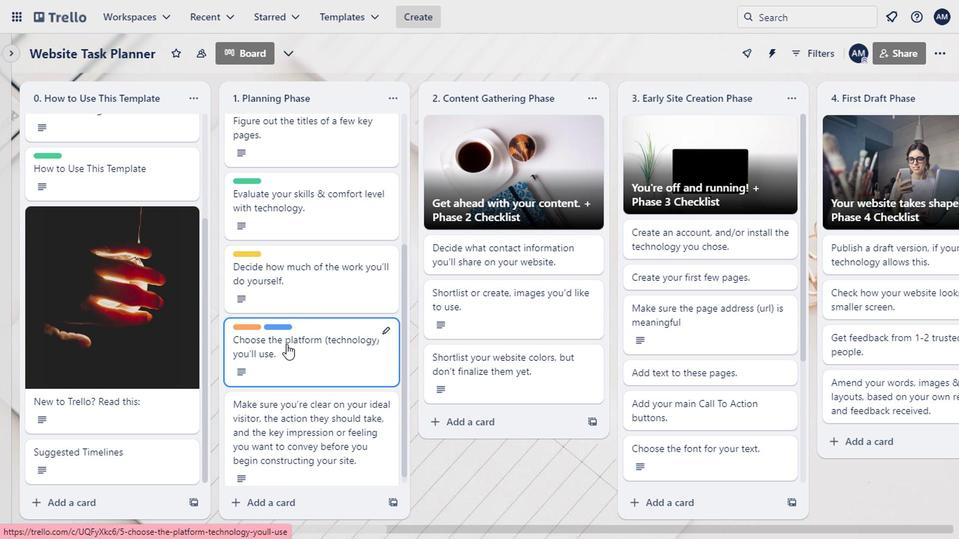 
Action: Mouse scrolled (285, 342) with delta (0, 0)
Screenshot: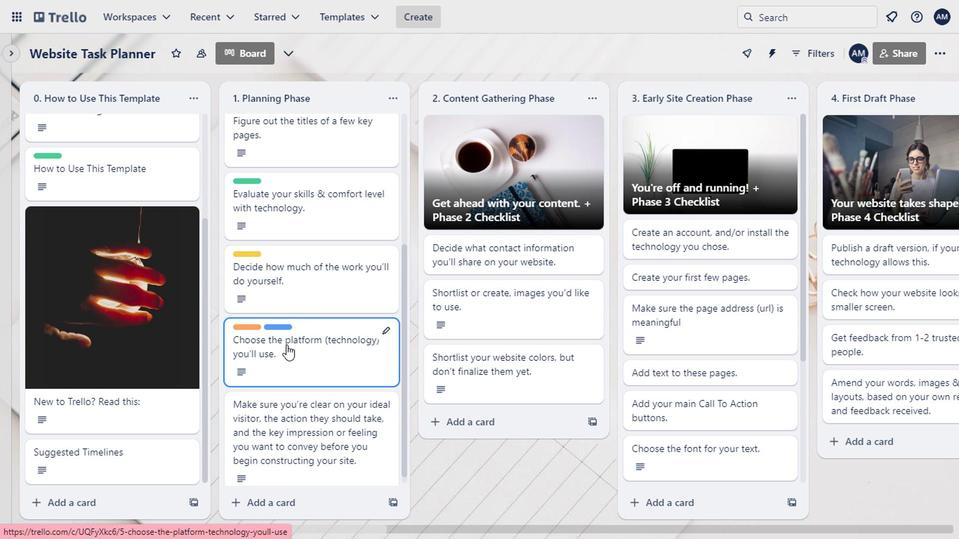 
Action: Mouse moved to (285, 408)
Screenshot: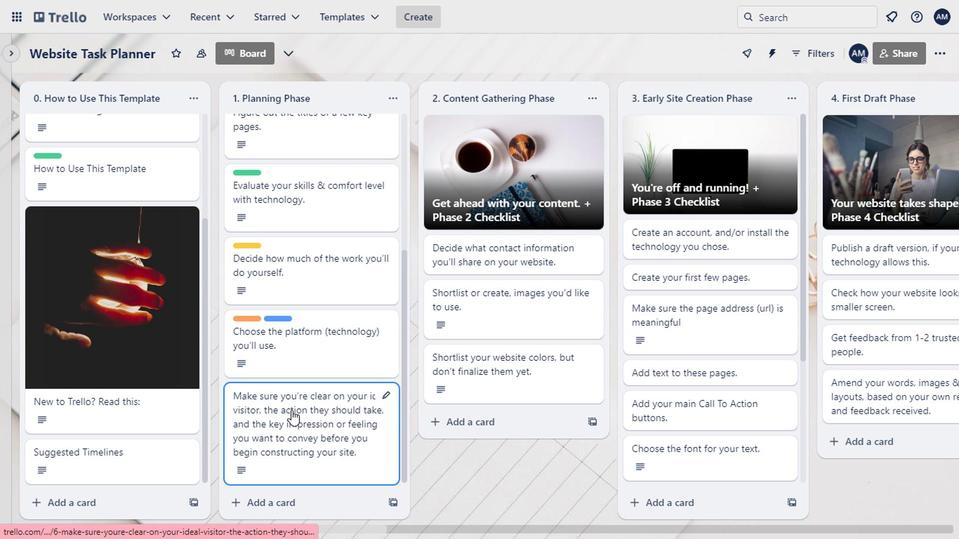 
Action: Mouse pressed left at (285, 408)
Screenshot: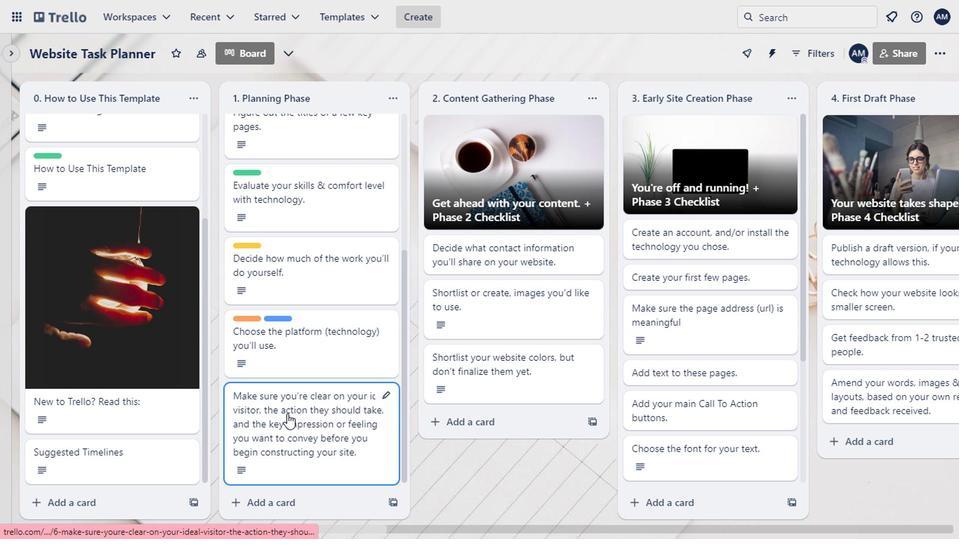 
Action: Mouse moved to (649, 195)
Screenshot: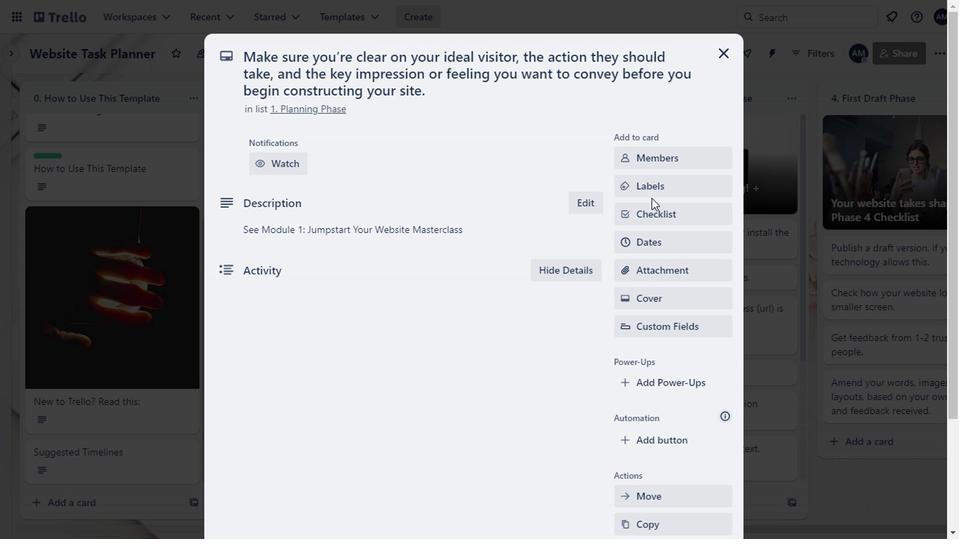 
Action: Mouse pressed left at (649, 195)
Screenshot: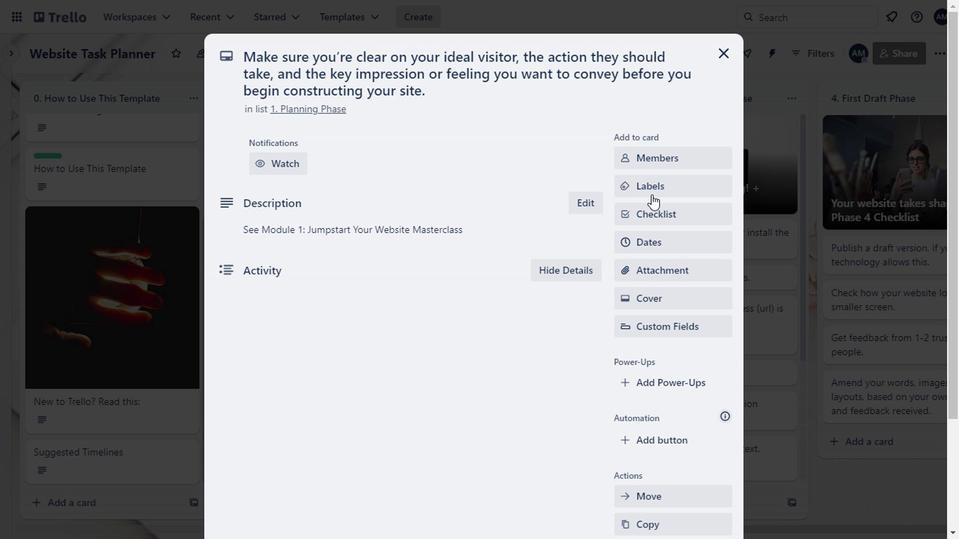 
Action: Mouse moved to (627, 322)
Screenshot: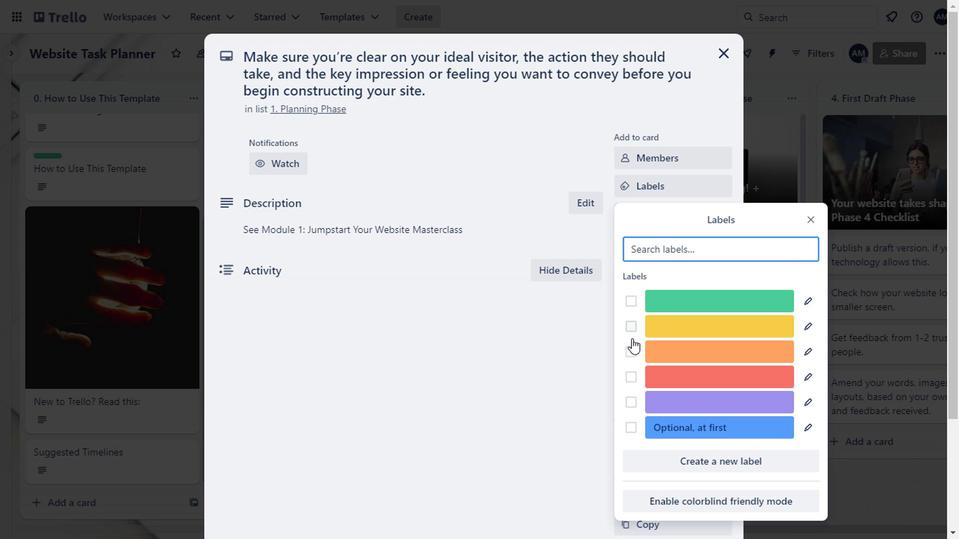
Action: Mouse pressed left at (627, 322)
Screenshot: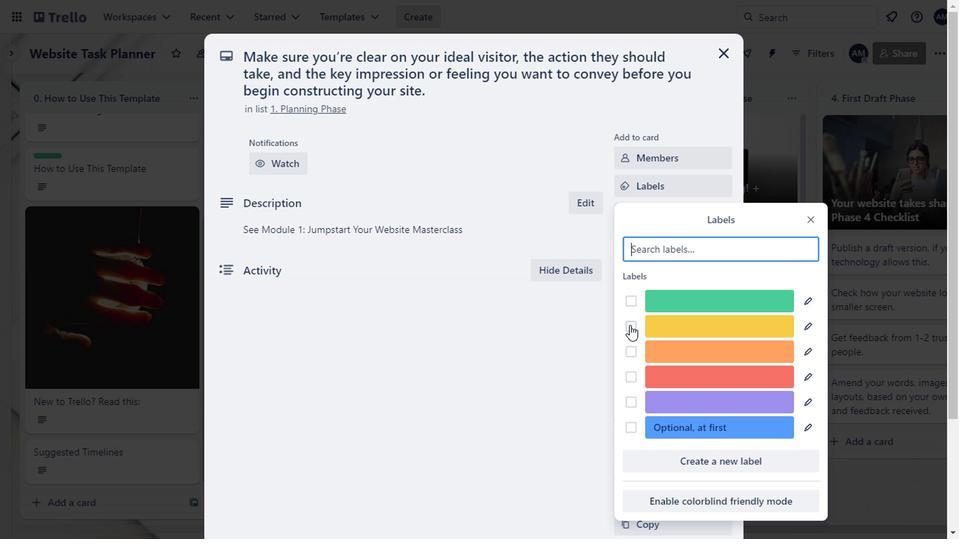 
Action: Mouse moved to (629, 352)
Screenshot: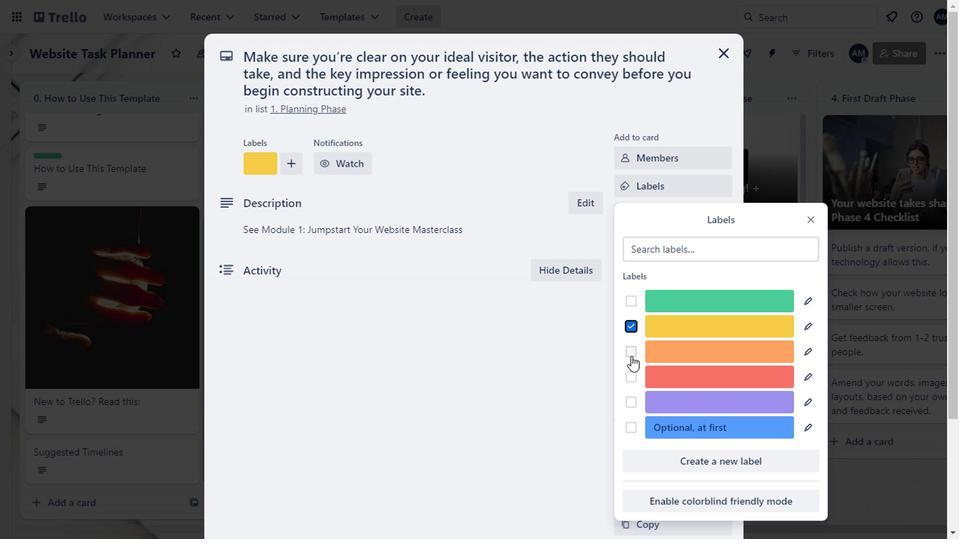 
Action: Mouse pressed left at (629, 352)
Screenshot: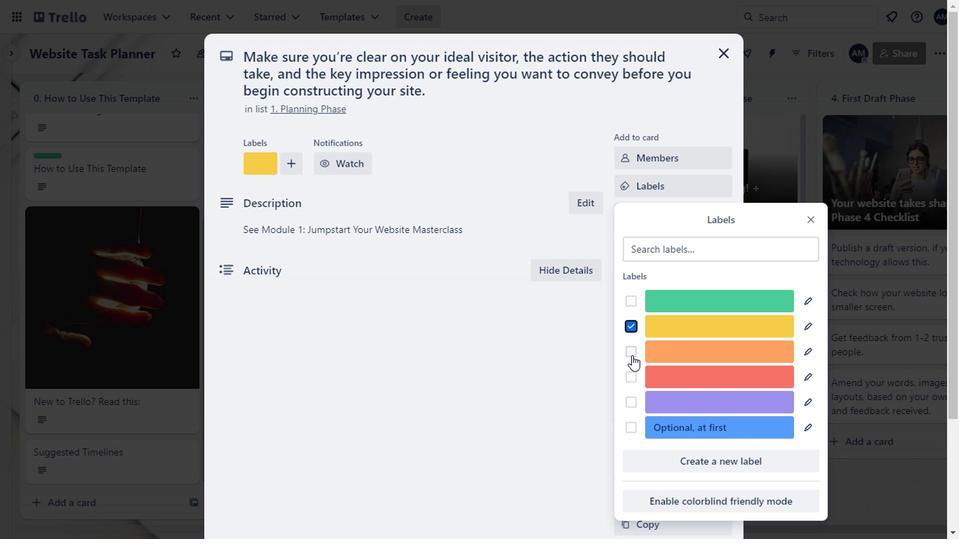 
Action: Mouse moved to (530, 356)
Screenshot: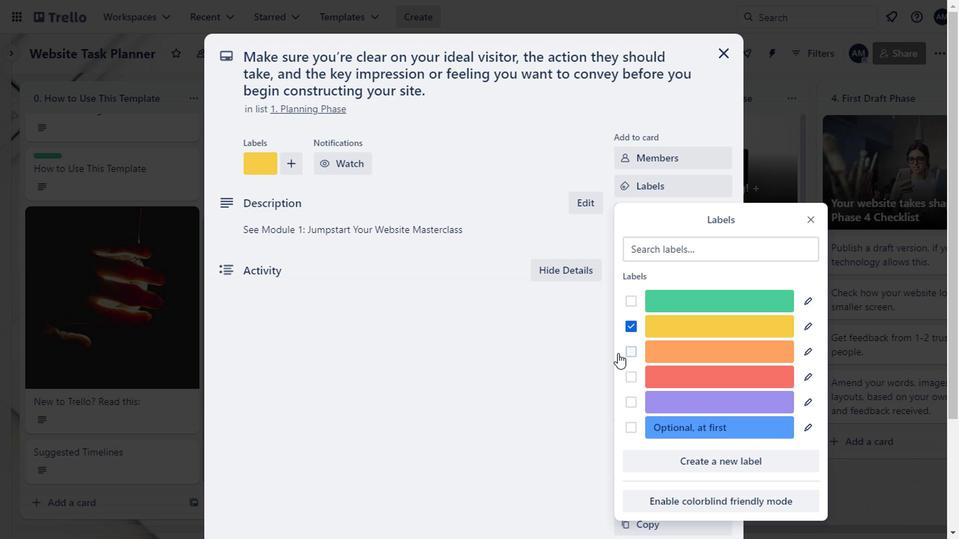 
Action: Mouse pressed left at (530, 356)
Screenshot: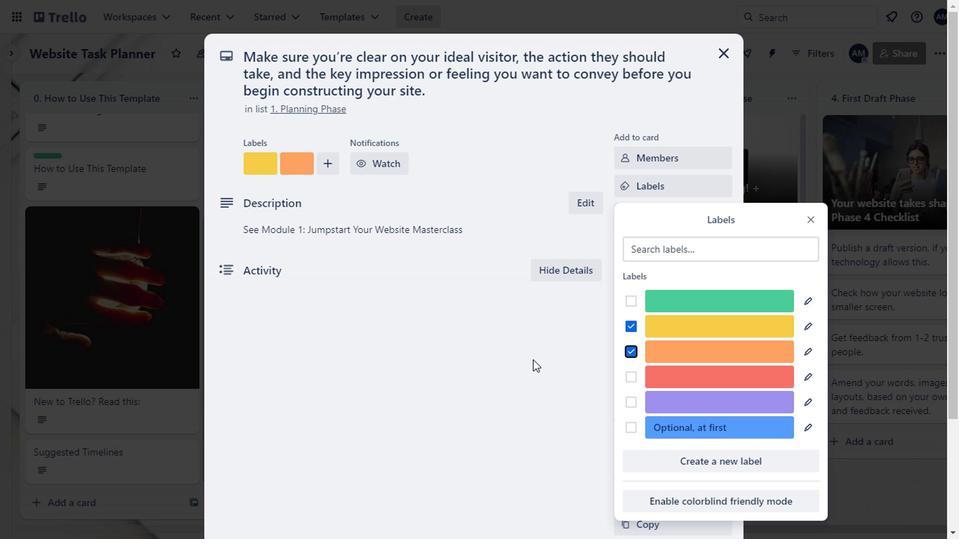 
Action: Mouse moved to (679, 209)
Screenshot: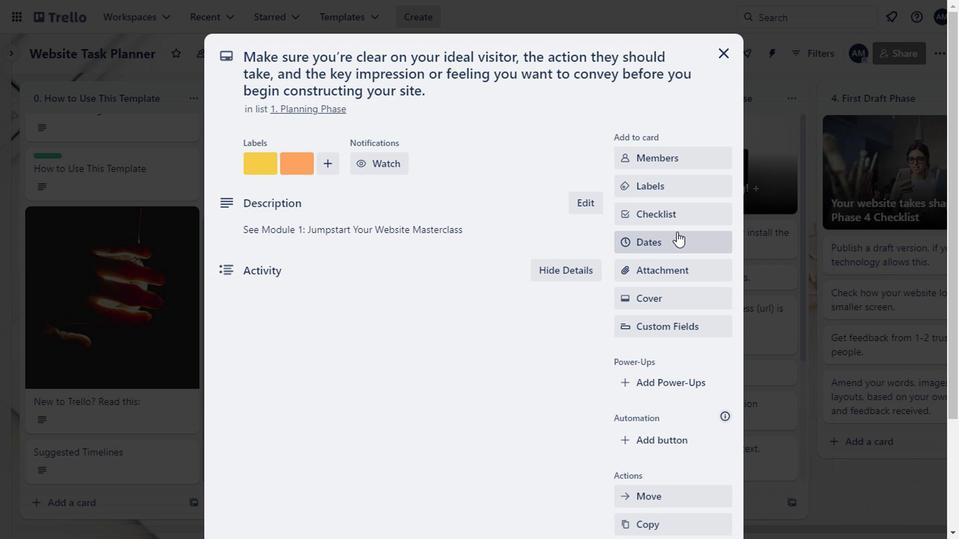 
Action: Mouse pressed left at (679, 209)
Screenshot: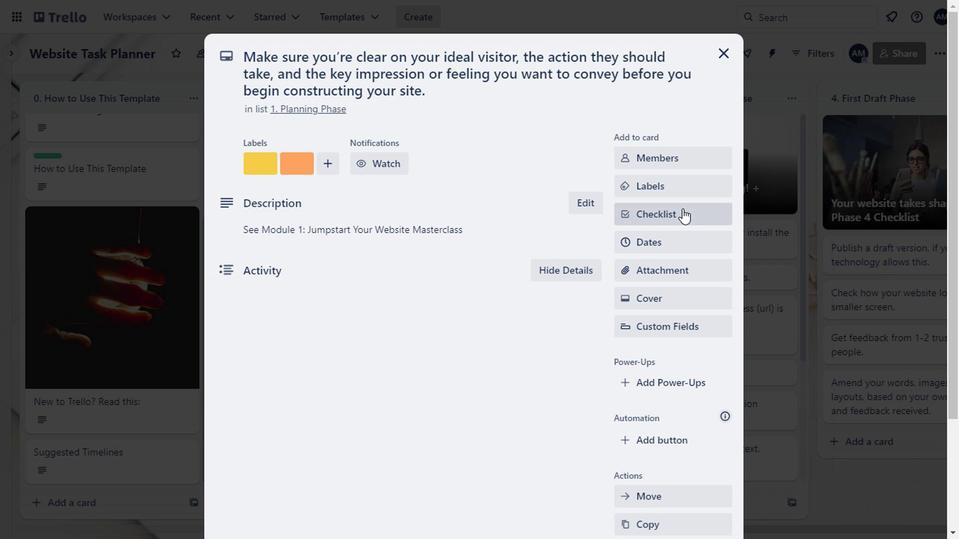 
Action: Mouse moved to (677, 319)
Screenshot: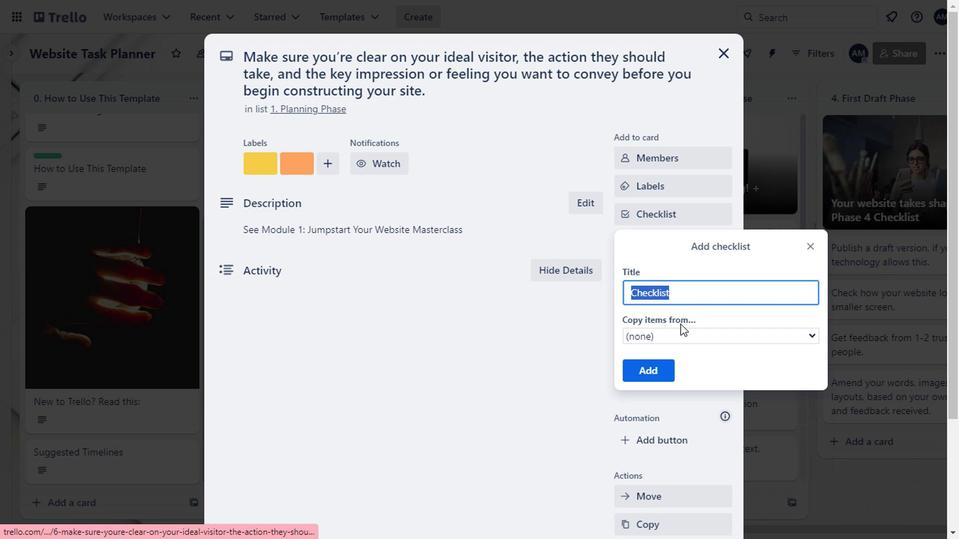 
Action: Mouse pressed left at (677, 319)
Screenshot: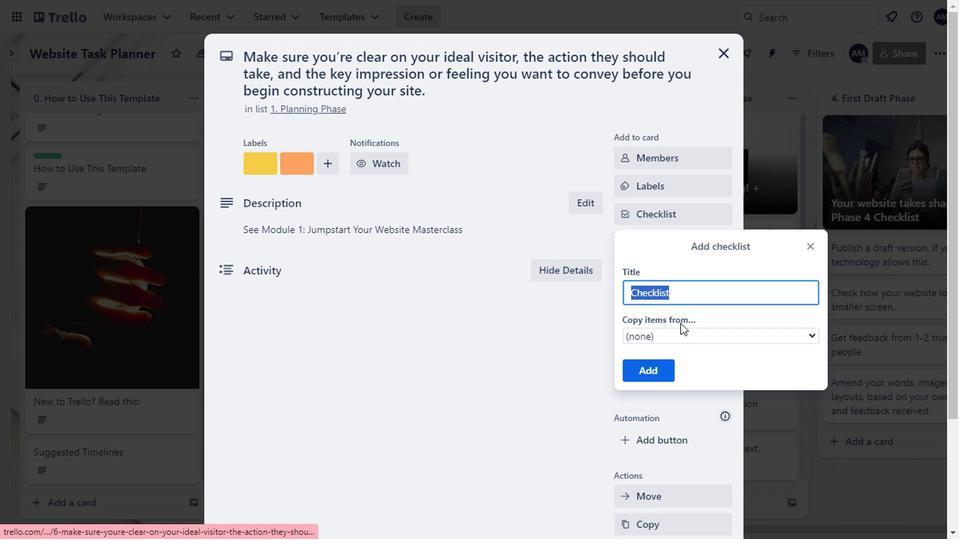 
Action: Mouse moved to (677, 332)
Screenshot: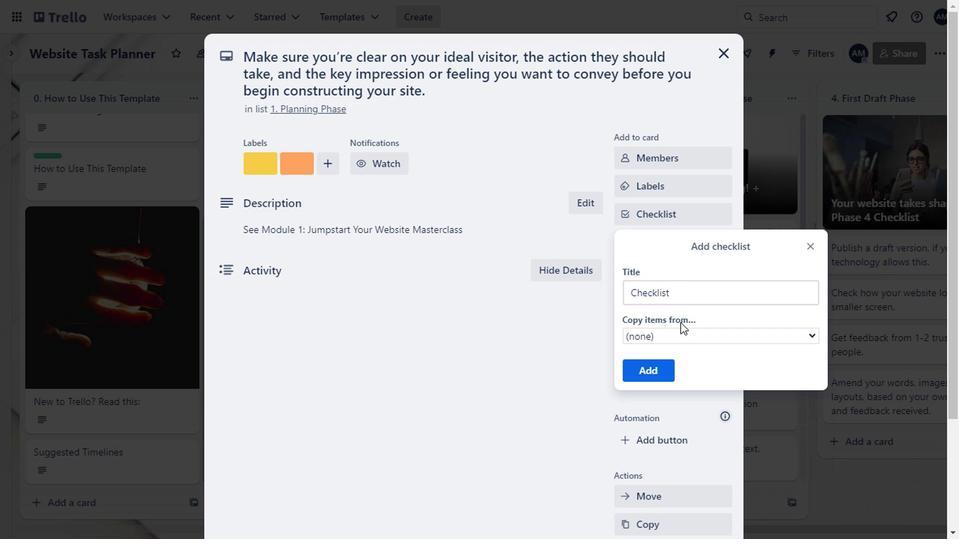 
Action: Mouse pressed left at (677, 332)
Screenshot: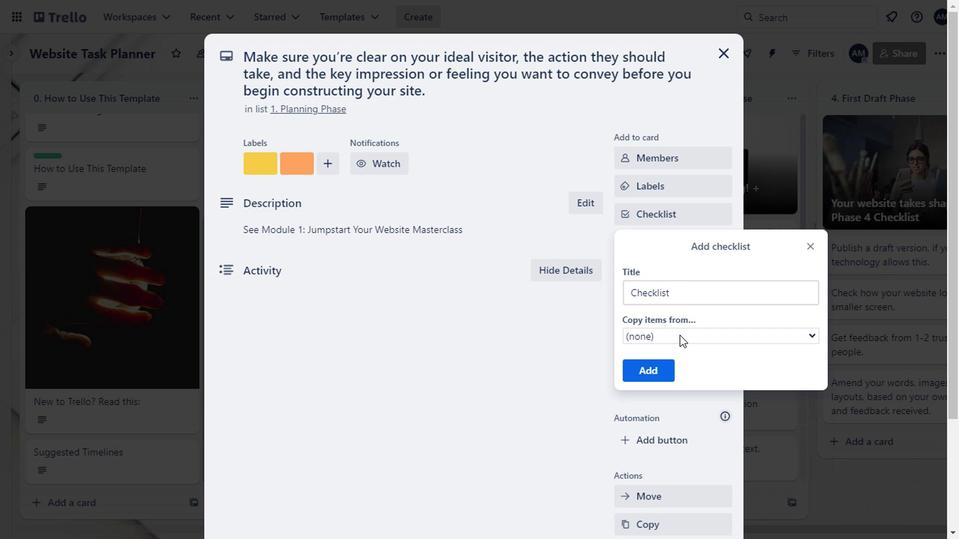 
Action: Mouse moved to (685, 304)
Screenshot: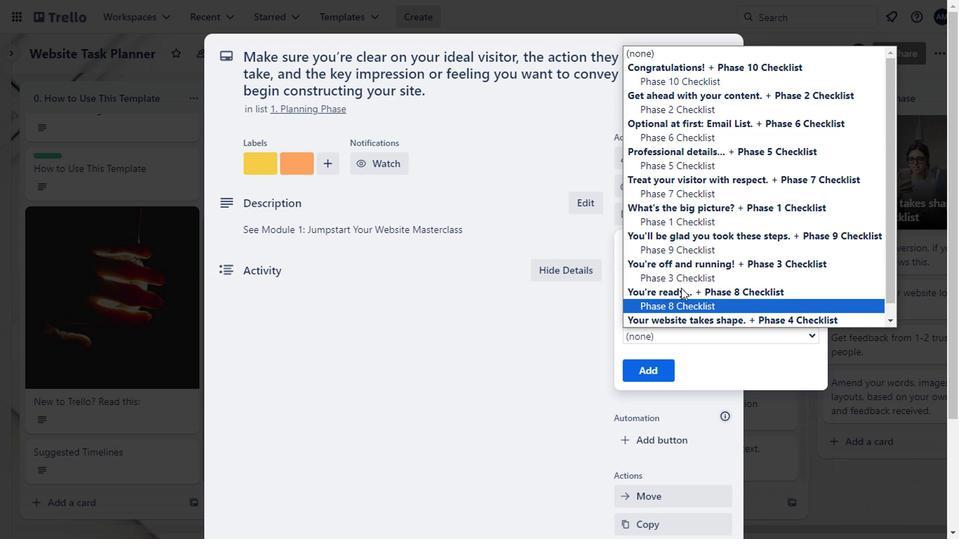 
Action: Mouse pressed left at (685, 304)
Screenshot: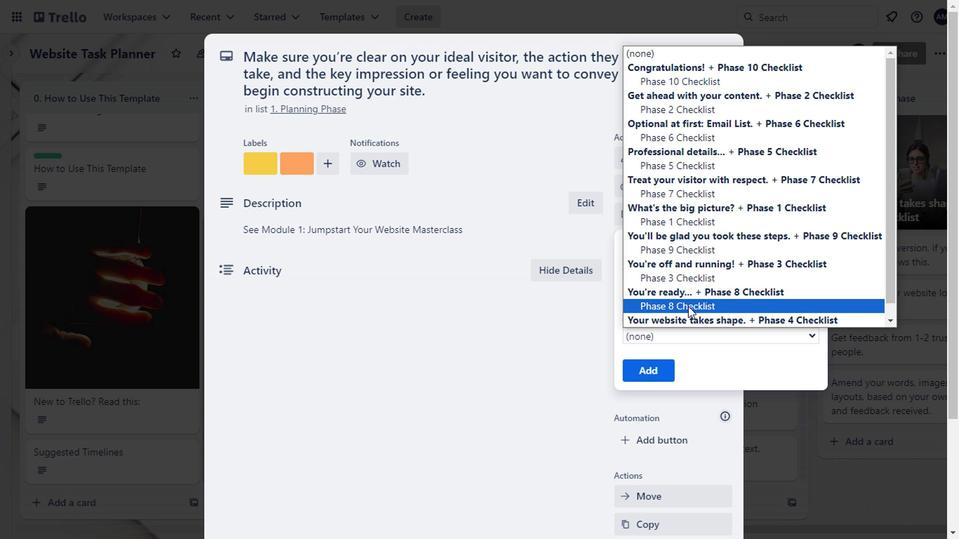 
Action: Mouse moved to (640, 369)
Screenshot: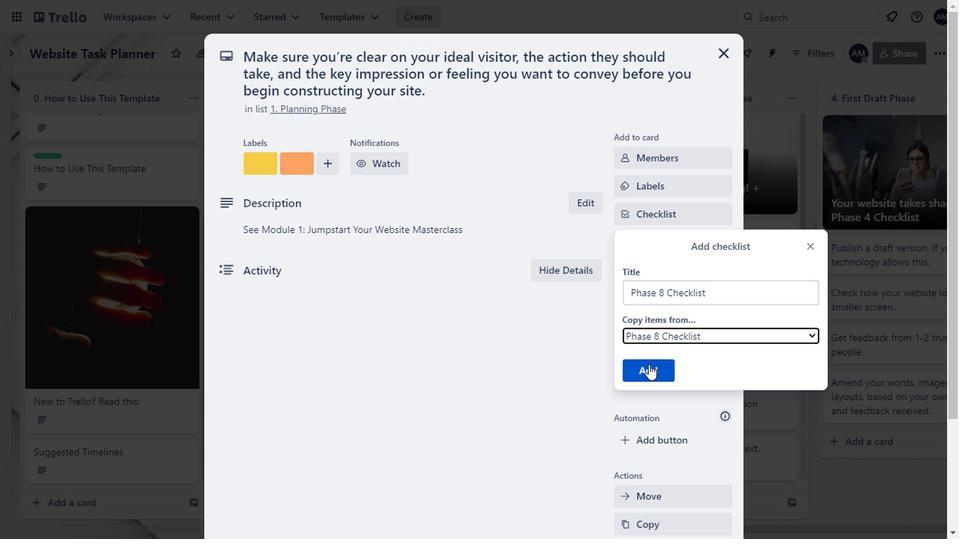 
Action: Mouse pressed left at (640, 369)
Screenshot: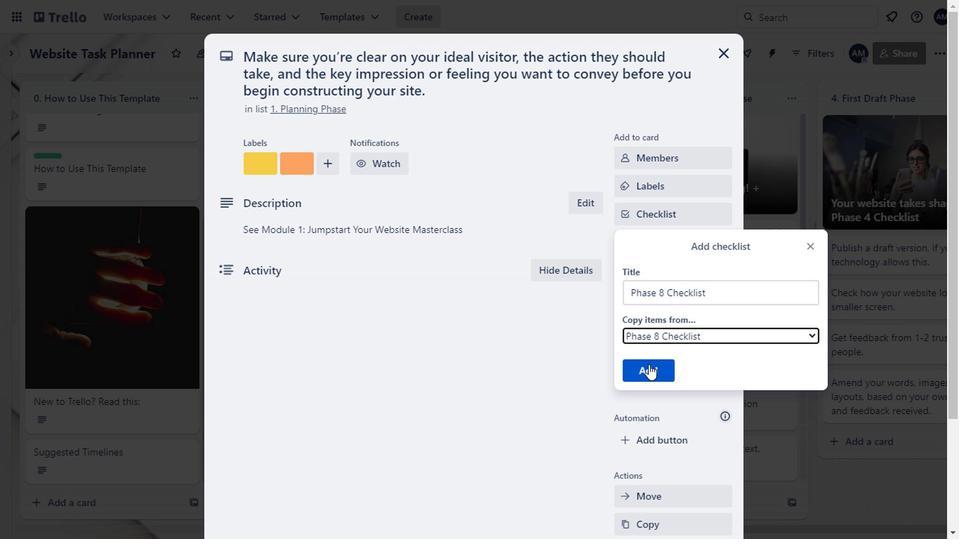 
Action: Mouse moved to (226, 269)
Screenshot: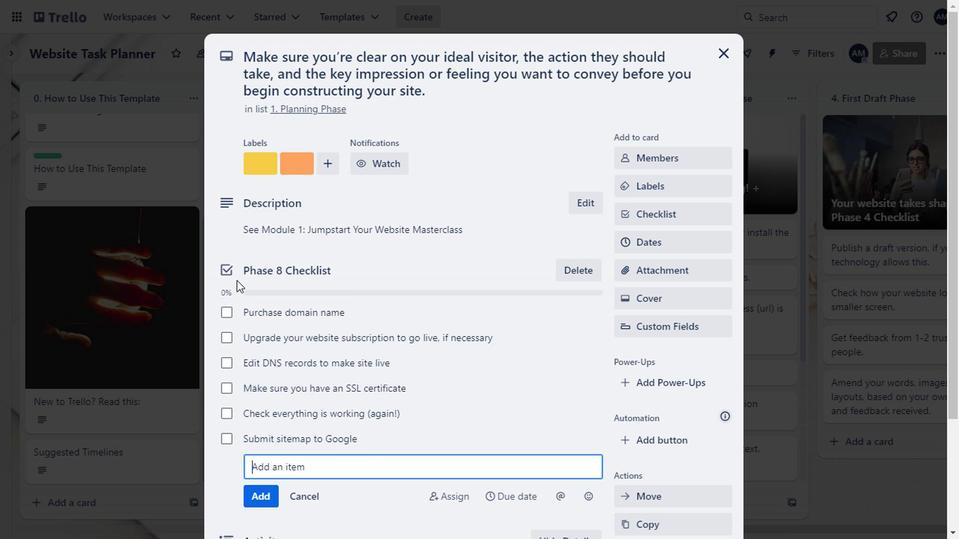 
Action: Mouse pressed left at (226, 269)
Screenshot: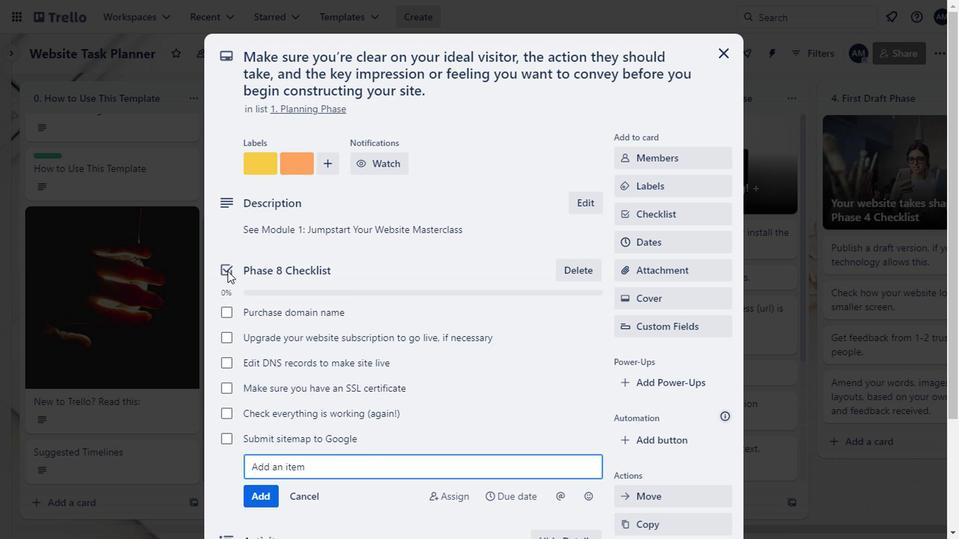 
Action: Mouse moved to (586, 269)
Screenshot: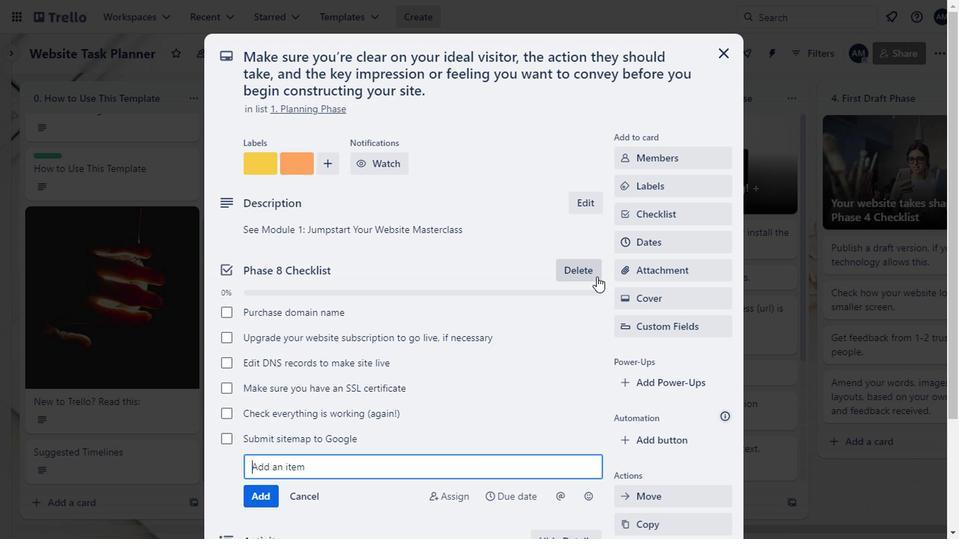
Action: Mouse pressed left at (586, 269)
Screenshot: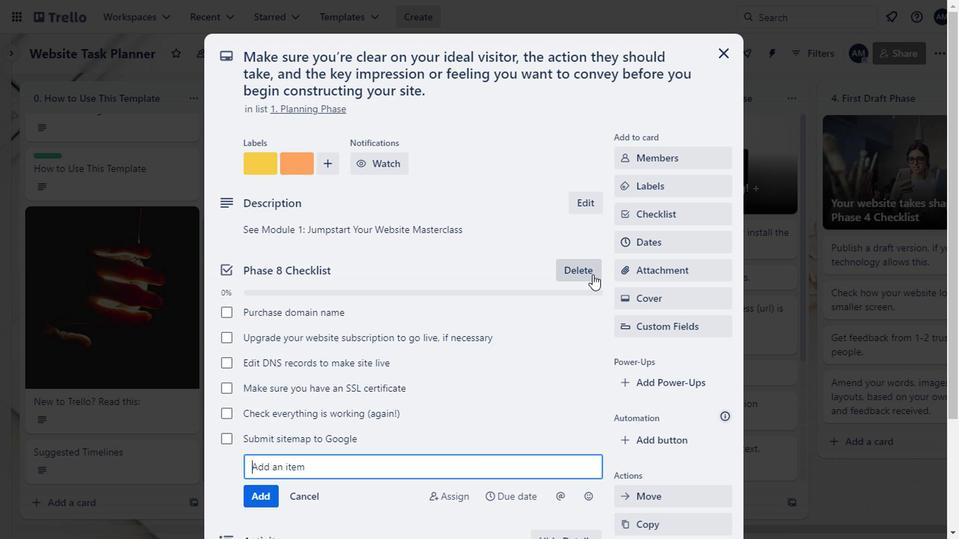 
Action: Mouse moved to (637, 366)
Screenshot: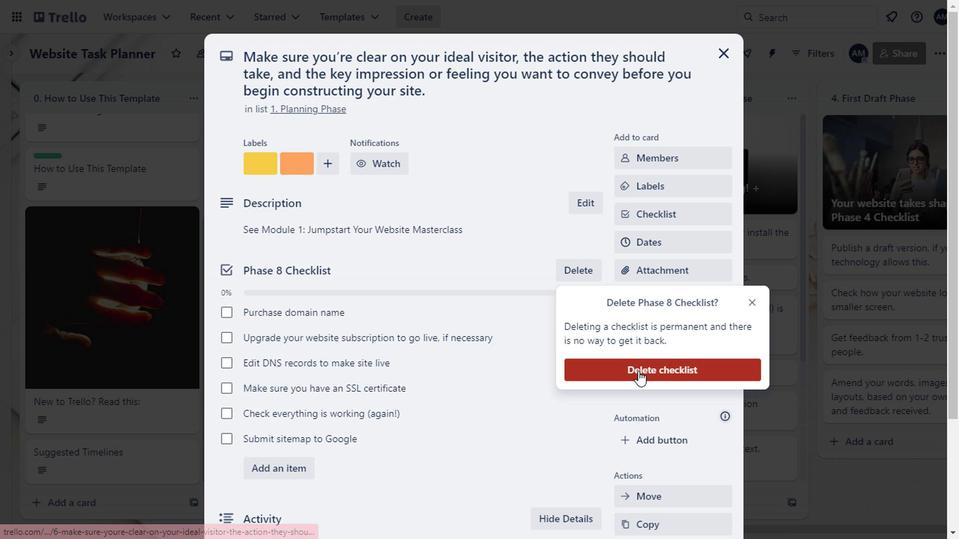 
Action: Mouse pressed left at (637, 366)
Screenshot: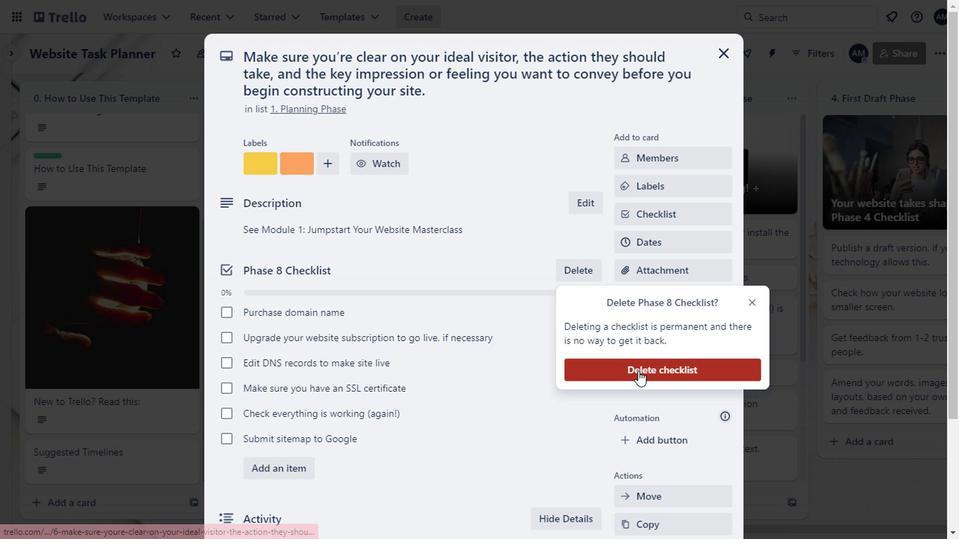 
Action: Mouse moved to (654, 217)
Screenshot: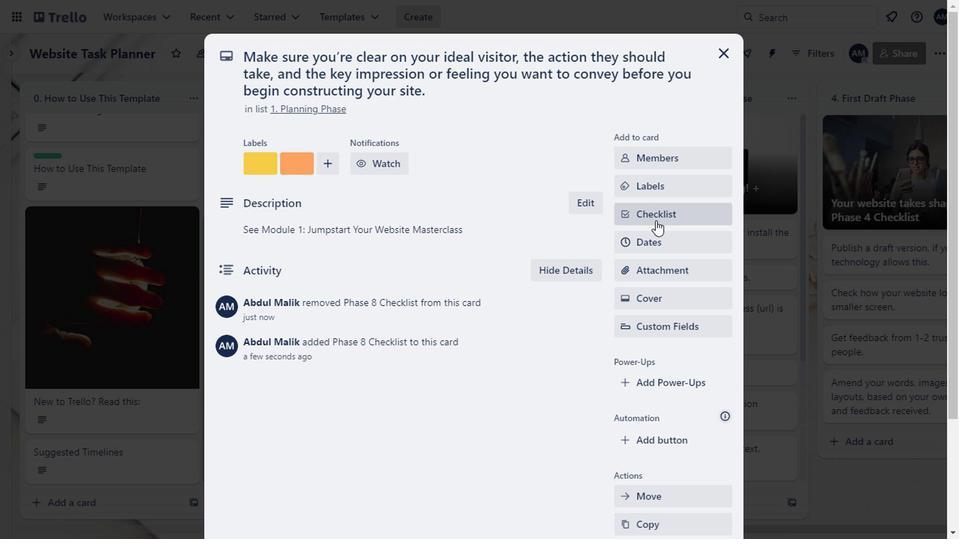 
Action: Mouse pressed left at (654, 217)
Screenshot: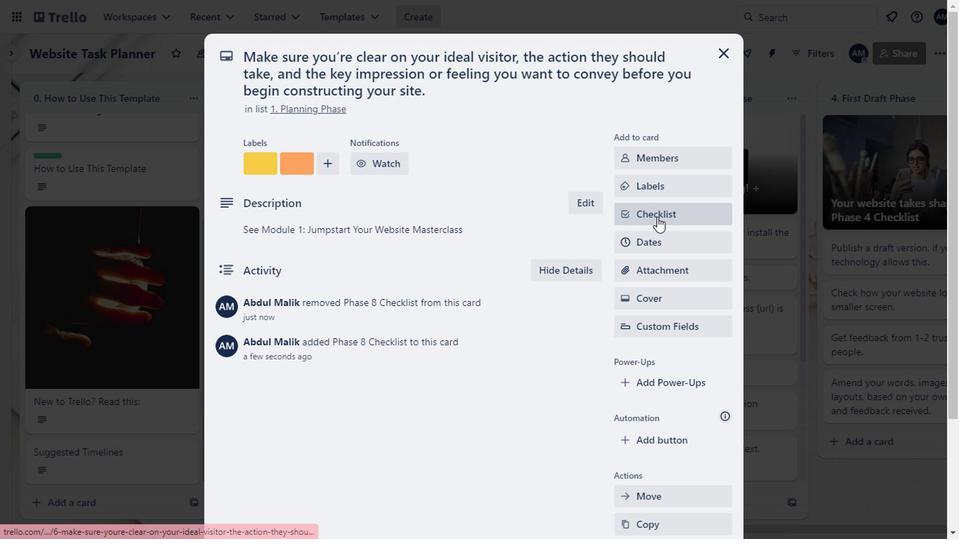 
Action: Mouse moved to (700, 376)
Screenshot: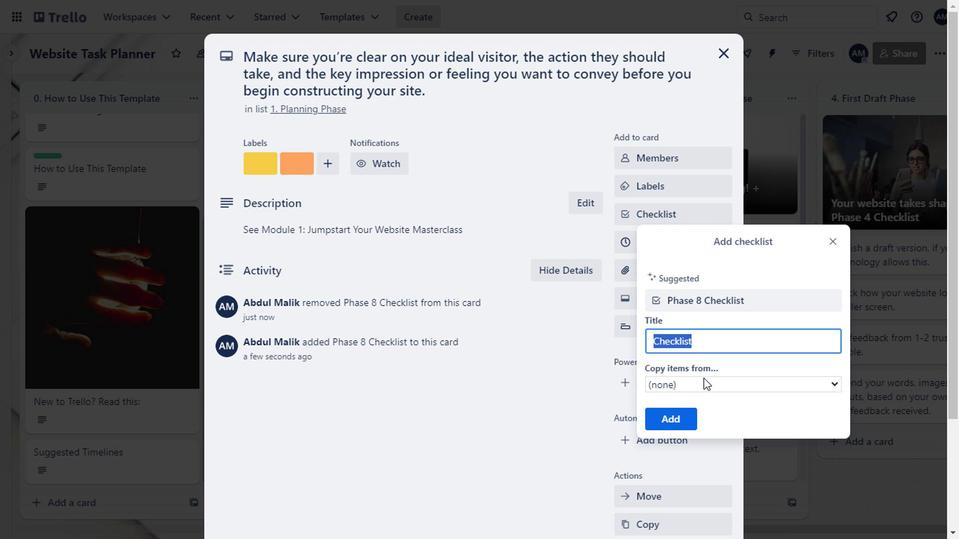 
Action: Mouse pressed left at (700, 376)
Screenshot: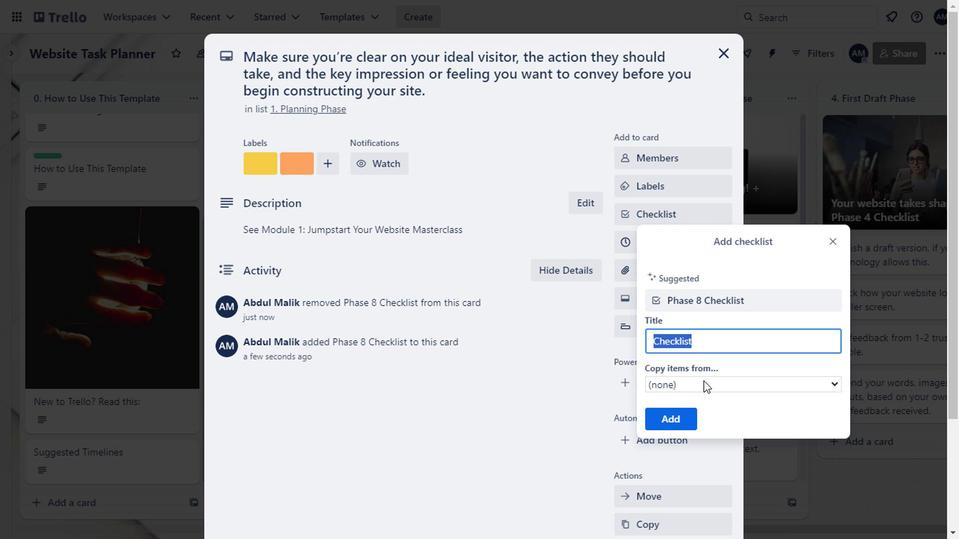 
Action: Mouse moved to (700, 264)
Screenshot: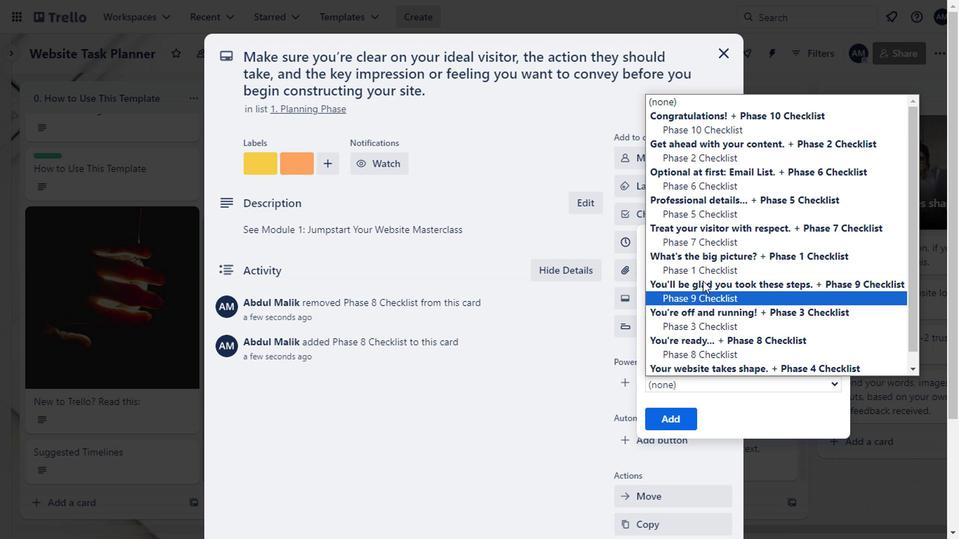 
Action: Mouse pressed left at (700, 264)
Screenshot: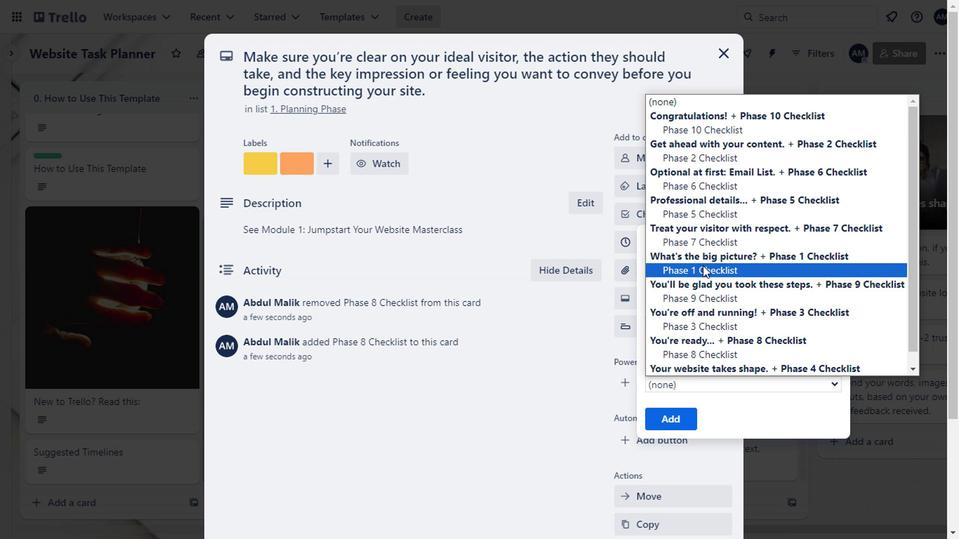 
Action: Mouse moved to (679, 412)
Screenshot: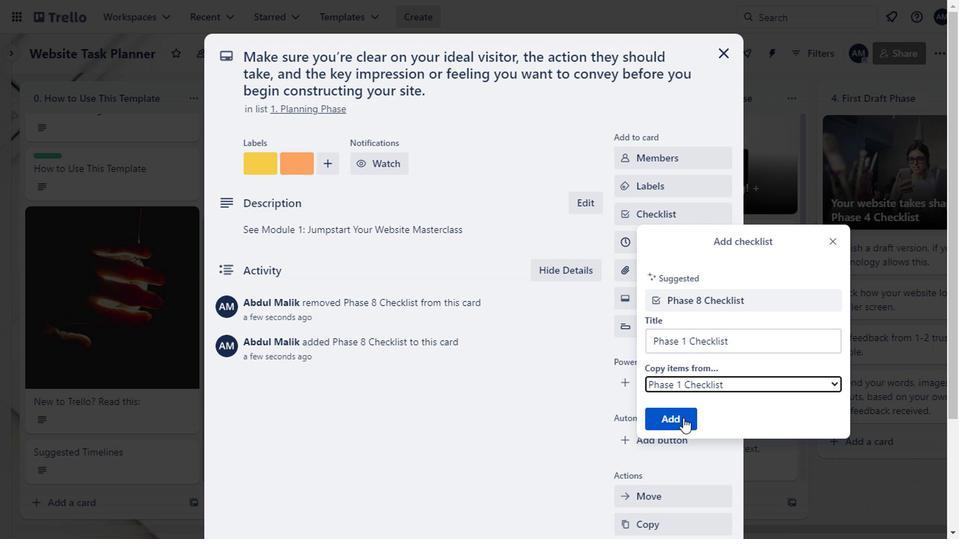 
Action: Mouse pressed left at (679, 412)
Screenshot: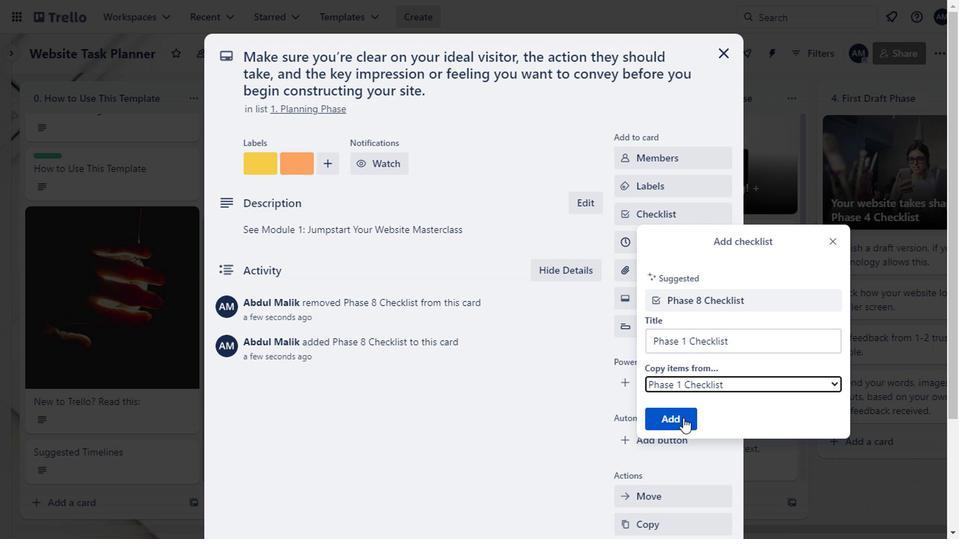 
Action: Mouse moved to (223, 308)
Screenshot: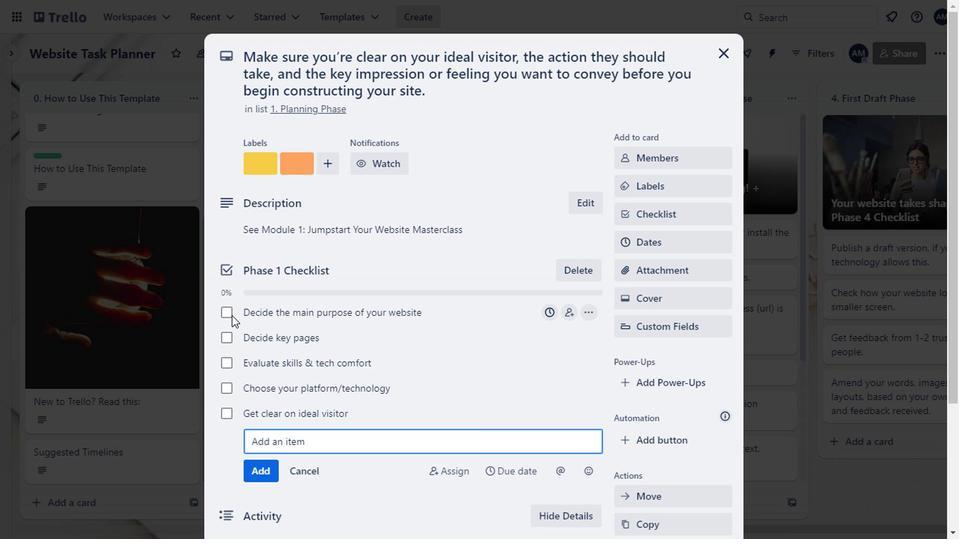 
Action: Mouse pressed left at (223, 308)
Screenshot: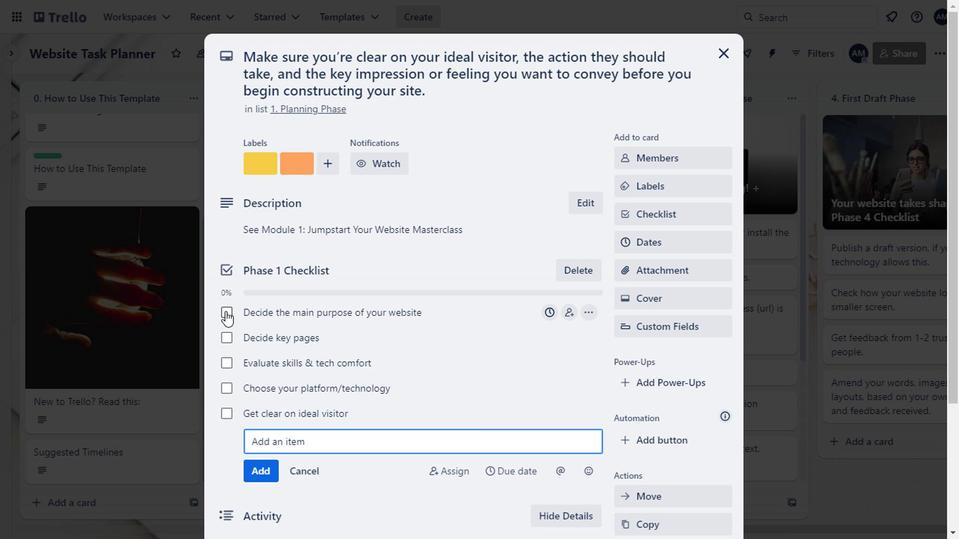 
Action: Mouse moved to (225, 334)
Screenshot: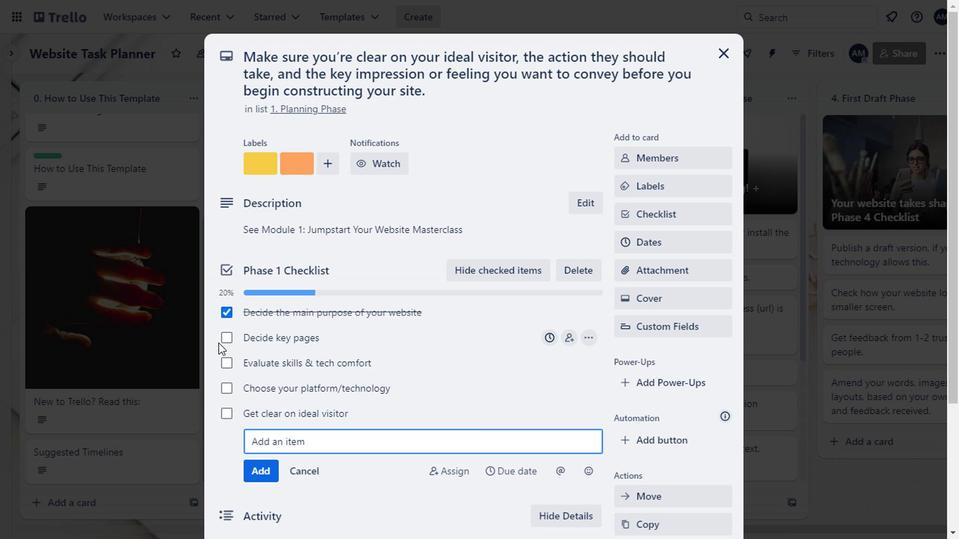 
Action: Mouse pressed left at (225, 334)
Screenshot: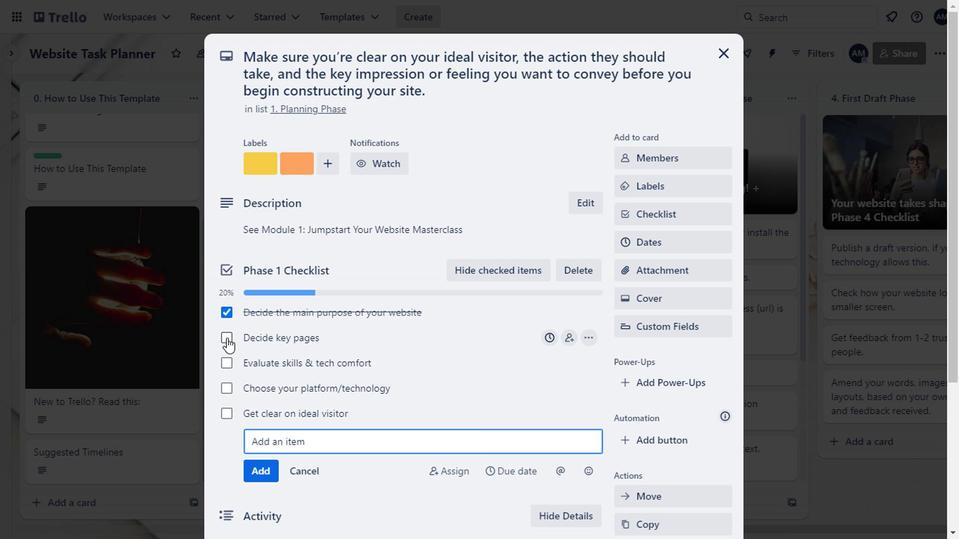 
Action: Mouse moved to (228, 357)
Screenshot: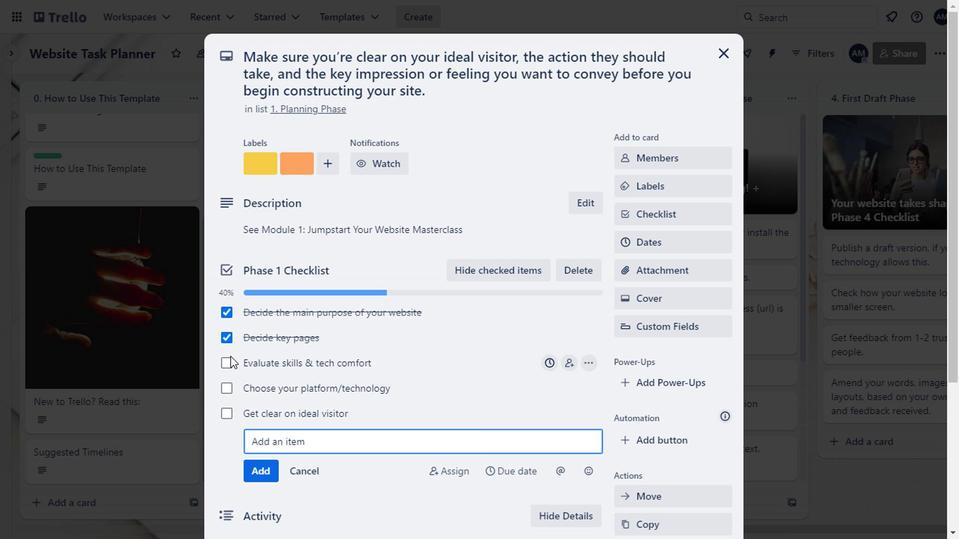 
Action: Mouse pressed left at (228, 357)
Screenshot: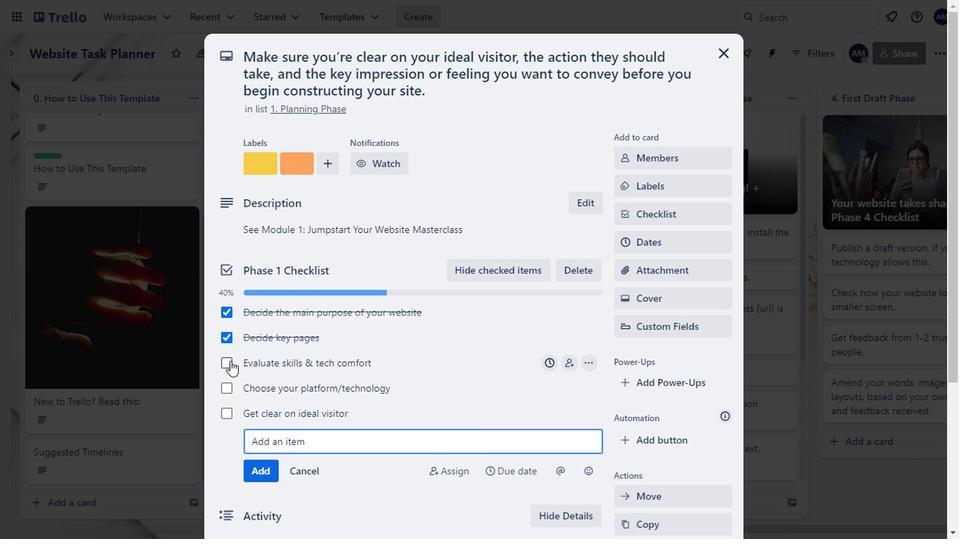 
Action: Mouse moved to (229, 381)
Screenshot: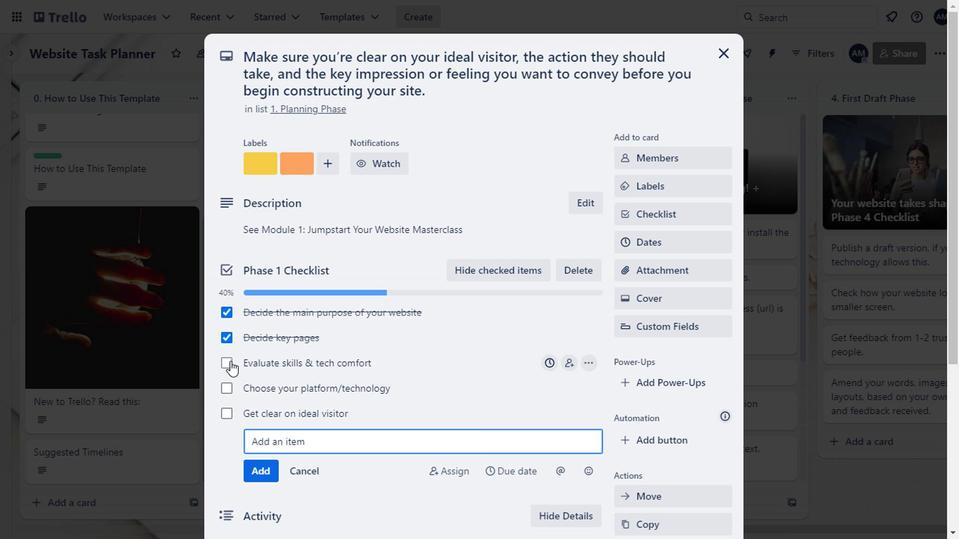
Action: Mouse pressed left at (229, 381)
Screenshot: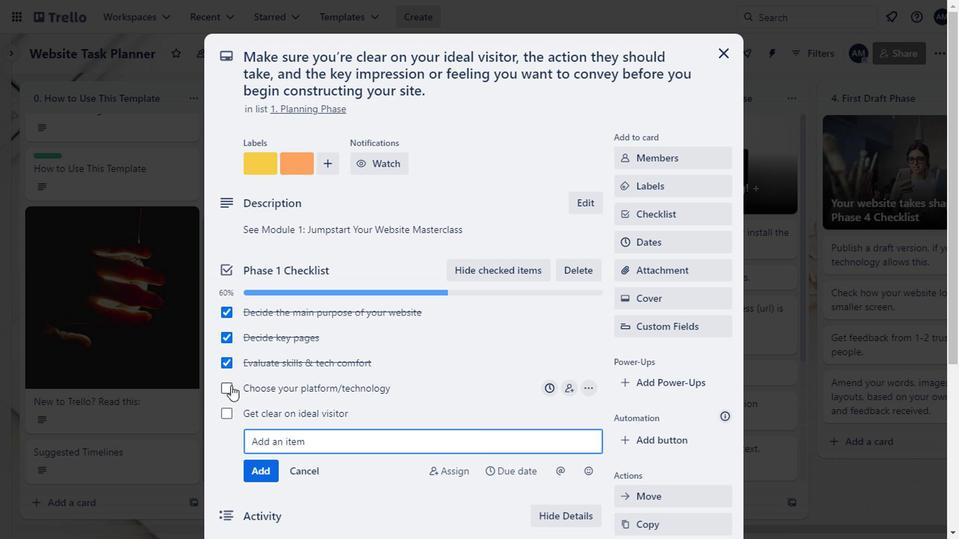 
Action: Mouse moved to (223, 405)
Screenshot: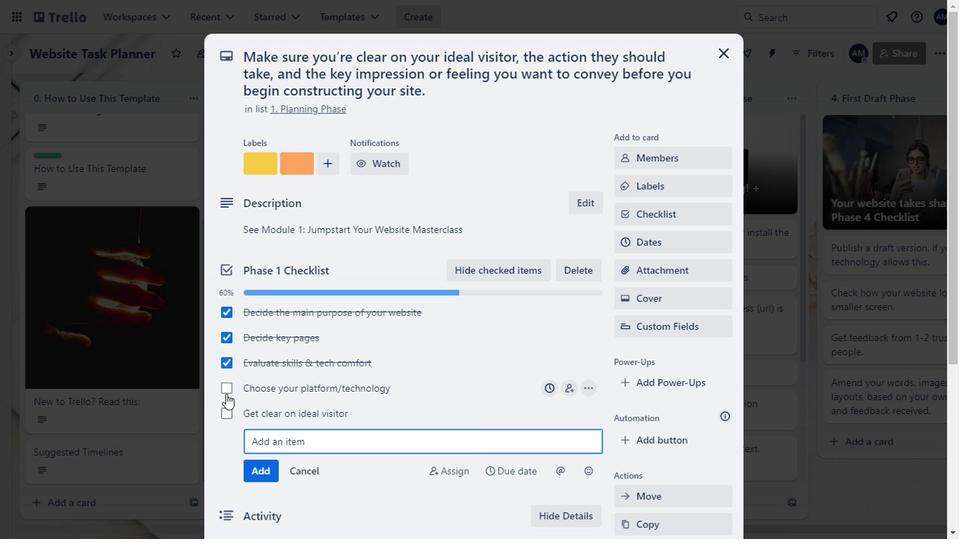
Action: Mouse pressed left at (223, 405)
Screenshot: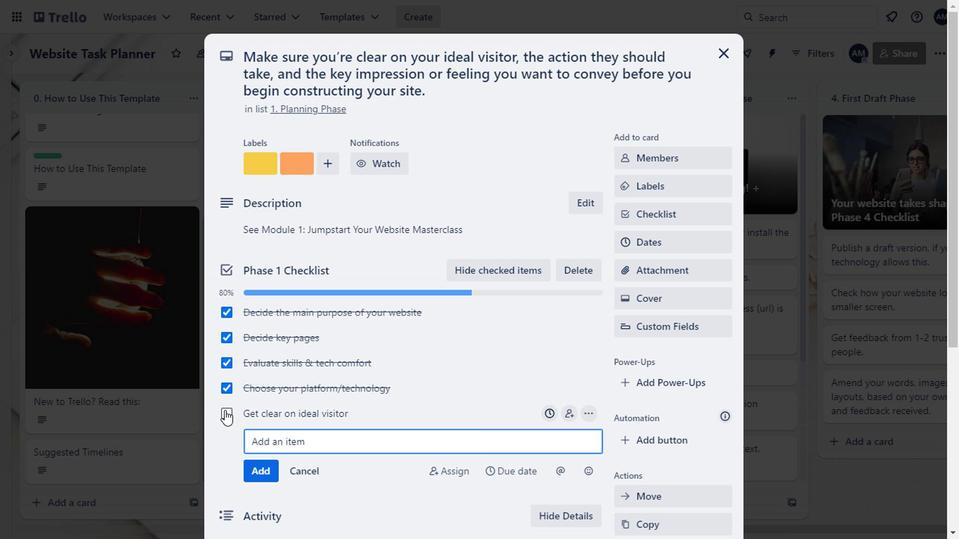 
Action: Mouse moved to (719, 64)
Screenshot: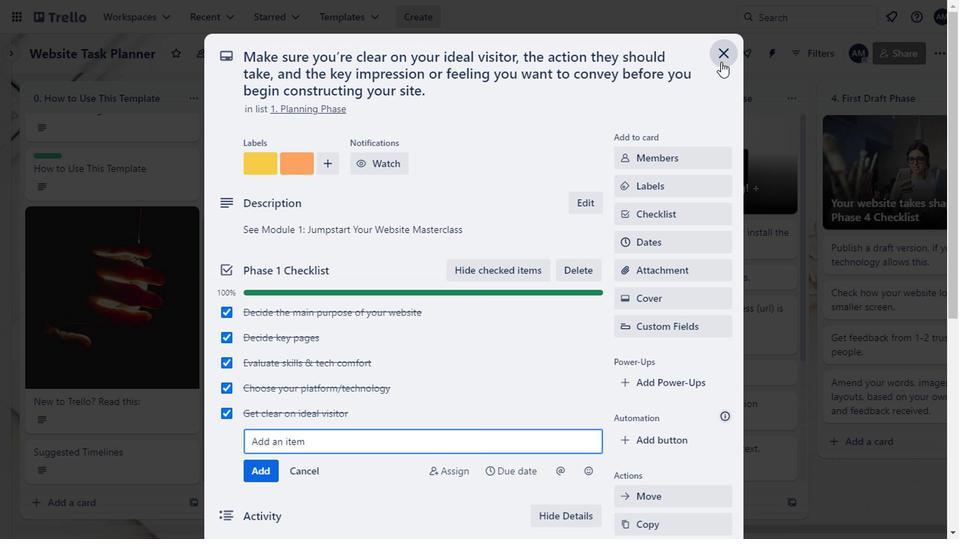 
Action: Mouse pressed left at (719, 64)
Screenshot: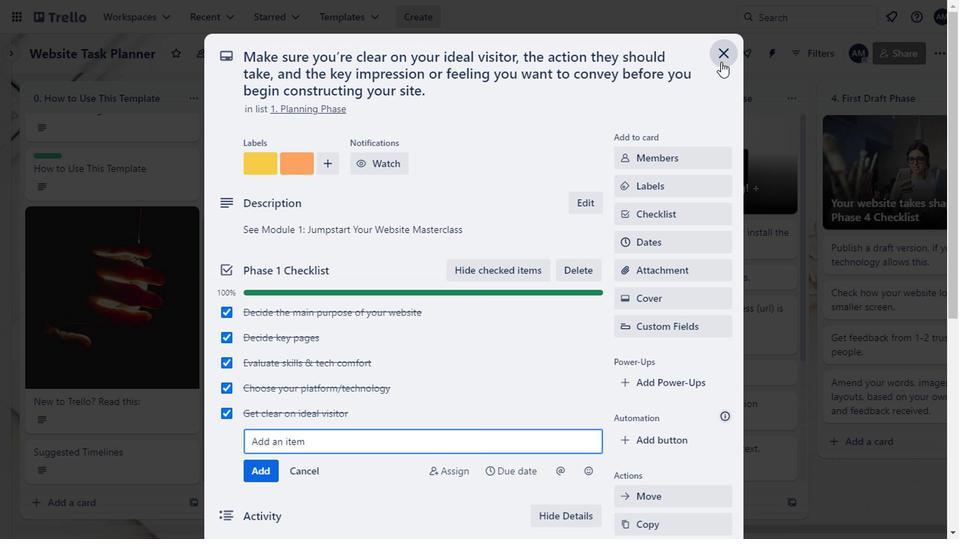 
Action: Mouse moved to (233, 364)
Screenshot: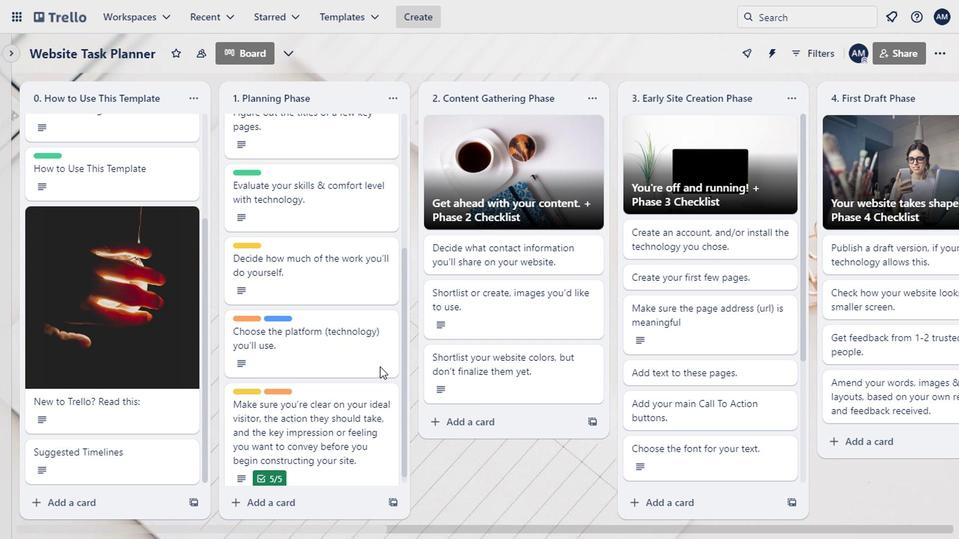 
Action: Mouse scrolled (233, 363) with delta (0, 0)
Screenshot: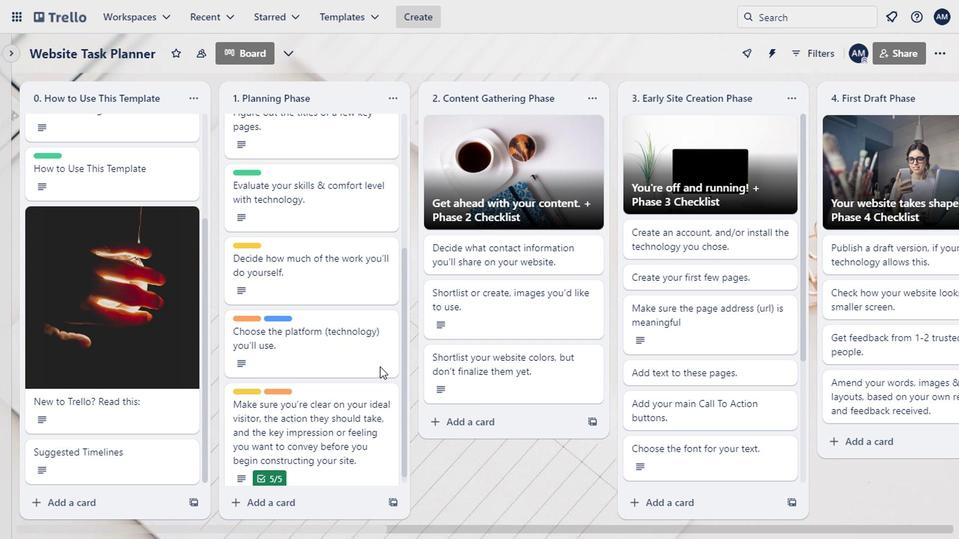 
Action: Mouse scrolled (233, 363) with delta (0, 0)
Screenshot: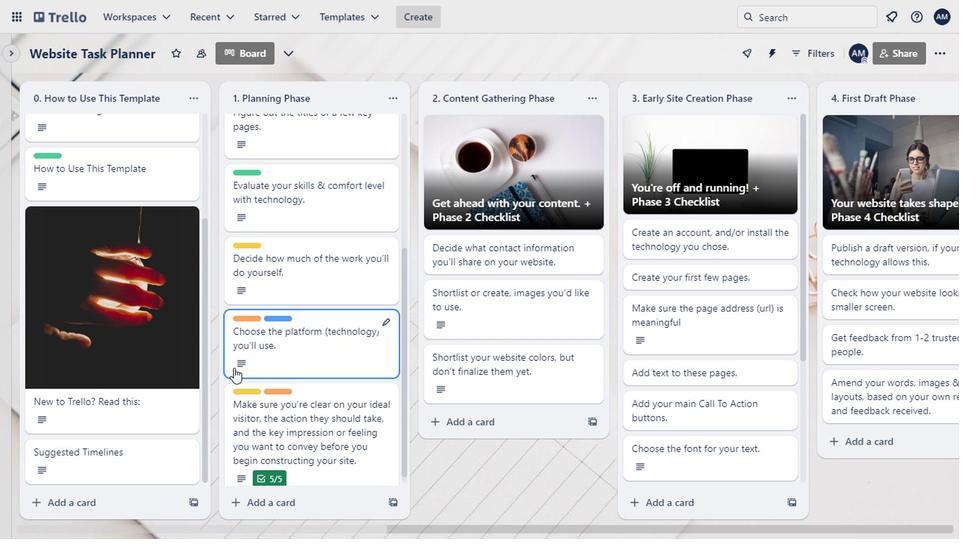 
Action: Mouse moved to (238, 364)
Screenshot: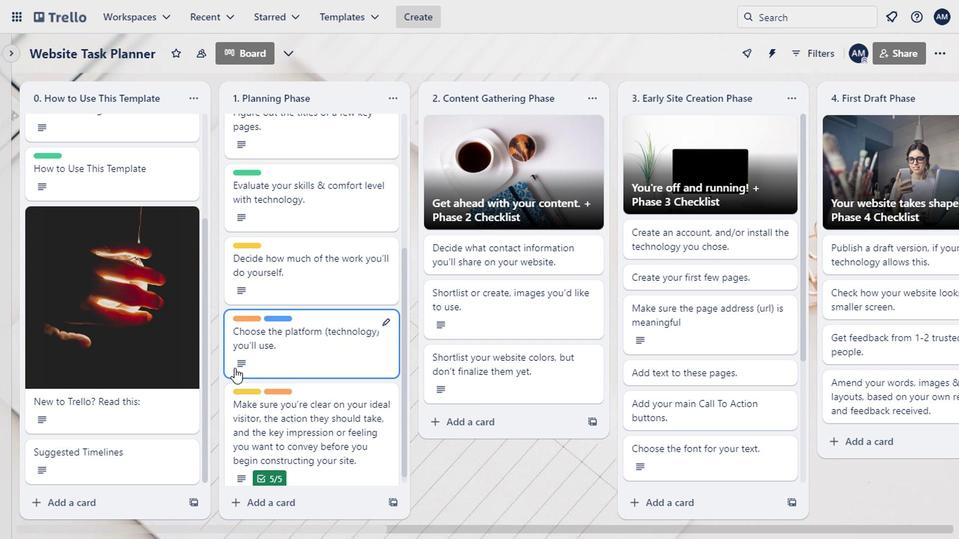 
Action: Mouse scrolled (238, 363) with delta (0, 0)
Screenshot: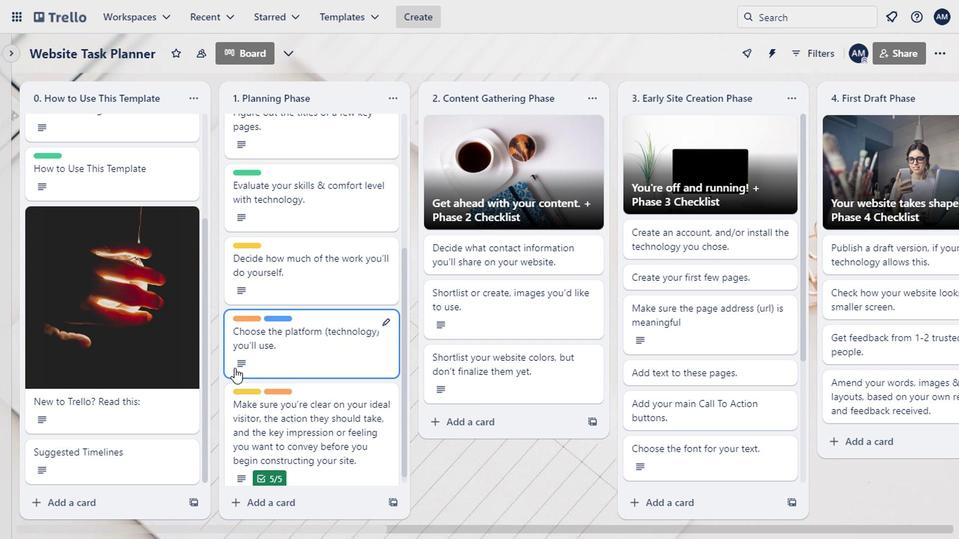 
Action: Mouse moved to (324, 288)
Screenshot: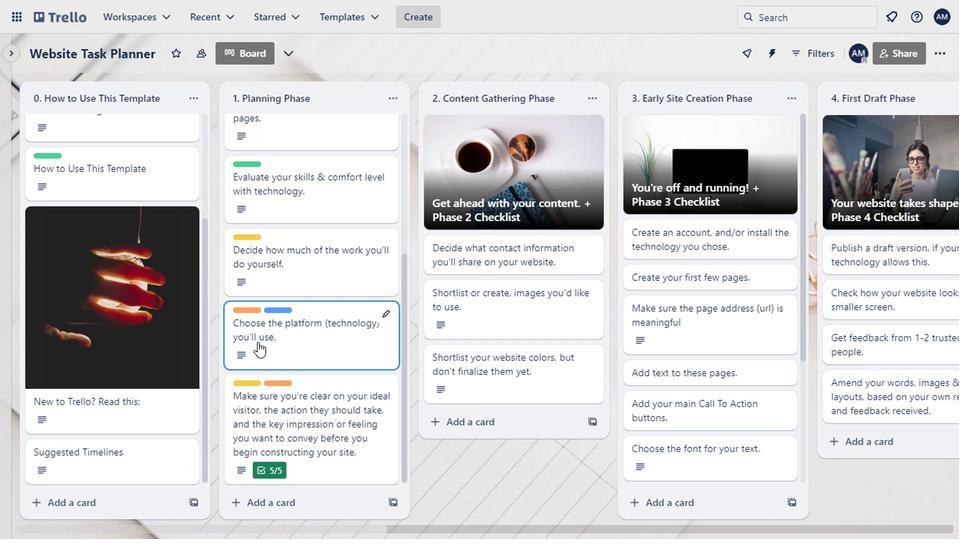 
Action: Mouse scrolled (324, 289) with delta (0, 0)
Screenshot: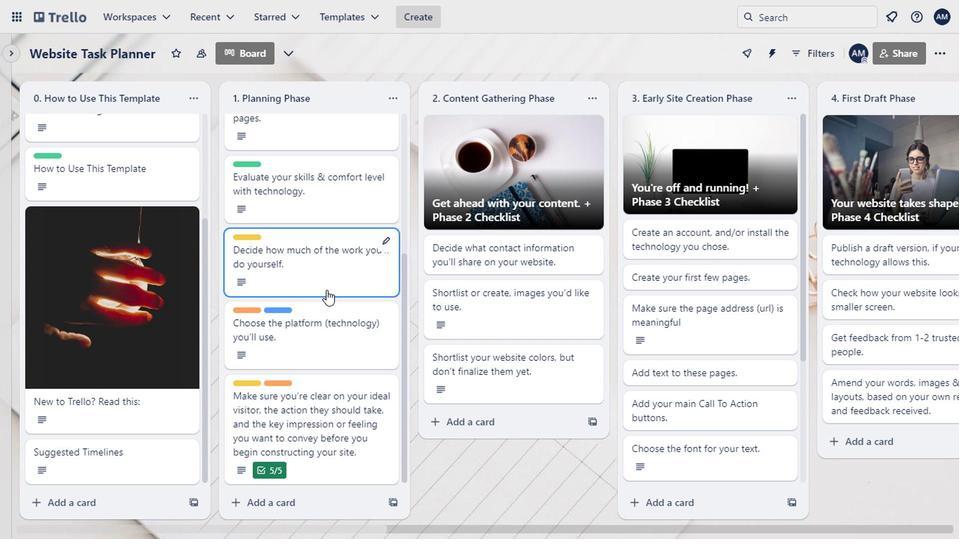 
Action: Mouse scrolled (324, 289) with delta (0, 0)
Screenshot: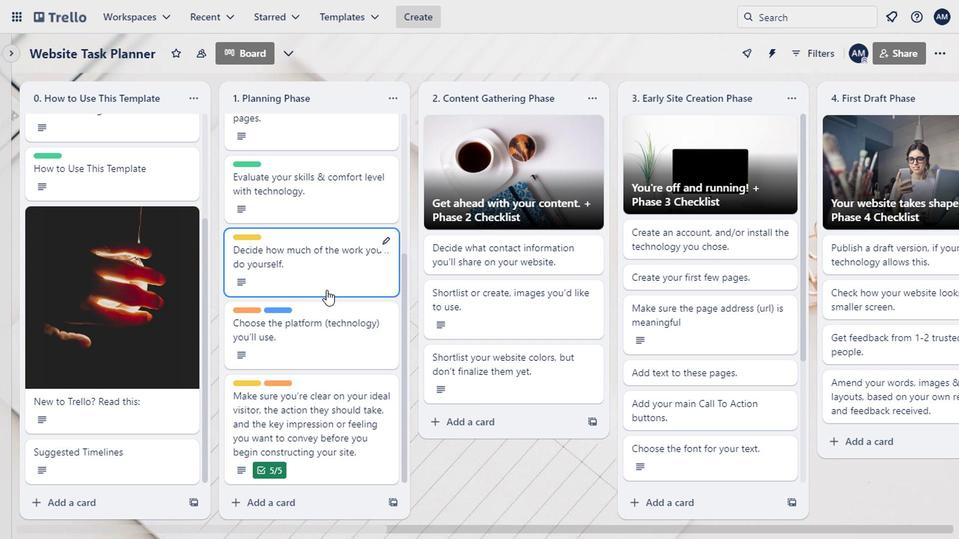 
Action: Mouse scrolled (324, 289) with delta (0, 0)
Screenshot: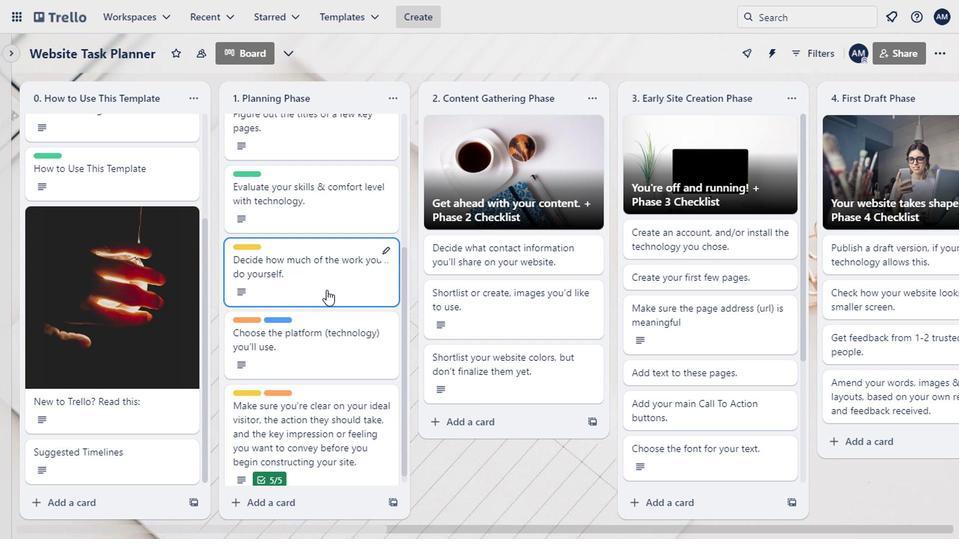 
Action: Mouse moved to (326, 300)
Screenshot: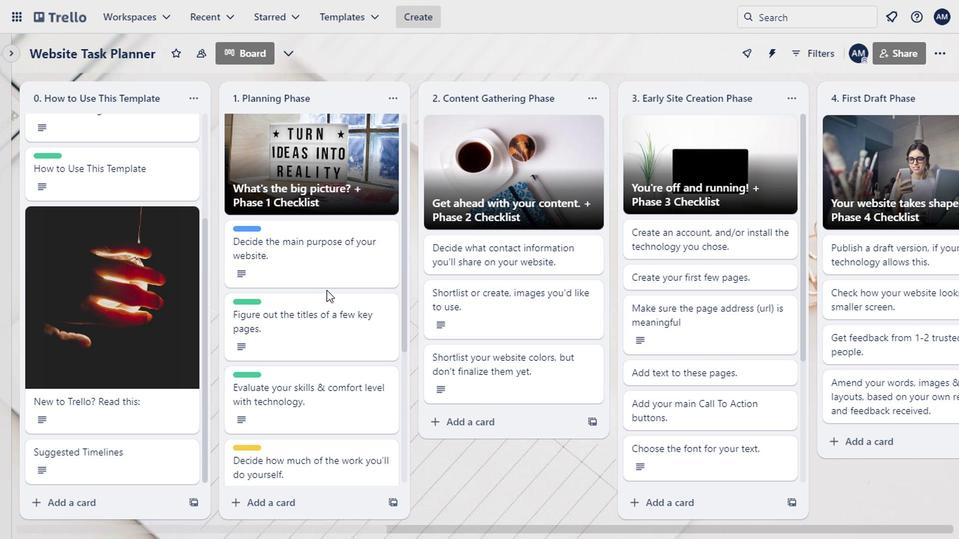 
Action: Mouse scrolled (326, 299) with delta (0, 0)
Screenshot: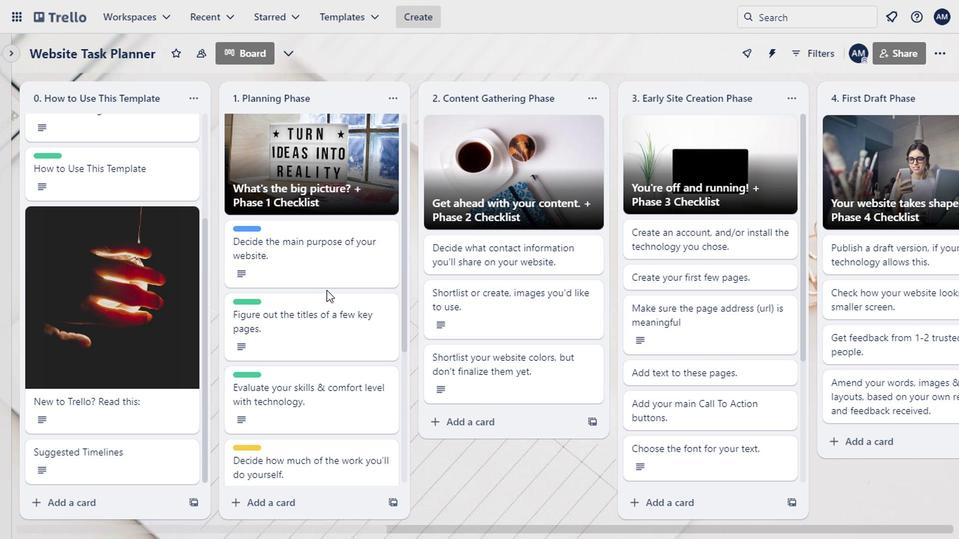 
Action: Mouse moved to (326, 308)
Screenshot: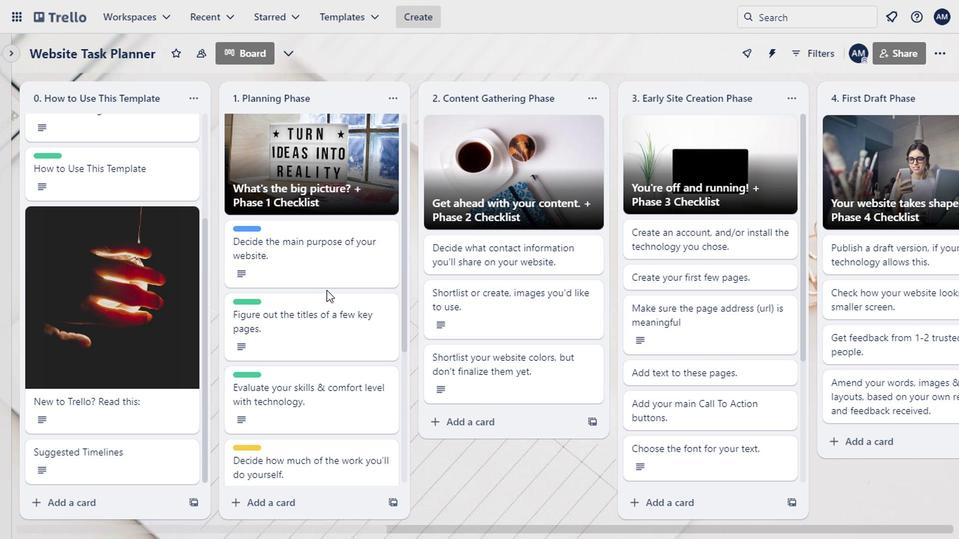 
Action: Mouse scrolled (326, 308) with delta (0, 0)
Screenshot: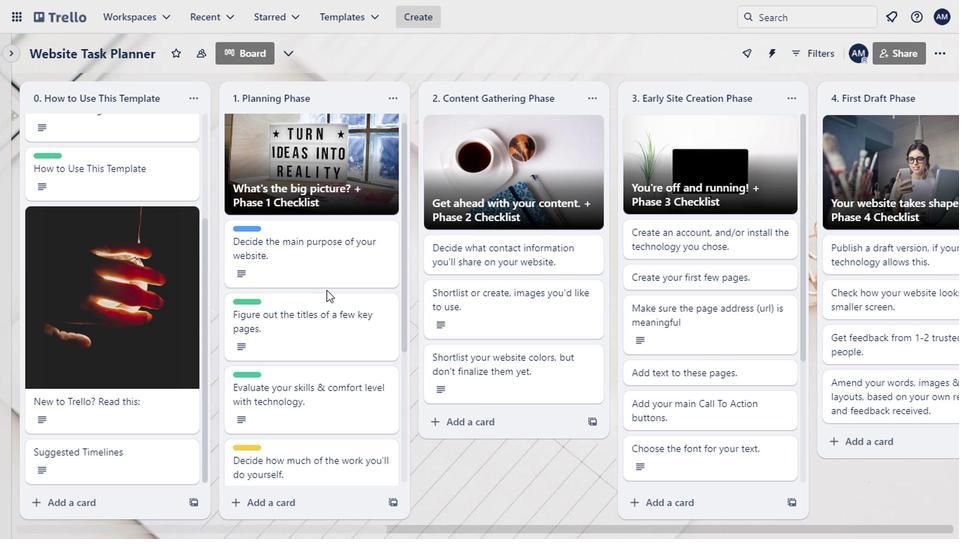 
Action: Mouse moved to (326, 313)
Screenshot: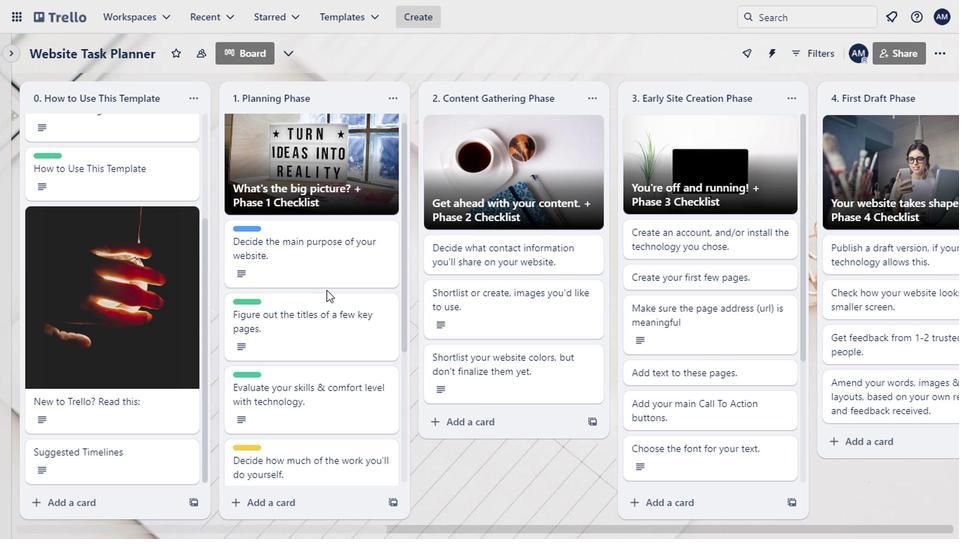 
Action: Mouse scrolled (326, 313) with delta (0, 0)
Screenshot: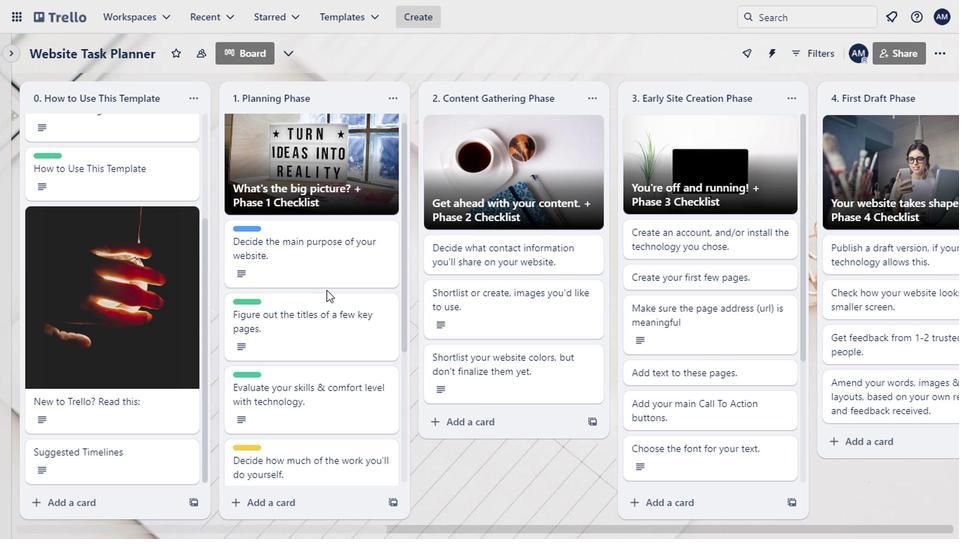 
Action: Mouse moved to (326, 318)
Screenshot: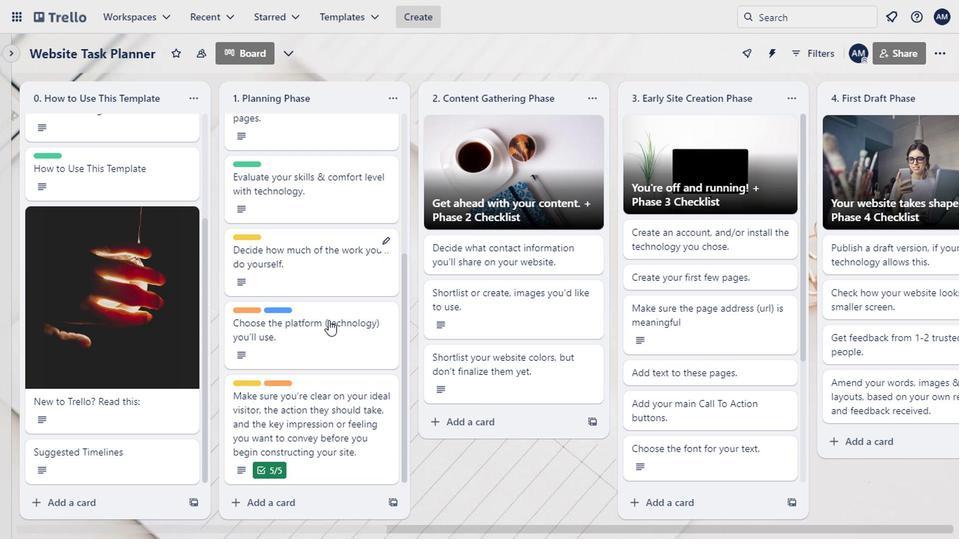 
Action: Mouse scrolled (326, 317) with delta (0, 0)
Screenshot: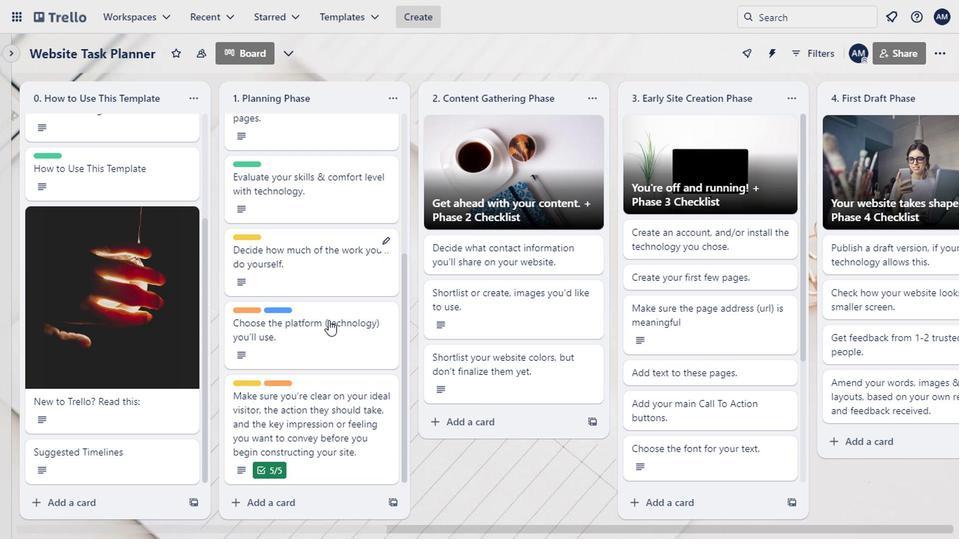 
Action: Mouse moved to (328, 325)
Screenshot: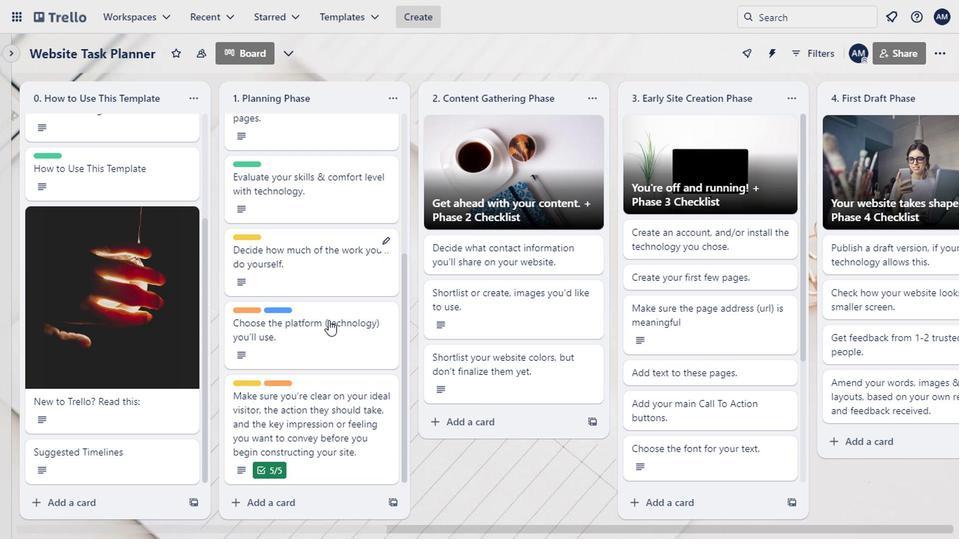 
Action: Mouse scrolled (328, 324) with delta (0, 0)
Screenshot: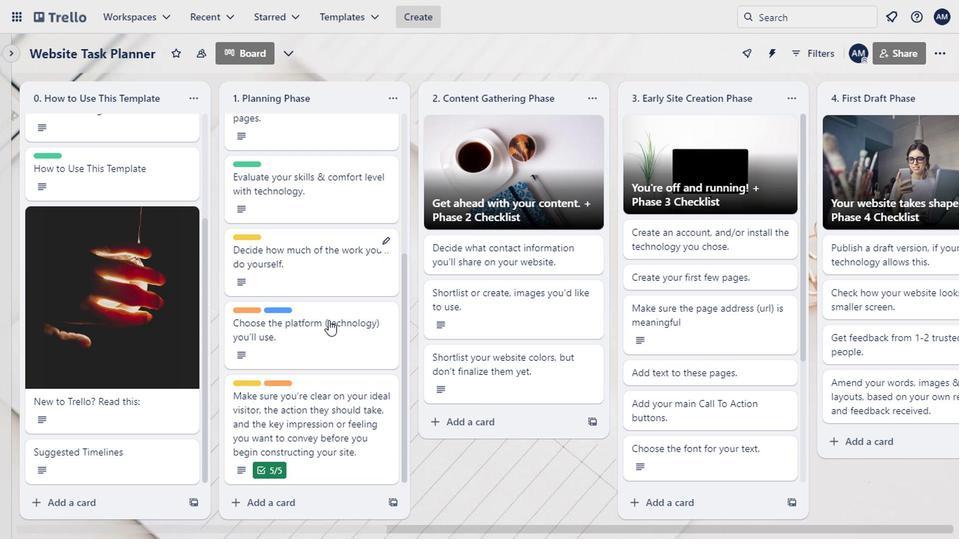 
Action: Mouse moved to (328, 327)
Screenshot: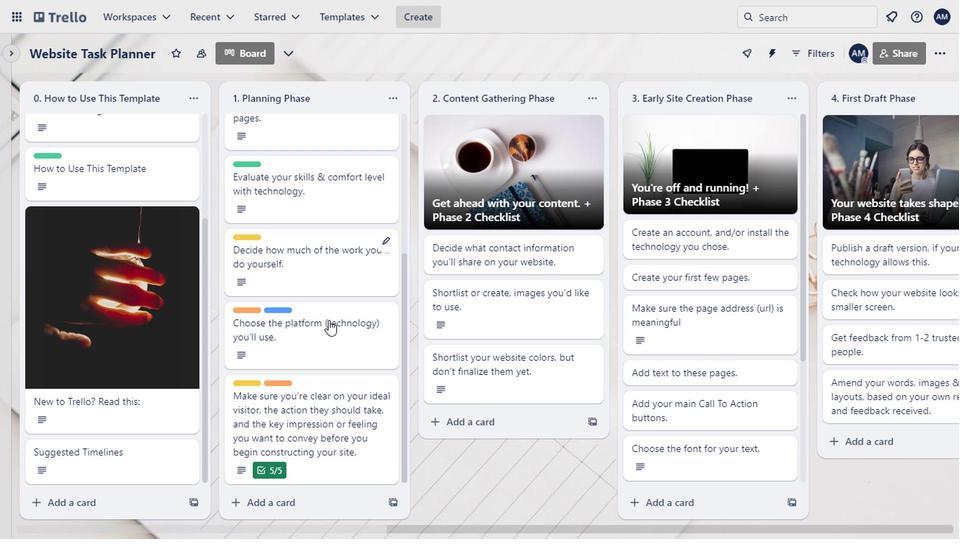 
Action: Mouse scrolled (328, 326) with delta (0, 0)
Screenshot: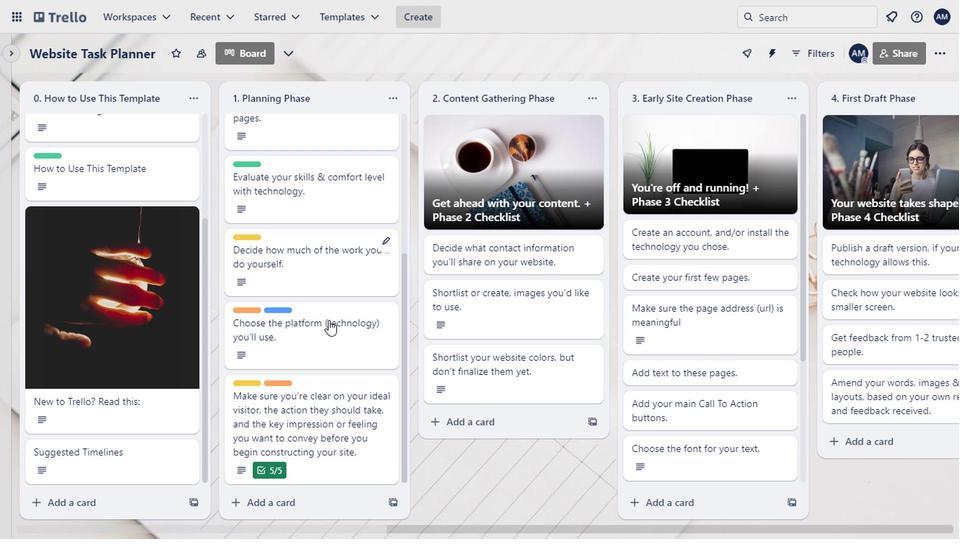 
Action: Mouse moved to (330, 335)
Screenshot: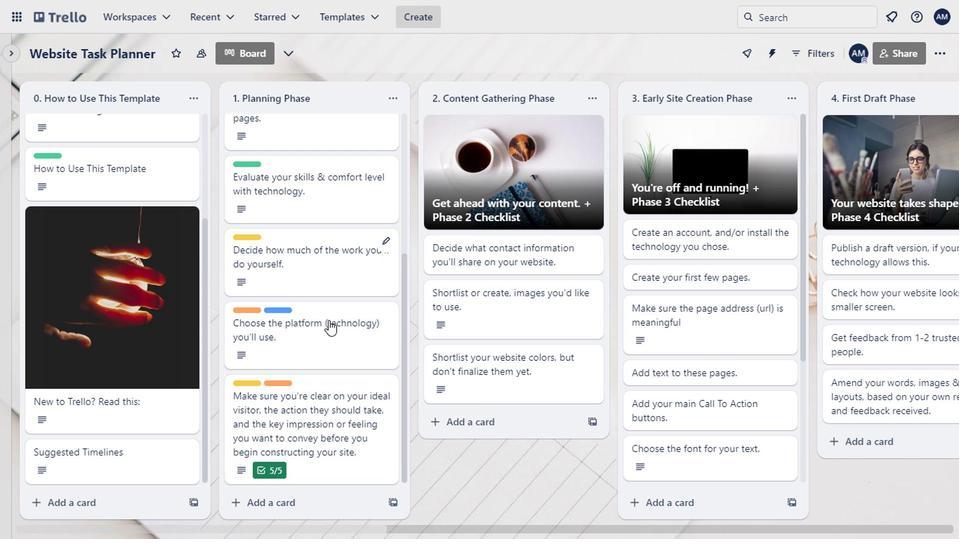 
Action: Mouse scrolled (330, 334) with delta (0, 0)
Screenshot: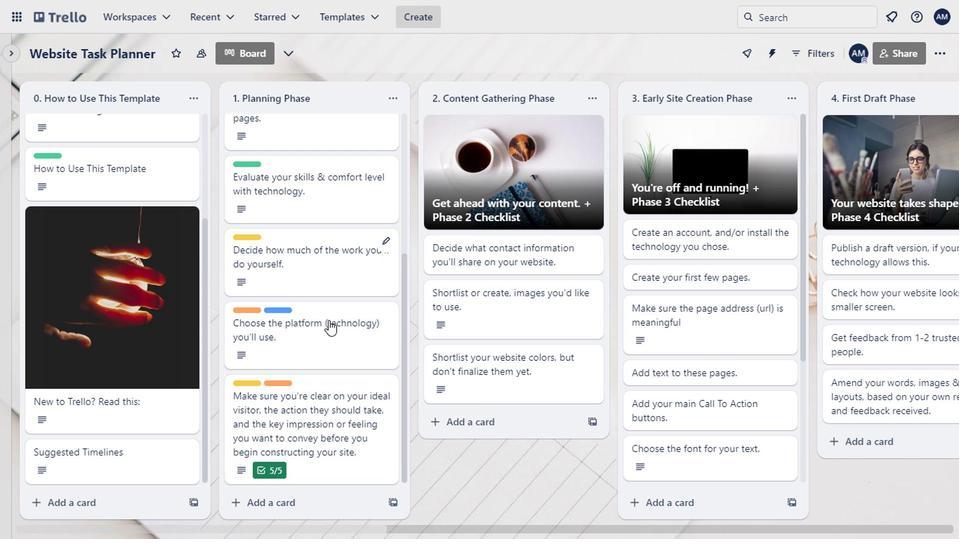 
Action: Mouse moved to (352, 372)
Screenshot: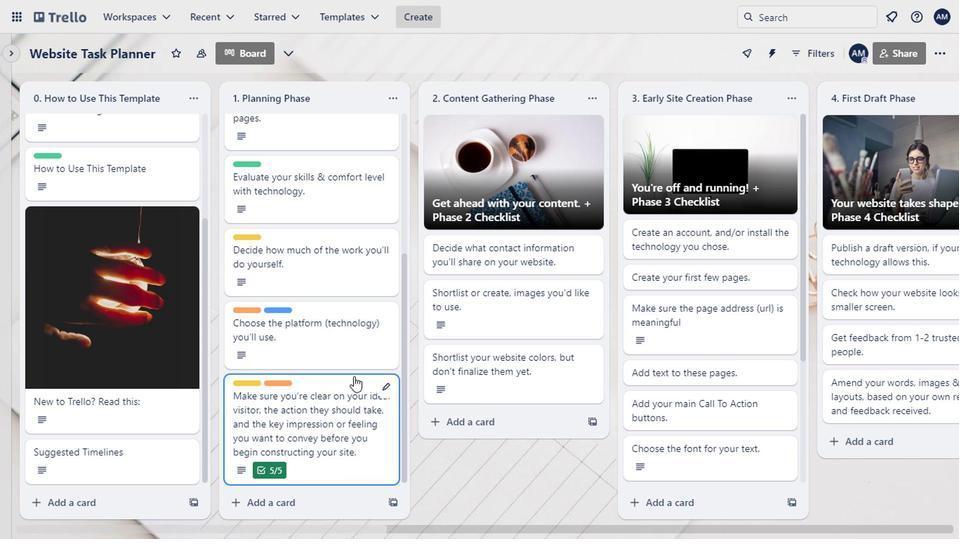 
